 Task: Find a one-way flight from San Luis Obispo to Springfield on May 2 for 6 passengers in premium economy class, using Singapore Airlines, departing between 7 AM and 12 PM.
Action: Mouse moved to (229, 222)
Screenshot: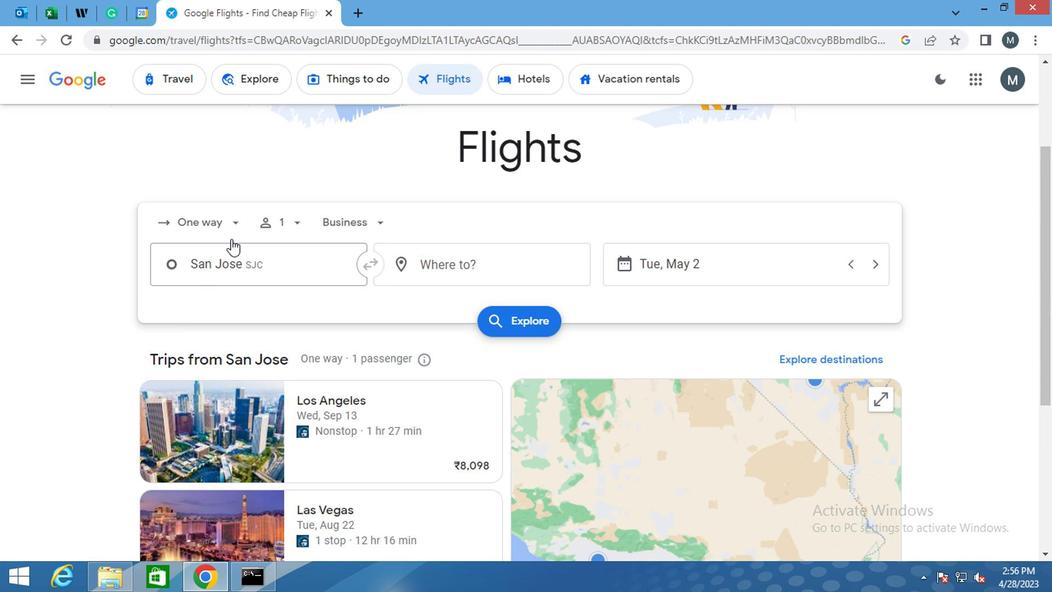 
Action: Mouse pressed left at (229, 222)
Screenshot: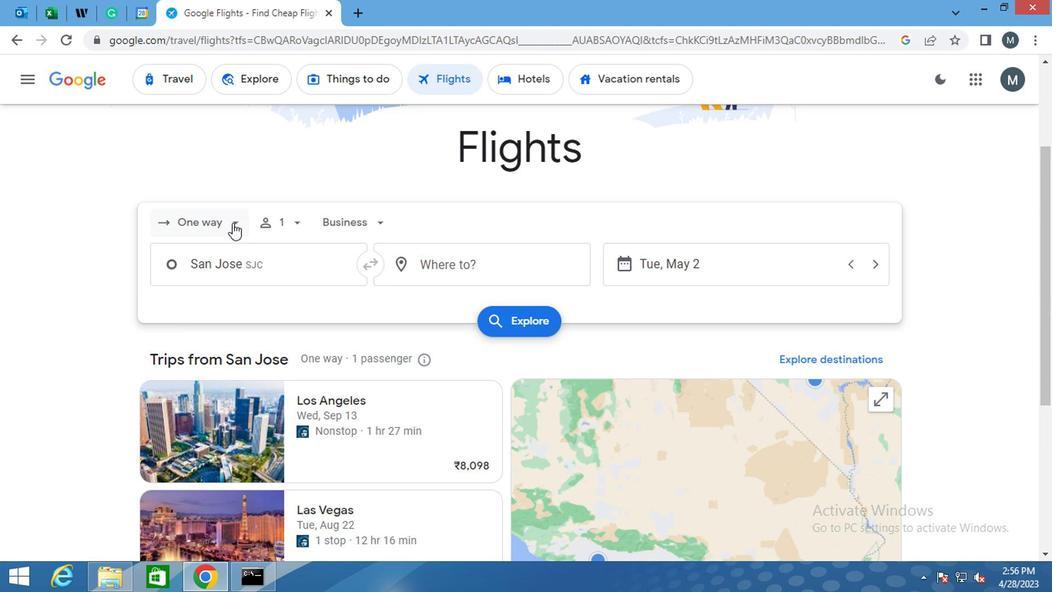 
Action: Mouse moved to (210, 288)
Screenshot: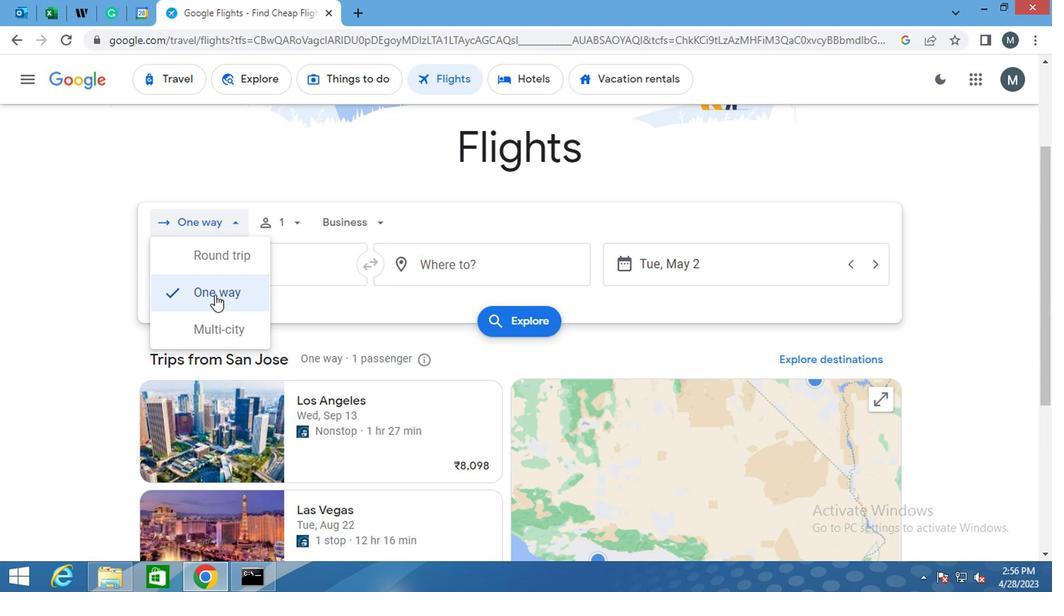 
Action: Mouse pressed left at (210, 288)
Screenshot: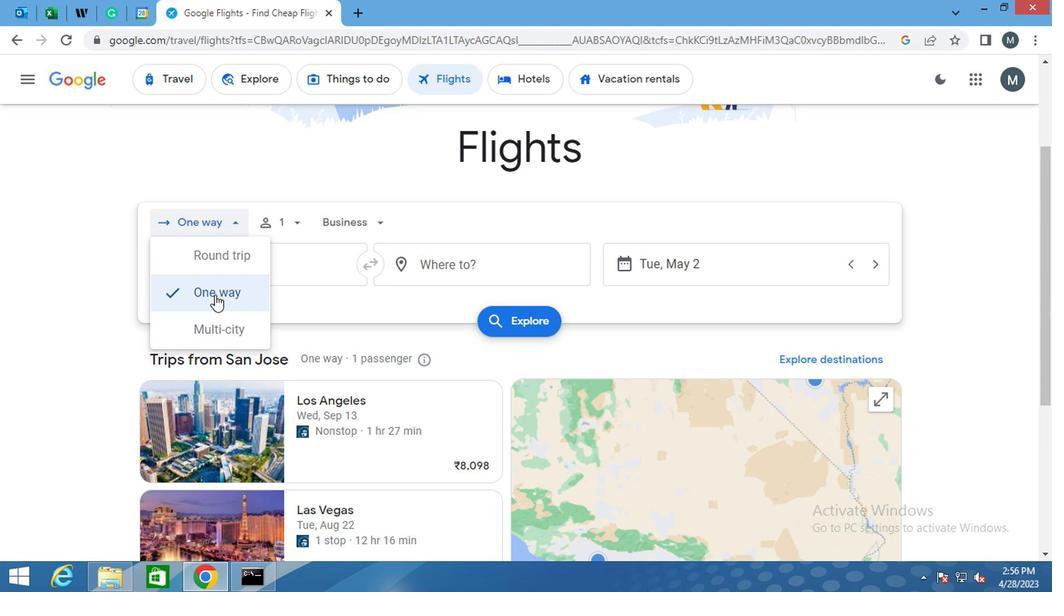 
Action: Mouse moved to (291, 224)
Screenshot: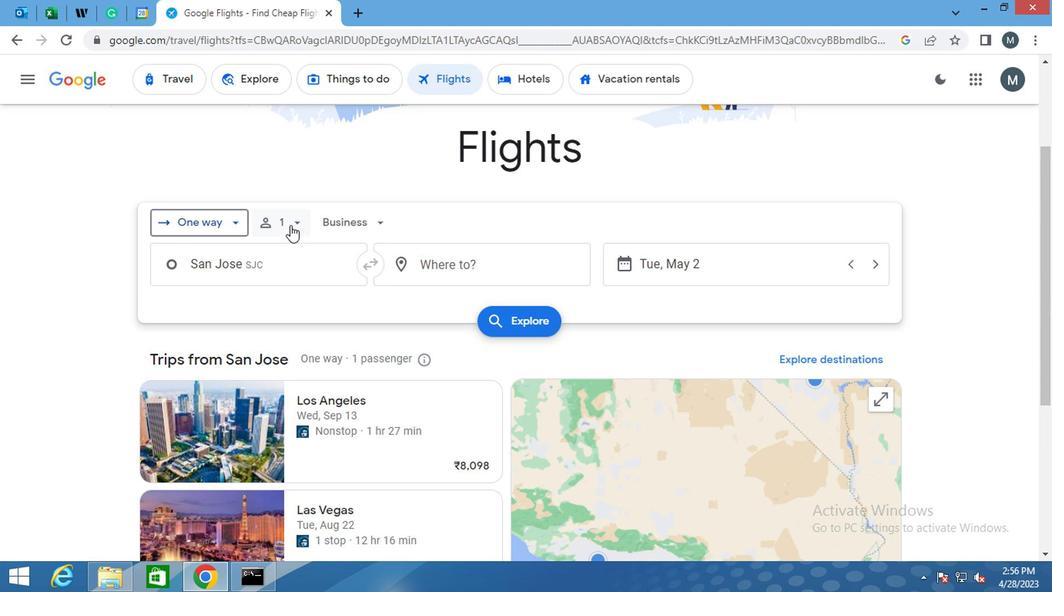 
Action: Mouse pressed left at (291, 224)
Screenshot: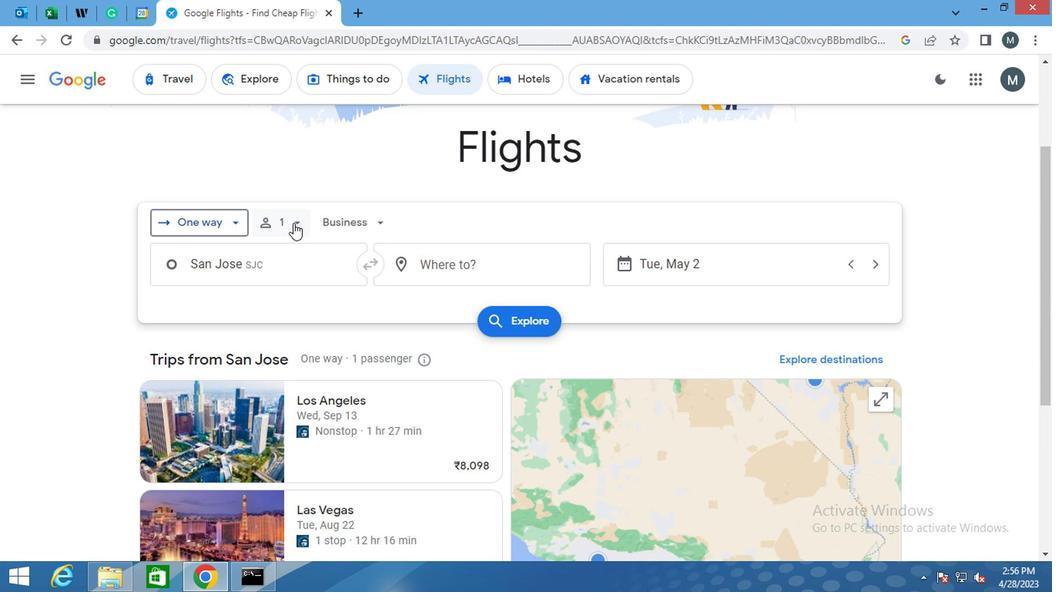 
Action: Mouse moved to (411, 264)
Screenshot: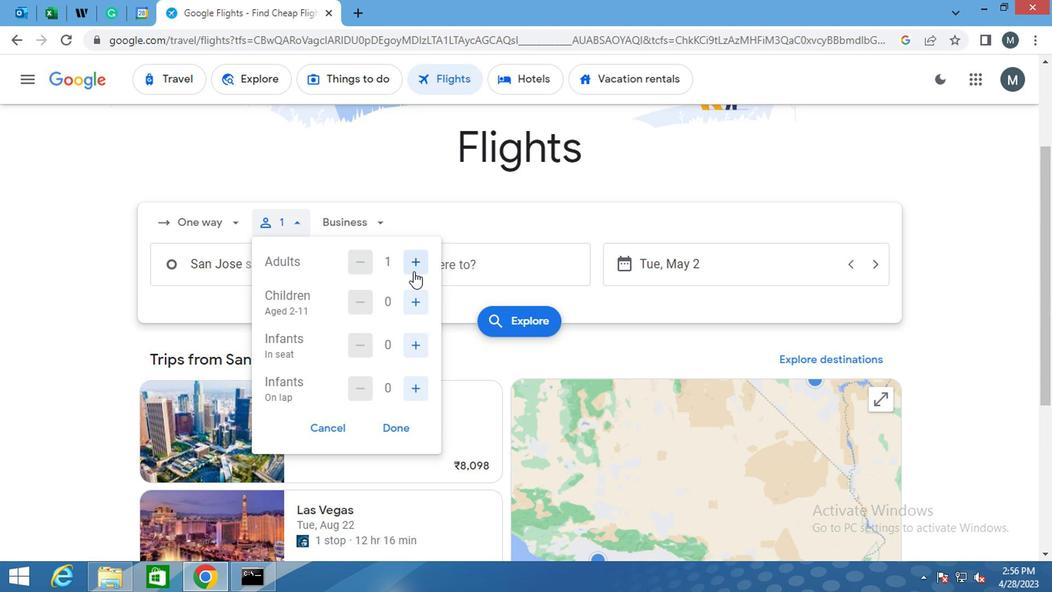 
Action: Mouse pressed left at (411, 264)
Screenshot: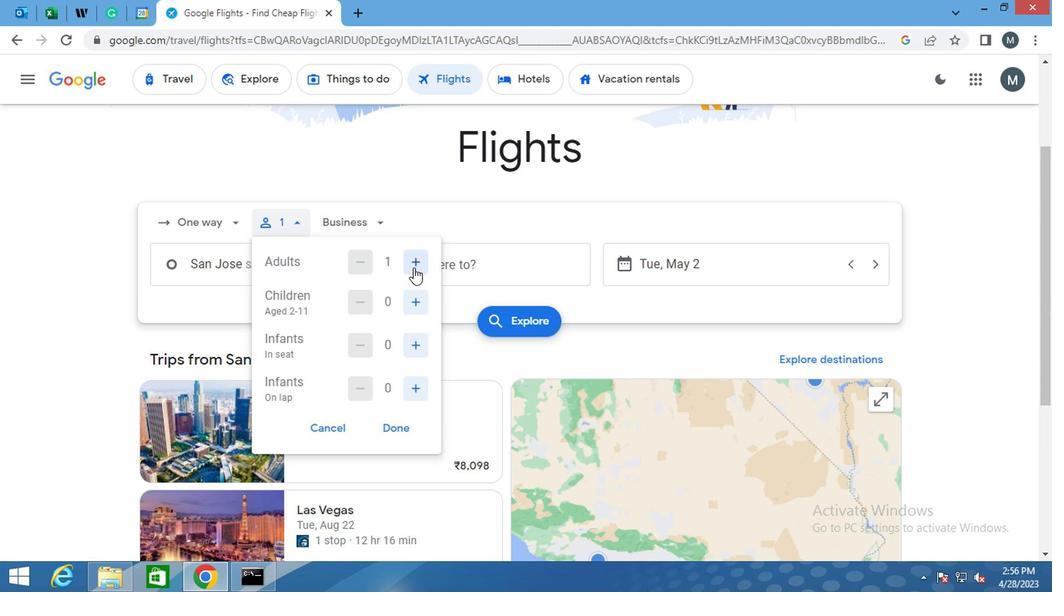 
Action: Mouse pressed left at (411, 264)
Screenshot: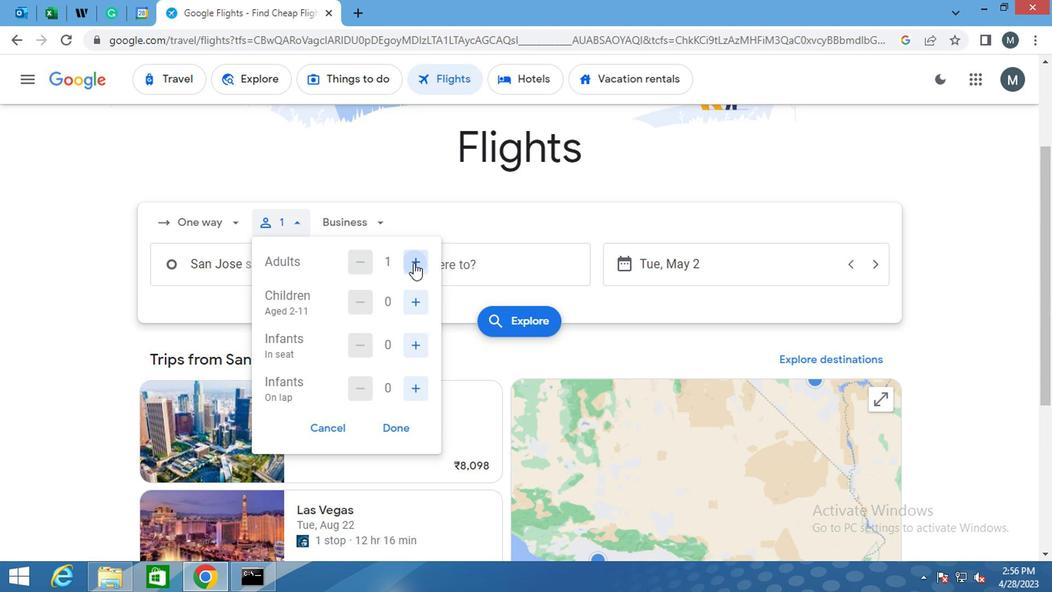 
Action: Mouse moved to (412, 264)
Screenshot: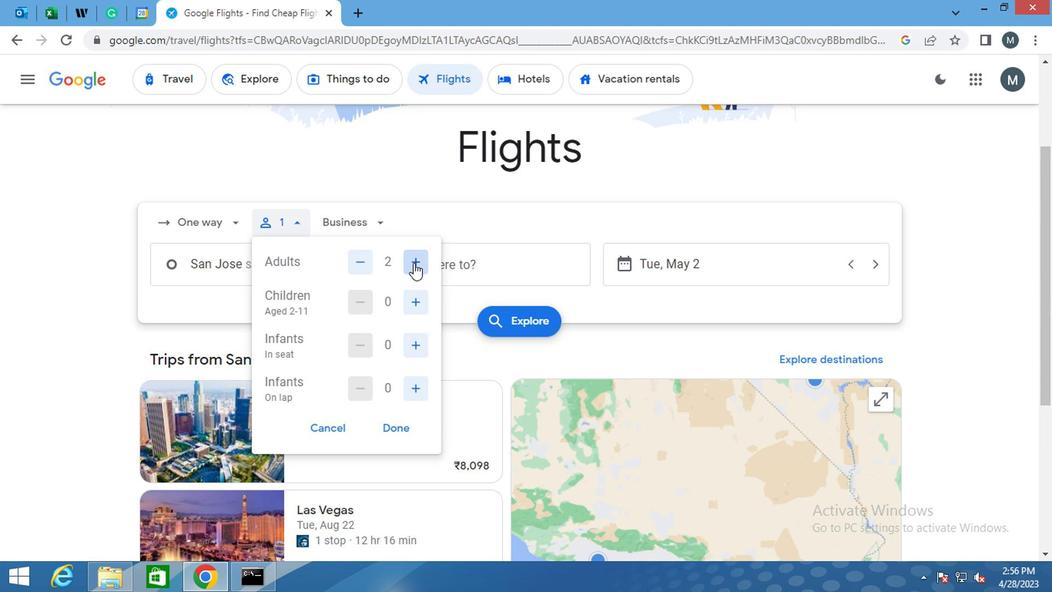 
Action: Mouse pressed left at (412, 264)
Screenshot: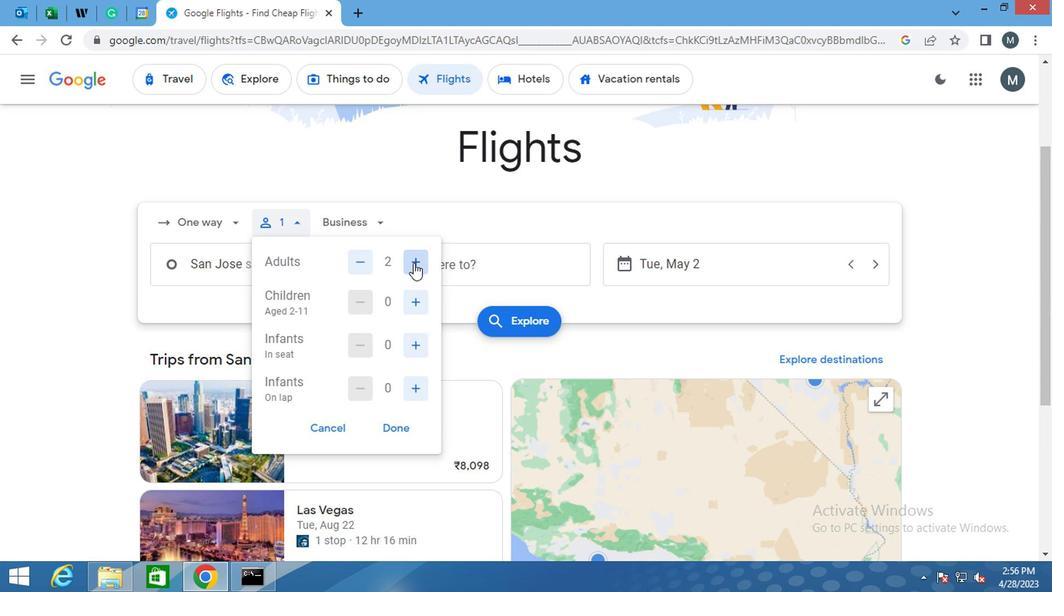 
Action: Mouse moved to (361, 266)
Screenshot: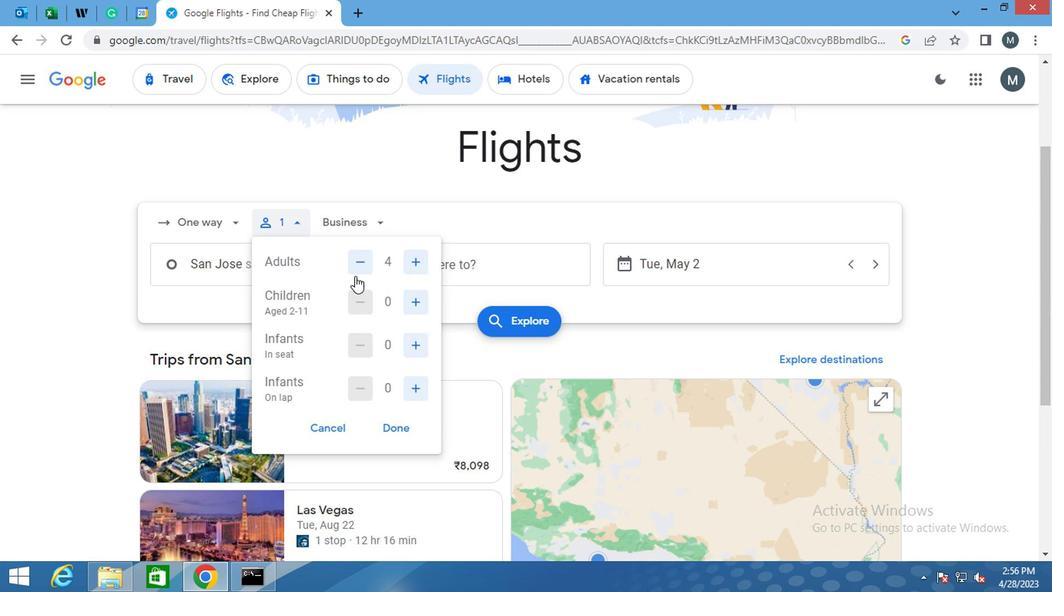
Action: Mouse pressed left at (361, 266)
Screenshot: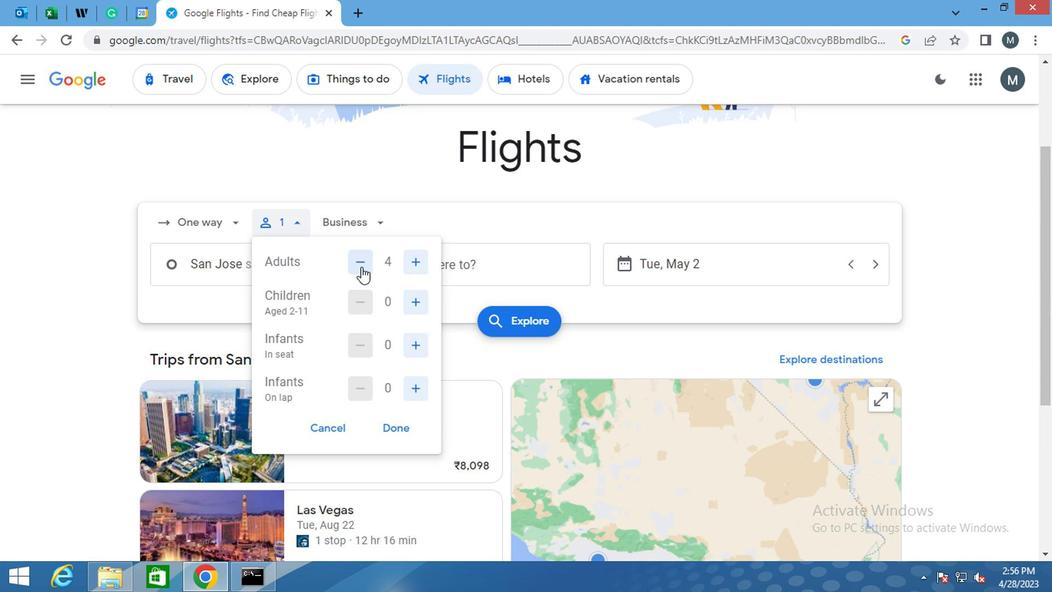 
Action: Mouse moved to (410, 305)
Screenshot: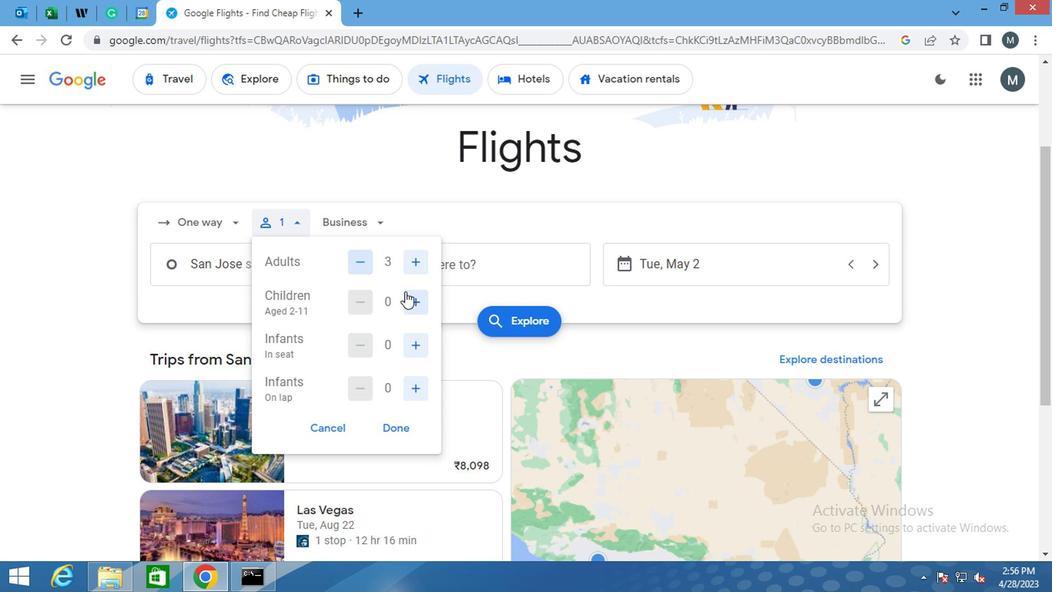 
Action: Mouse pressed left at (410, 305)
Screenshot: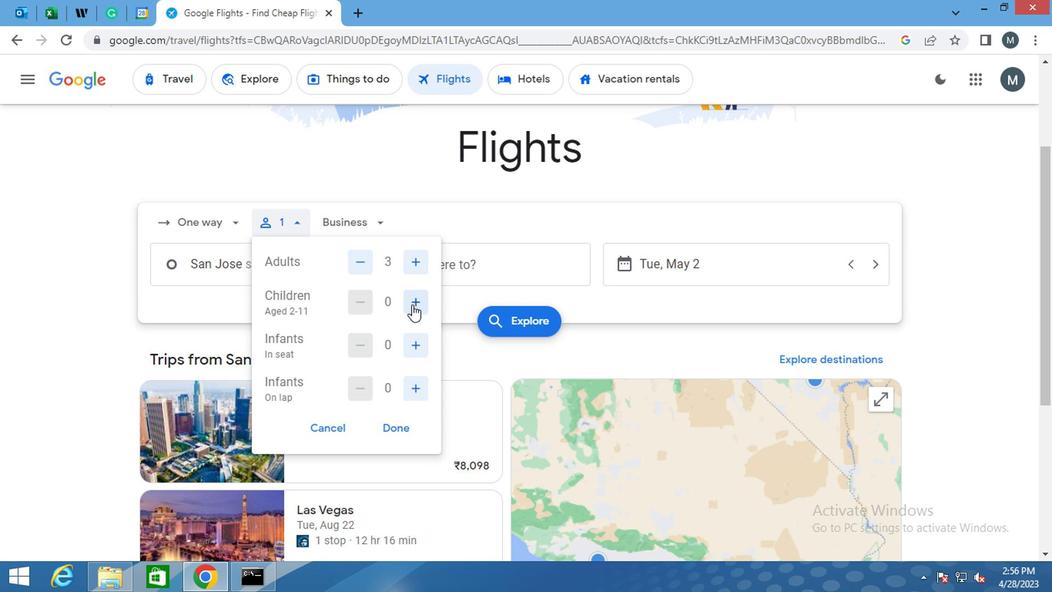 
Action: Mouse moved to (410, 304)
Screenshot: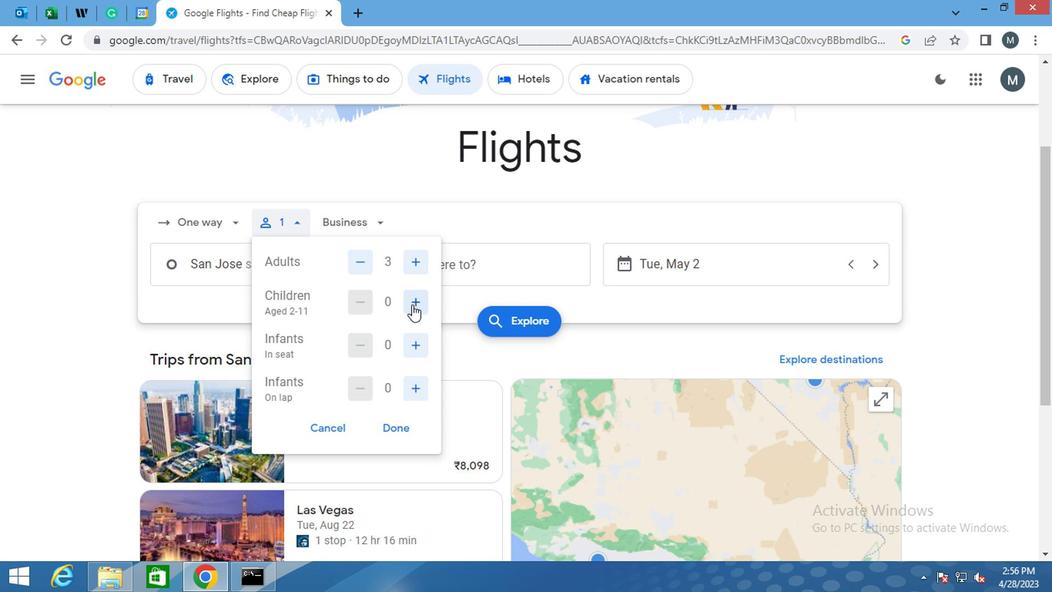 
Action: Mouse pressed left at (410, 304)
Screenshot: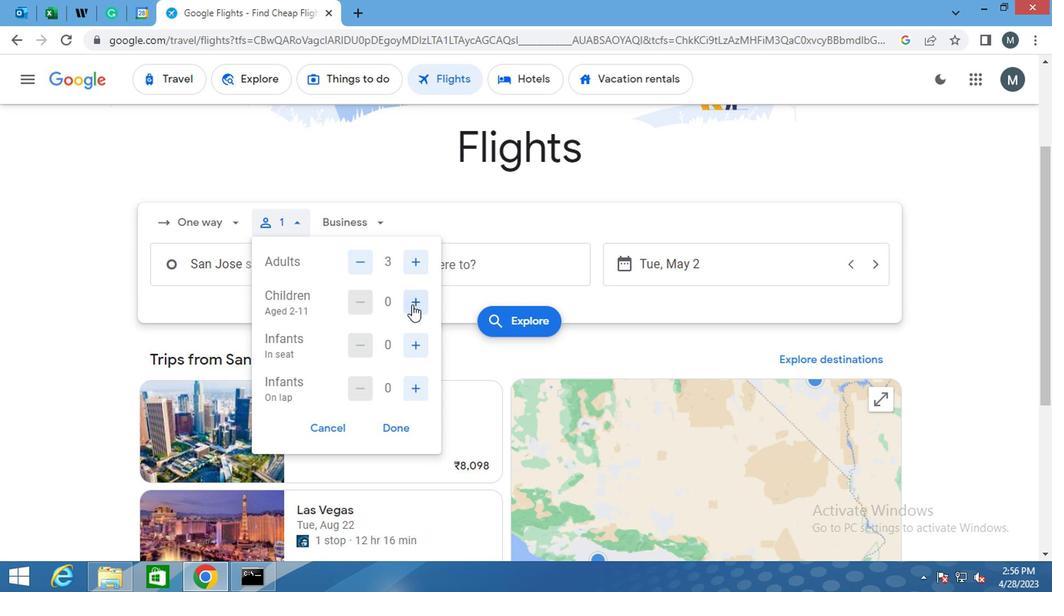 
Action: Mouse pressed left at (410, 304)
Screenshot: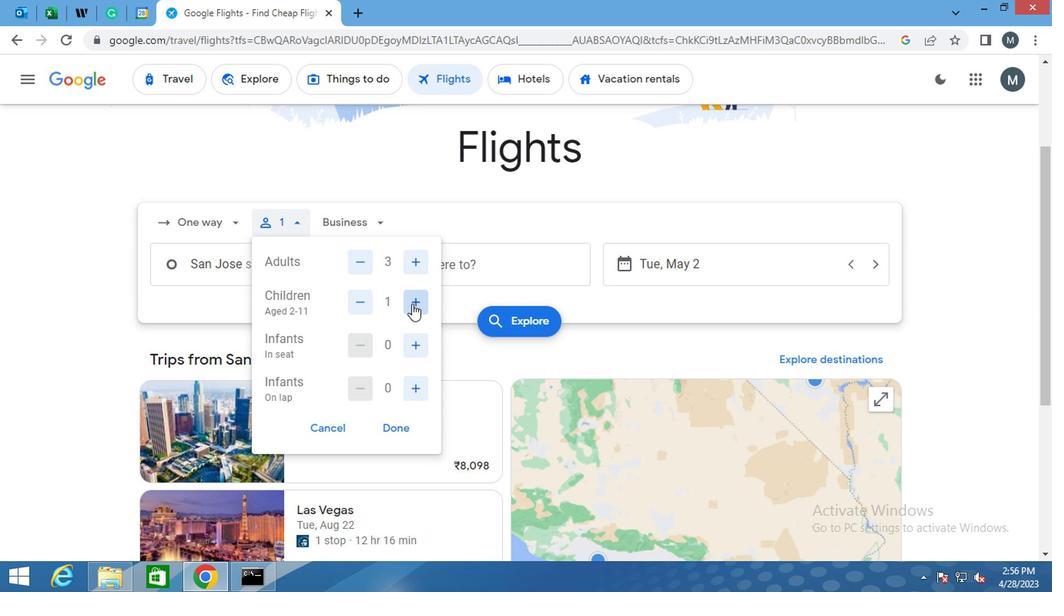 
Action: Mouse moved to (394, 419)
Screenshot: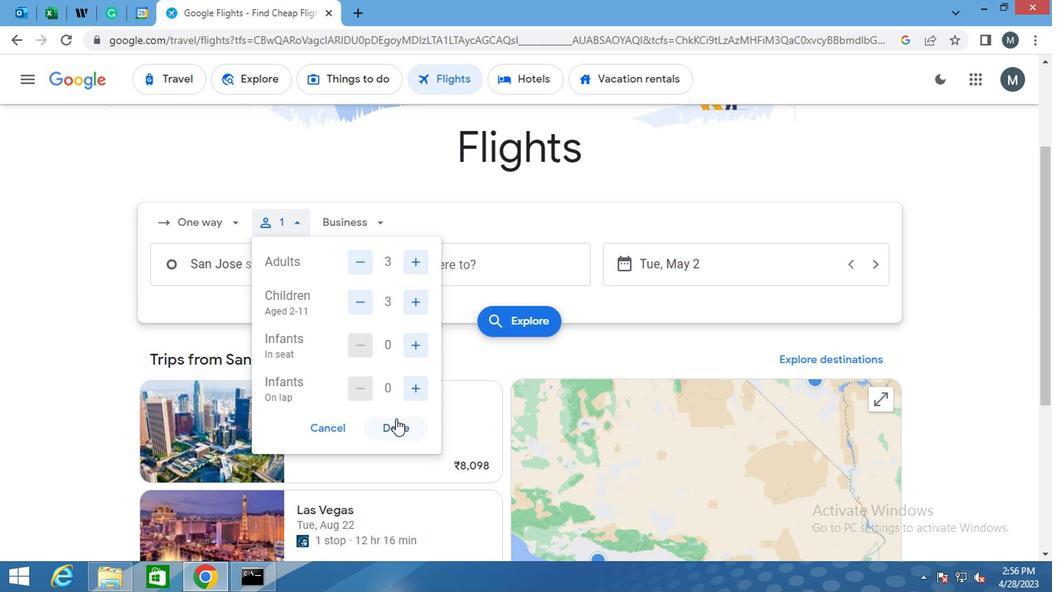 
Action: Mouse pressed left at (394, 419)
Screenshot: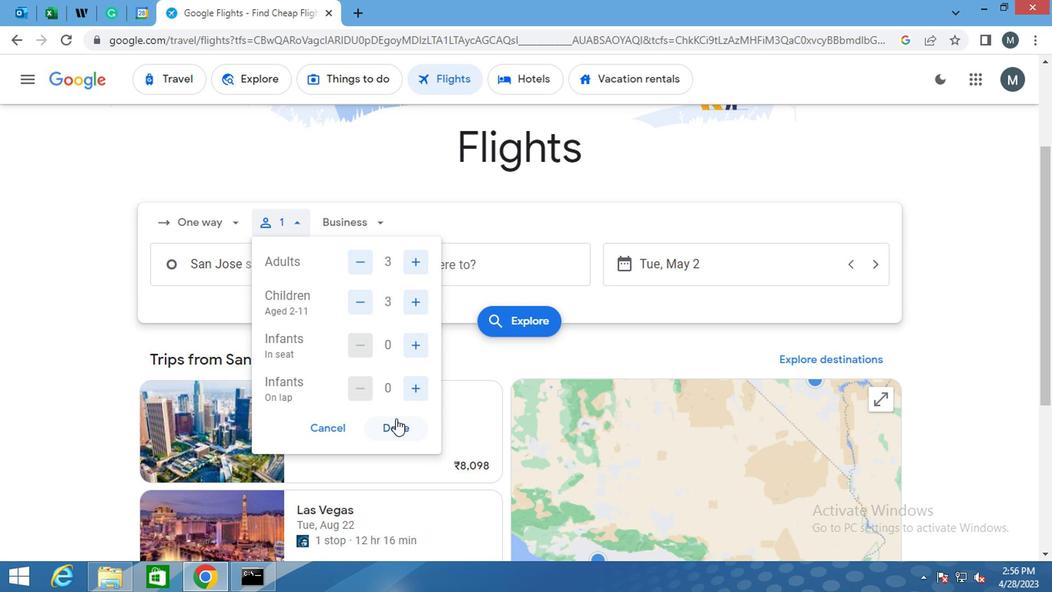 
Action: Mouse moved to (366, 222)
Screenshot: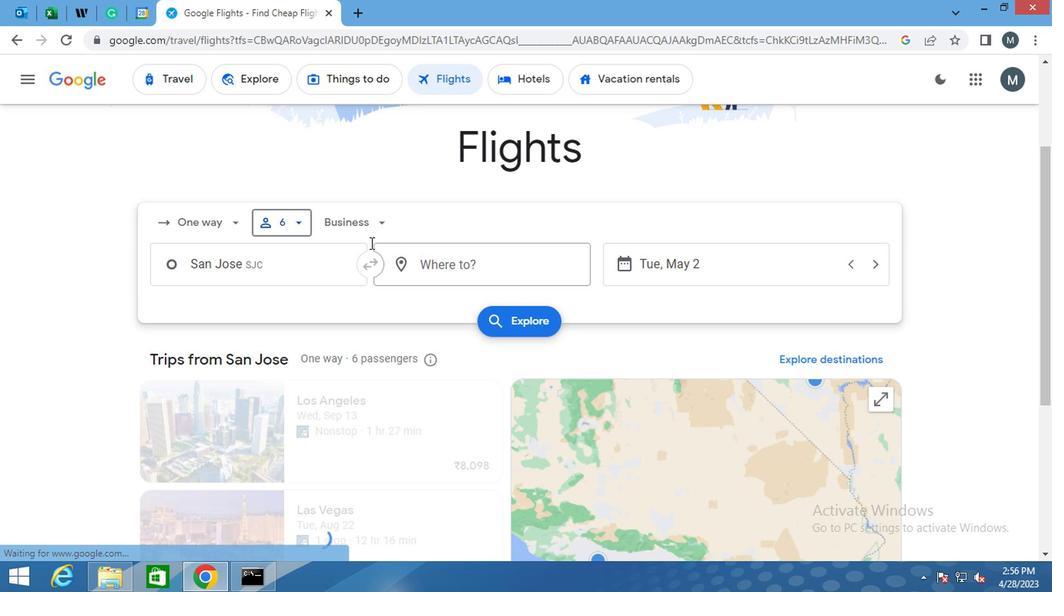 
Action: Mouse pressed left at (366, 222)
Screenshot: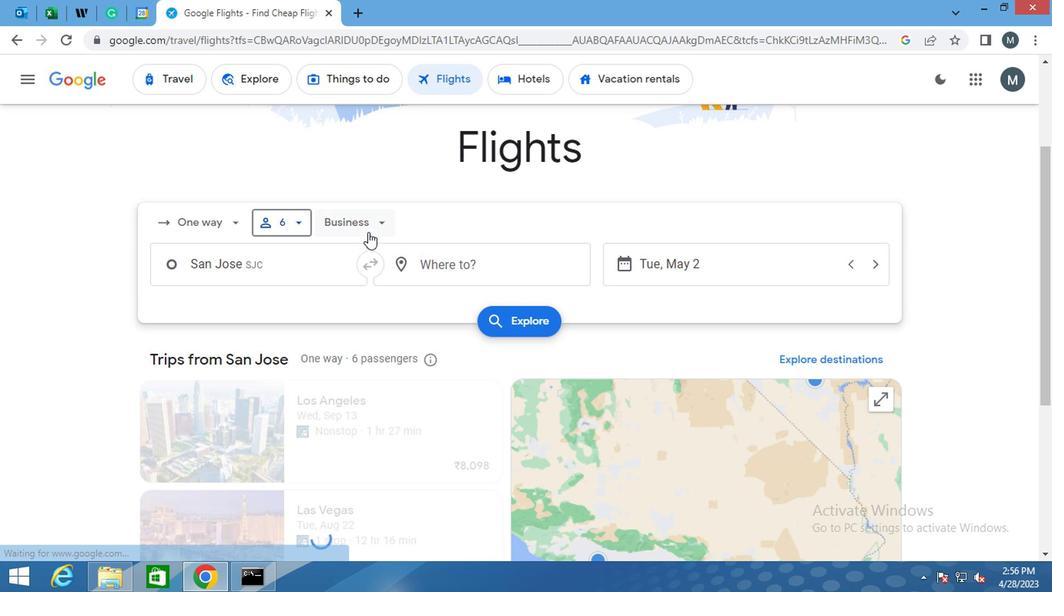 
Action: Mouse moved to (375, 298)
Screenshot: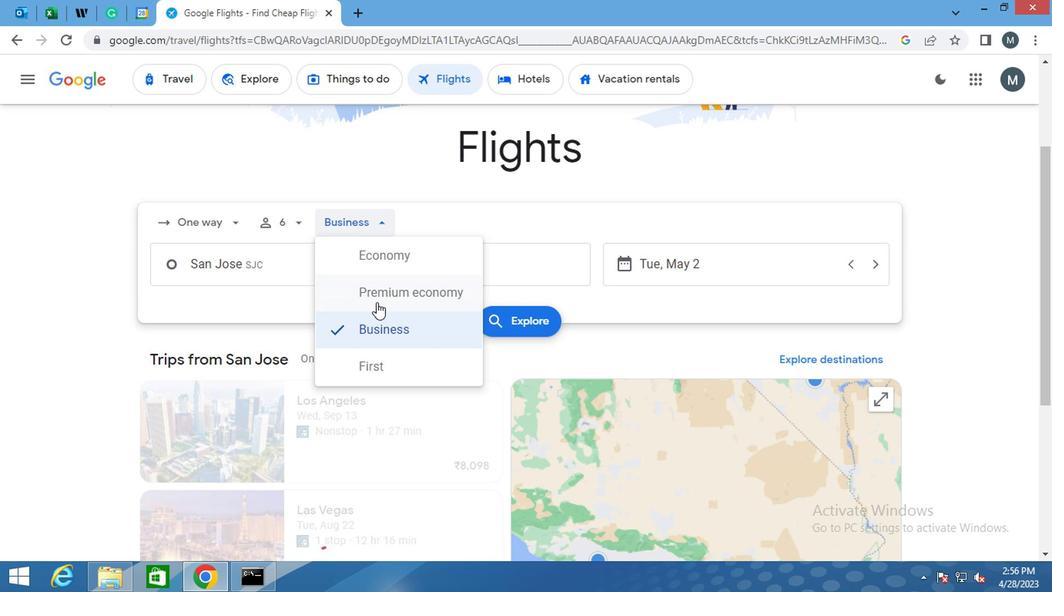 
Action: Mouse pressed left at (375, 298)
Screenshot: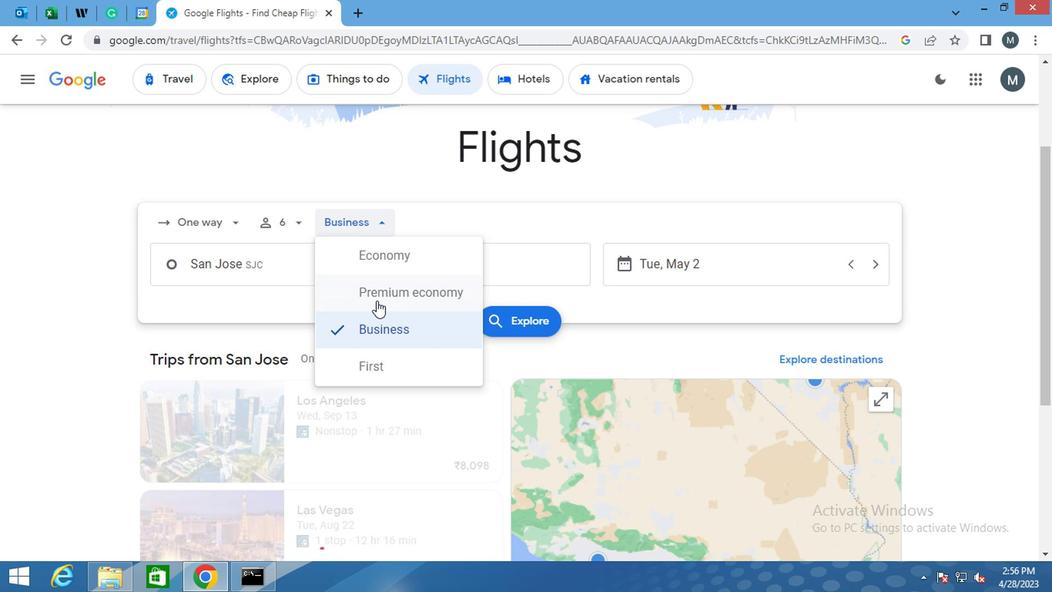 
Action: Mouse moved to (285, 277)
Screenshot: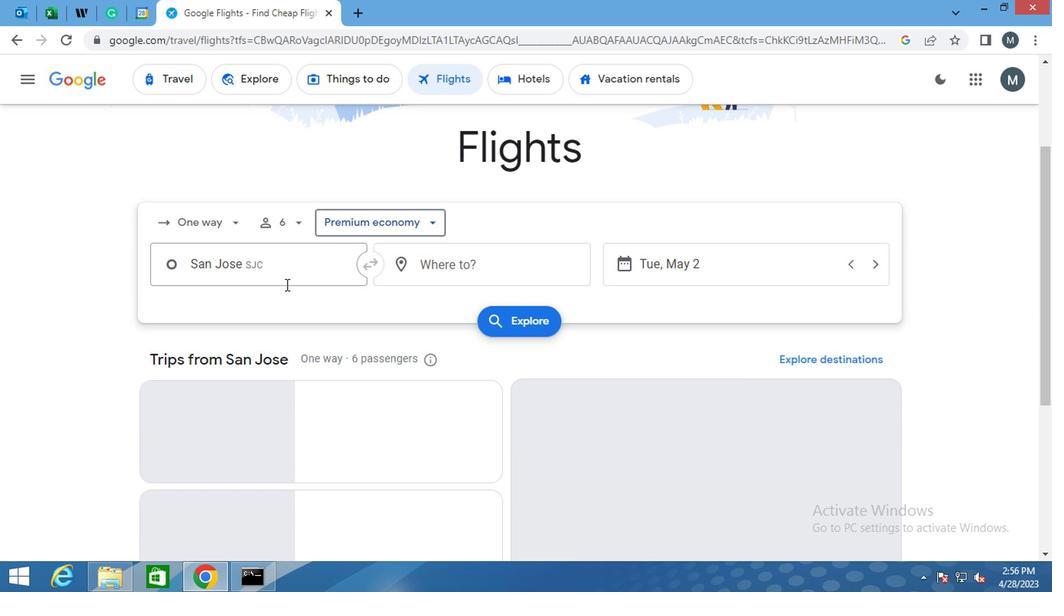 
Action: Mouse pressed left at (285, 277)
Screenshot: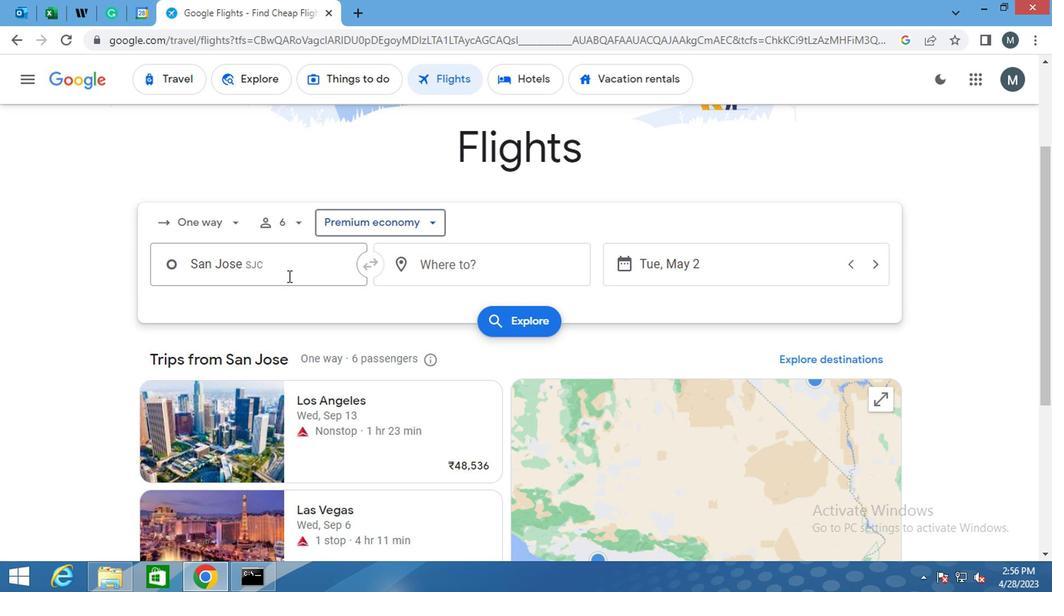 
Action: Key pressed <Key.shift>SAN<Key.space><Key.shift><Key.shift><Key.shift><Key.shift><Key.shift><Key.shift><Key.shift><Key.shift><Key.shift><Key.shift><Key.shift><Key.shift><Key.shift><Key.shift><Key.shift><Key.shift>LUIS
Screenshot: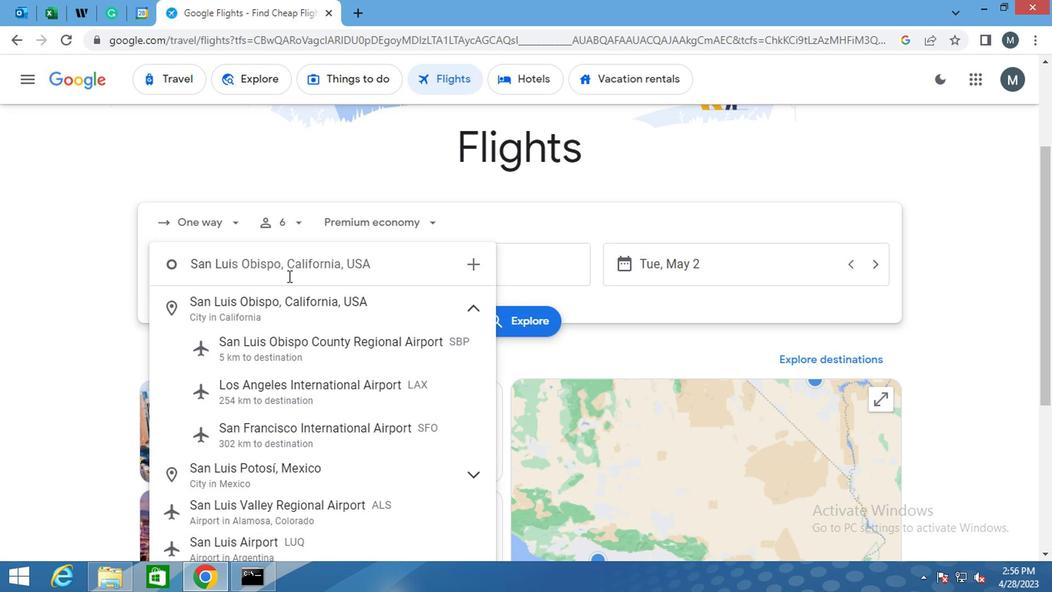 
Action: Mouse moved to (312, 351)
Screenshot: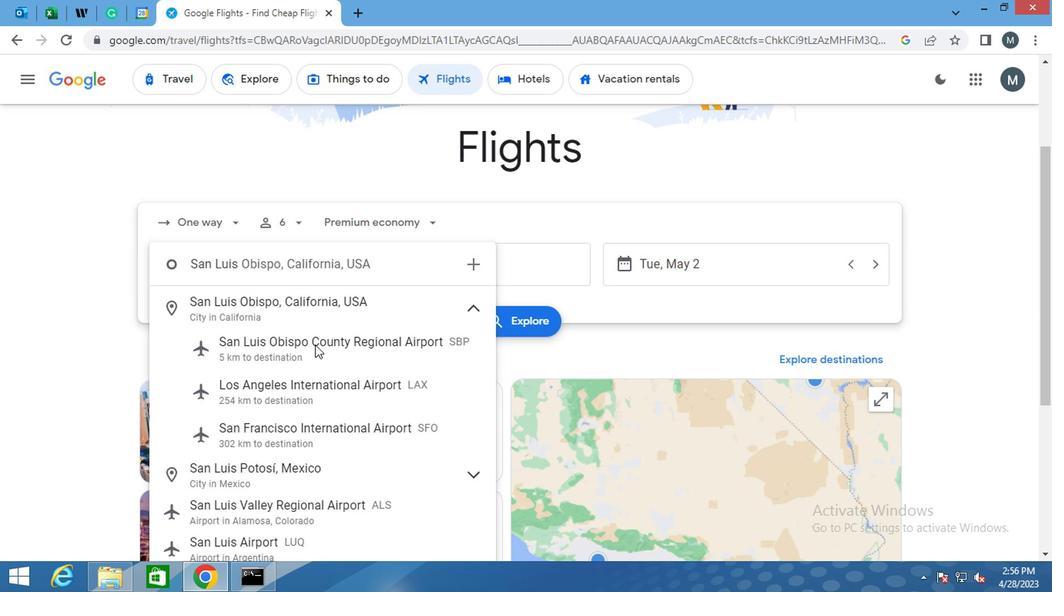 
Action: Mouse pressed left at (312, 351)
Screenshot: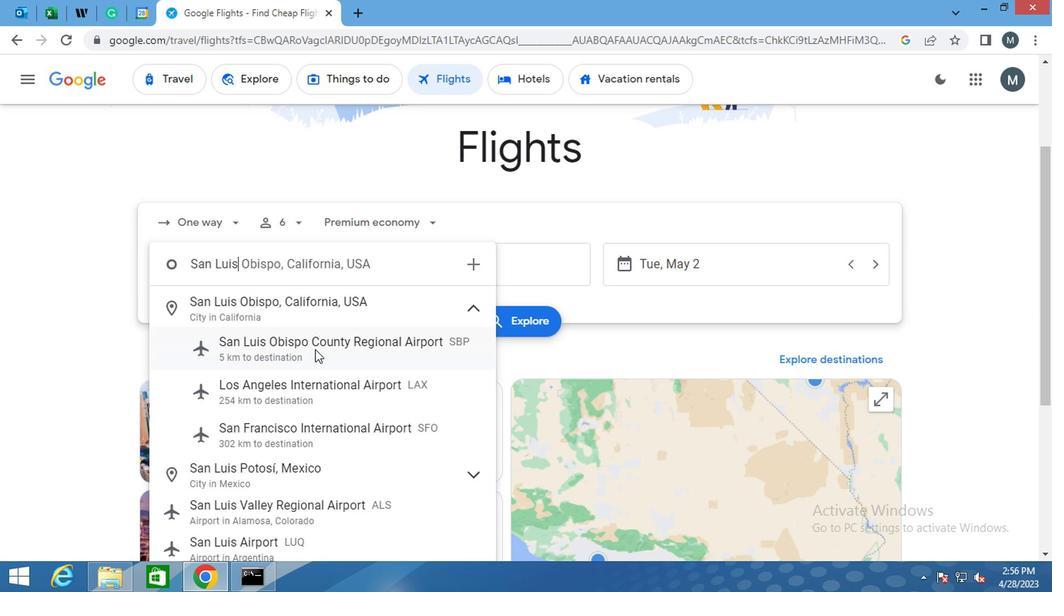 
Action: Mouse moved to (452, 275)
Screenshot: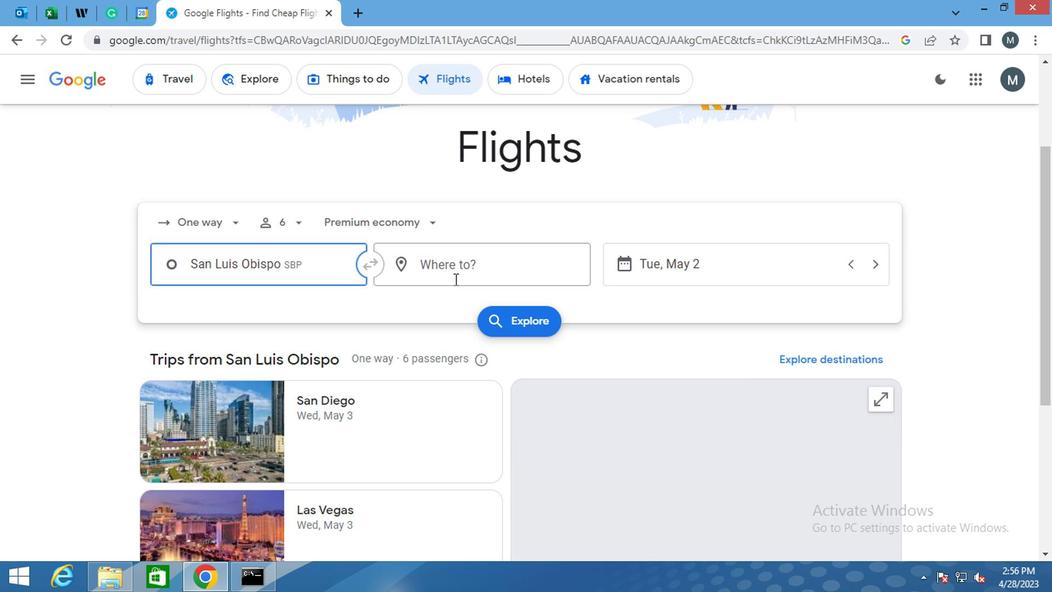 
Action: Mouse pressed left at (452, 275)
Screenshot: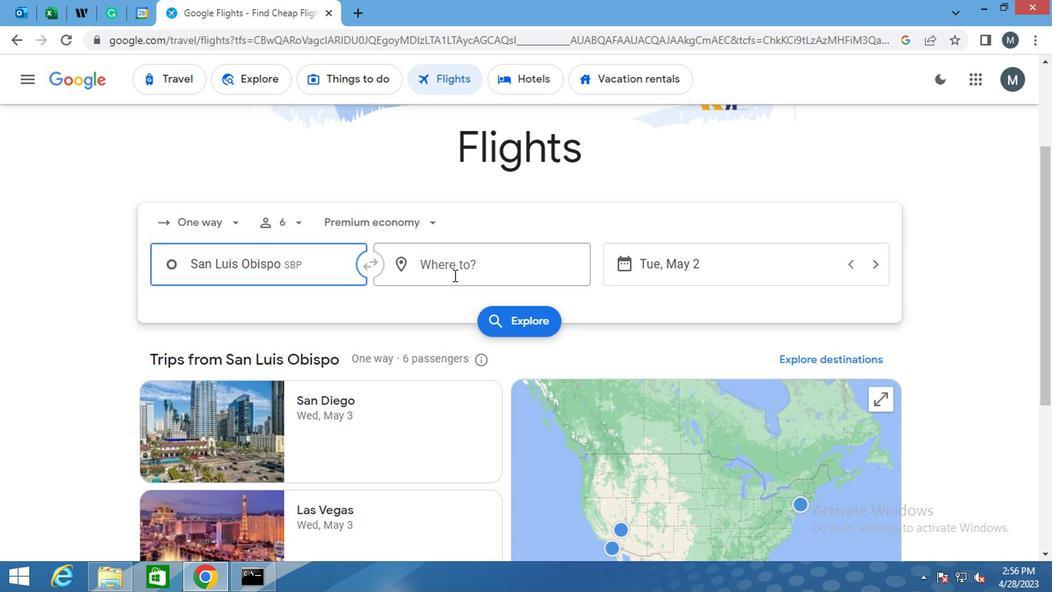 
Action: Key pressed <Key.shift>SPRINGFIELD<Key.space>
Screenshot: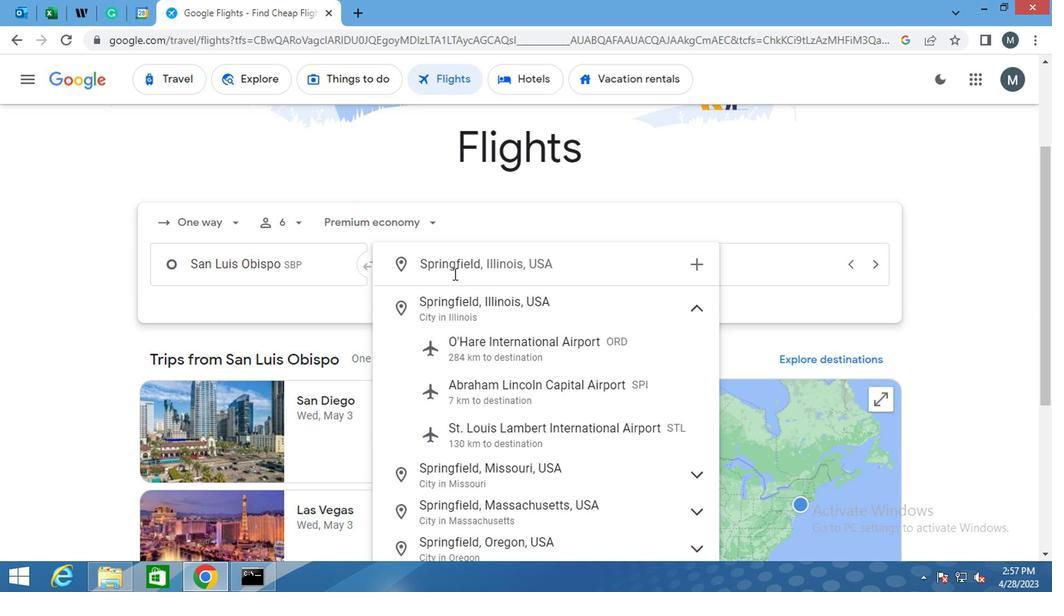 
Action: Mouse moved to (509, 401)
Screenshot: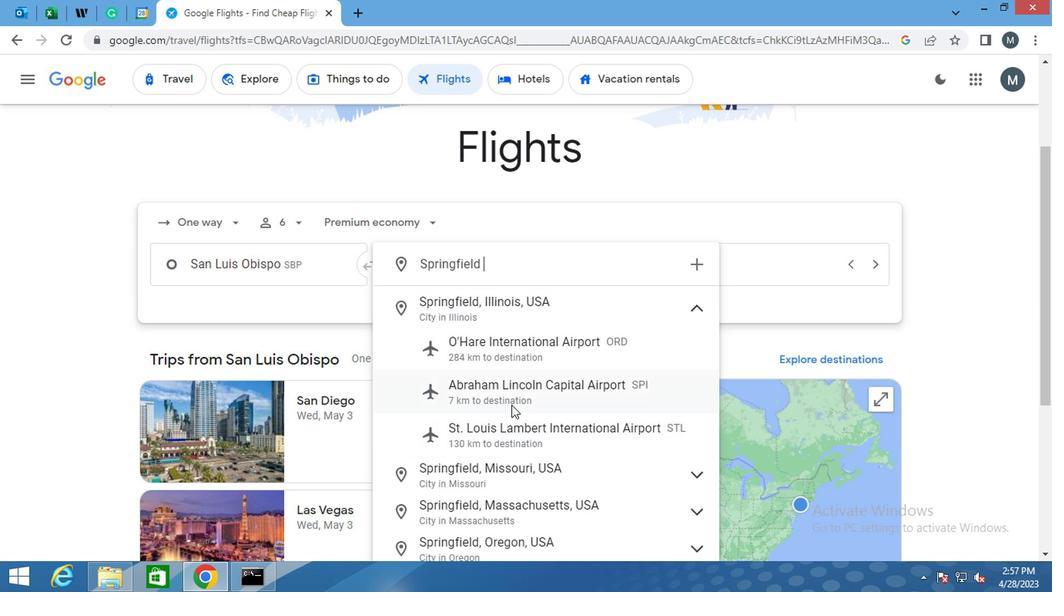 
Action: Mouse pressed left at (509, 401)
Screenshot: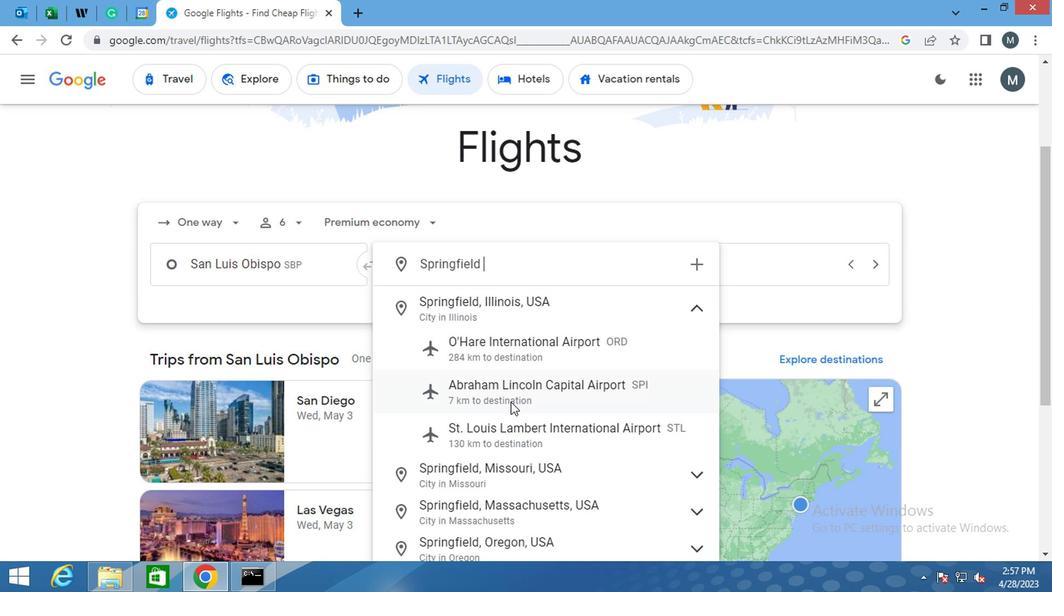 
Action: Mouse moved to (704, 258)
Screenshot: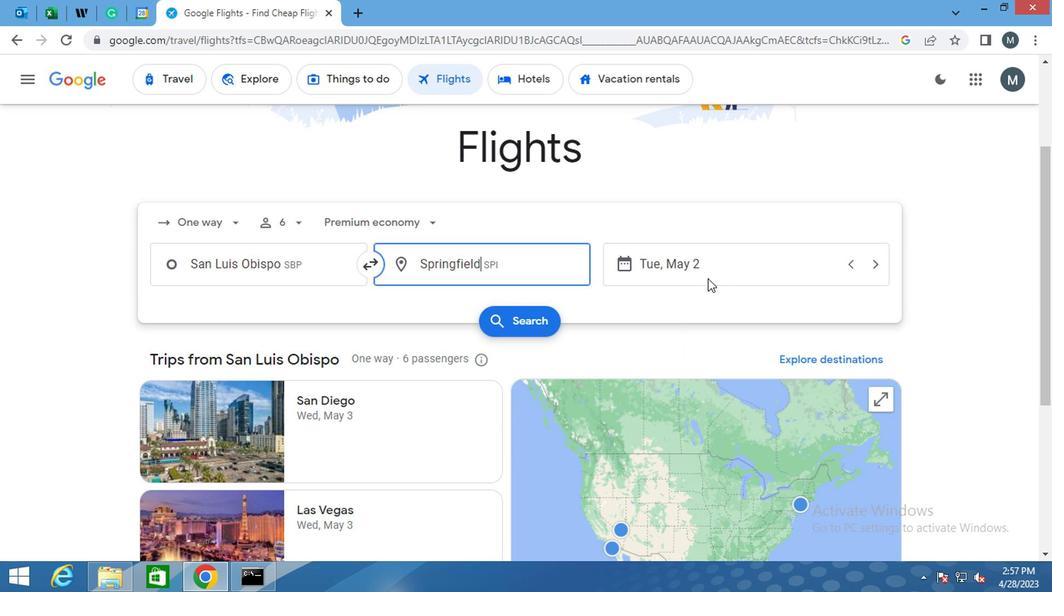 
Action: Mouse pressed left at (704, 258)
Screenshot: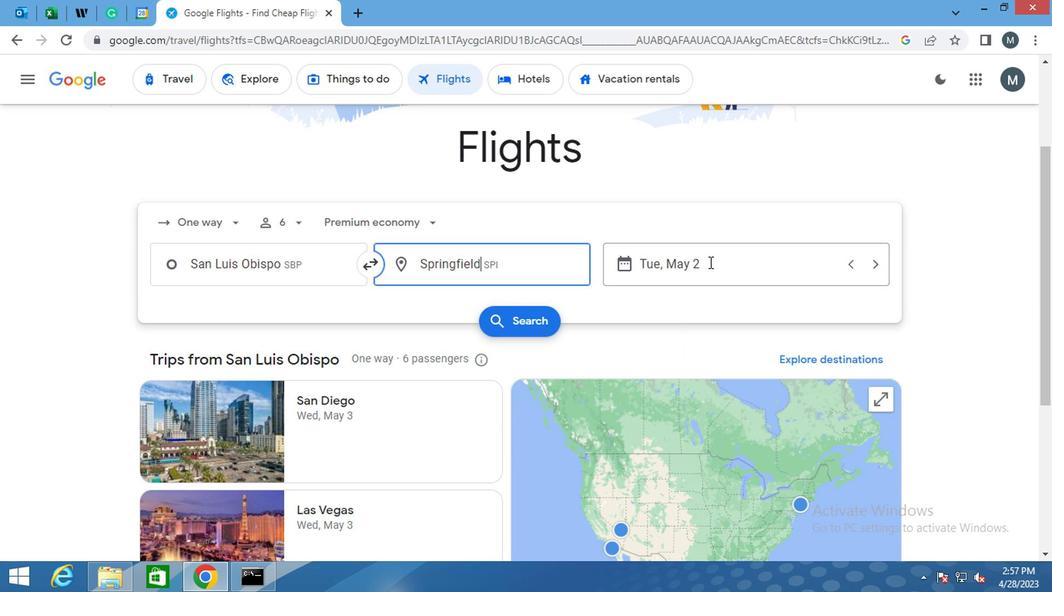 
Action: Mouse moved to (701, 273)
Screenshot: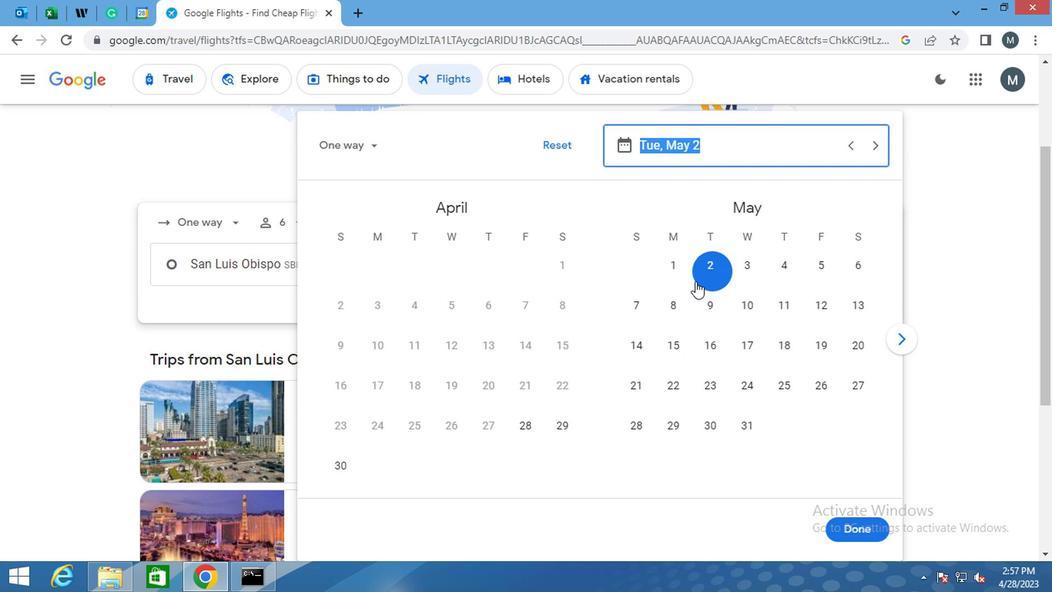 
Action: Mouse pressed left at (701, 273)
Screenshot: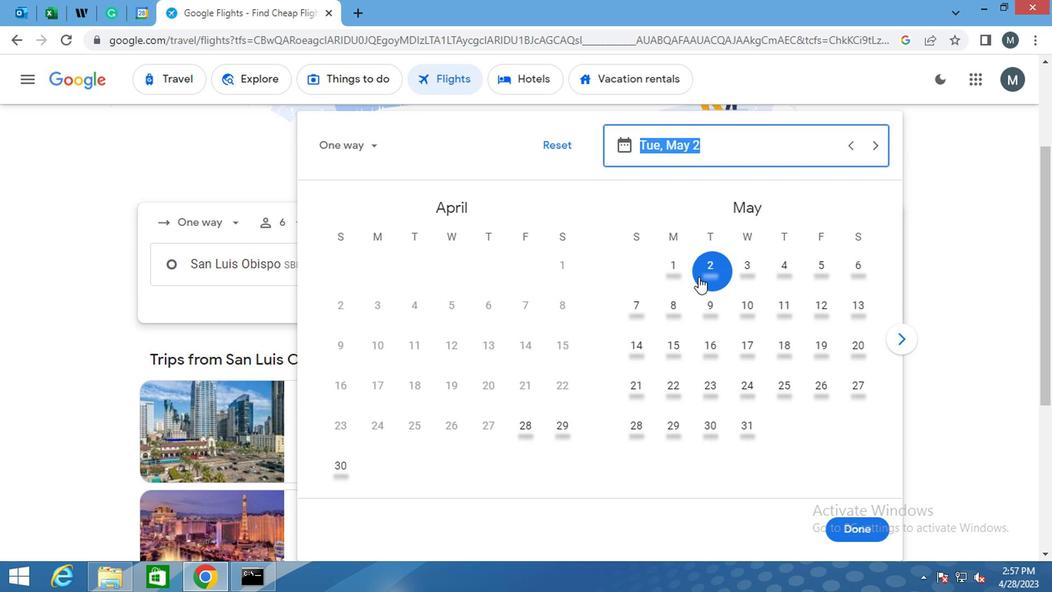 
Action: Mouse moved to (841, 527)
Screenshot: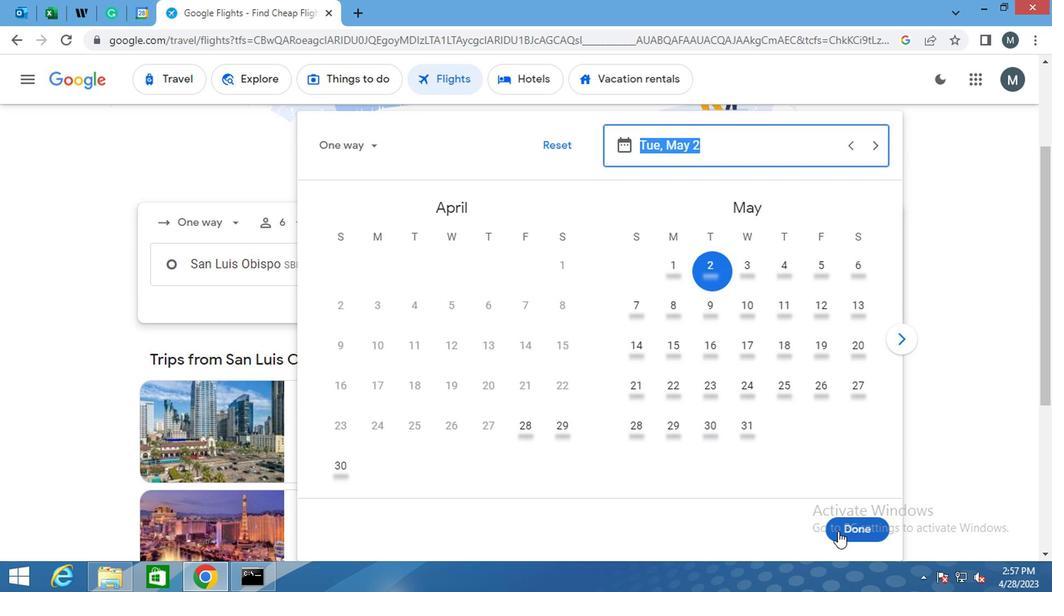 
Action: Mouse pressed left at (841, 527)
Screenshot: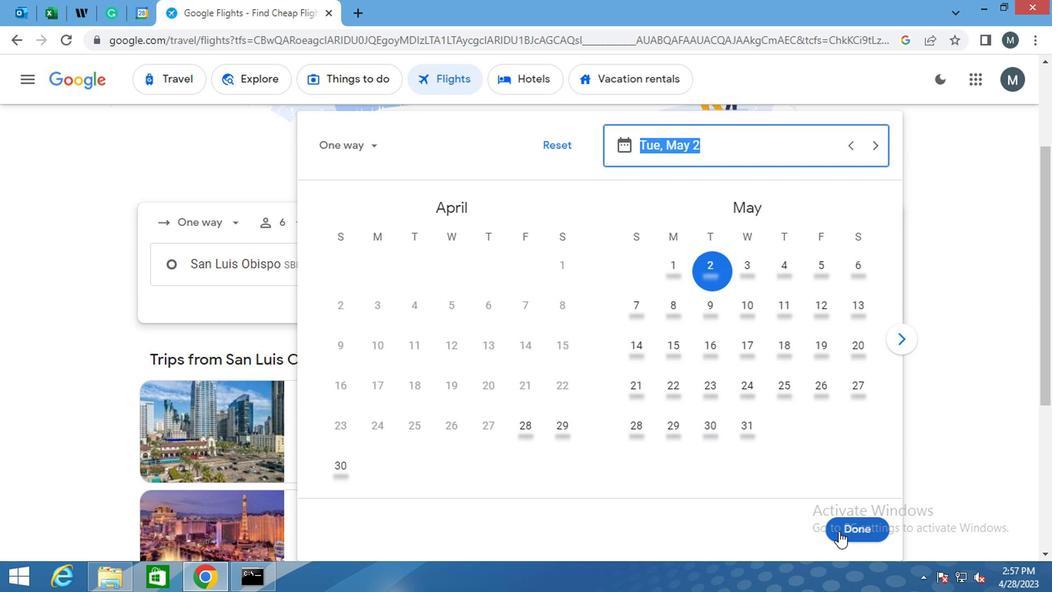 
Action: Mouse moved to (209, 300)
Screenshot: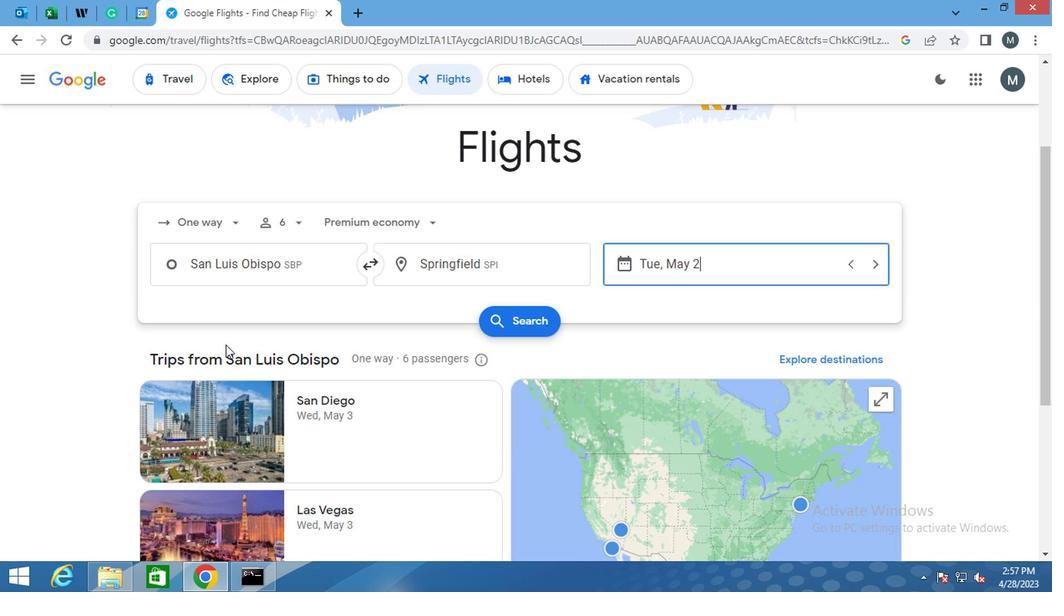 
Action: Mouse scrolled (209, 299) with delta (0, -1)
Screenshot: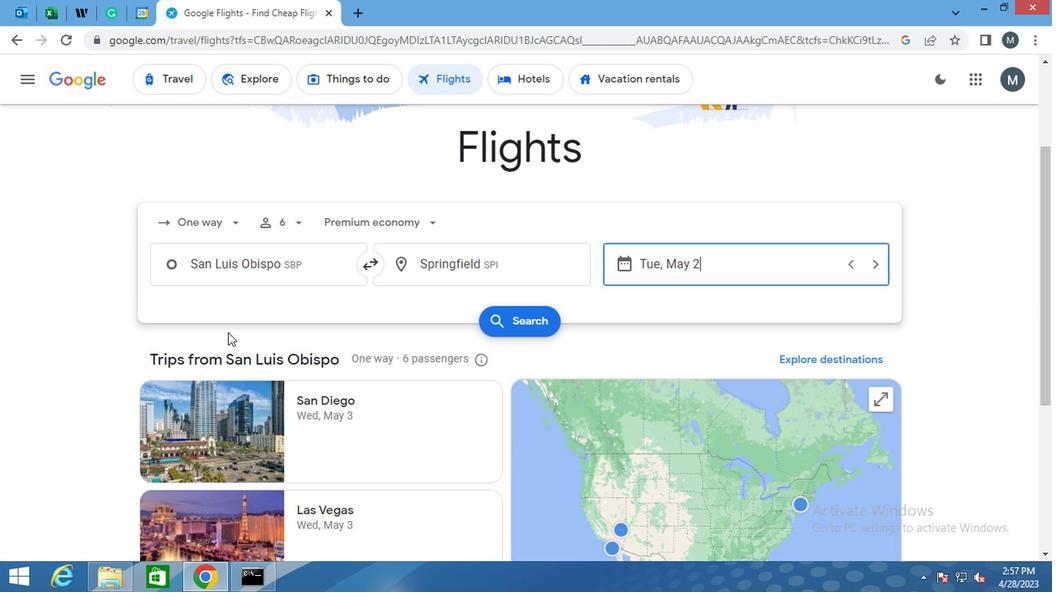 
Action: Mouse moved to (489, 247)
Screenshot: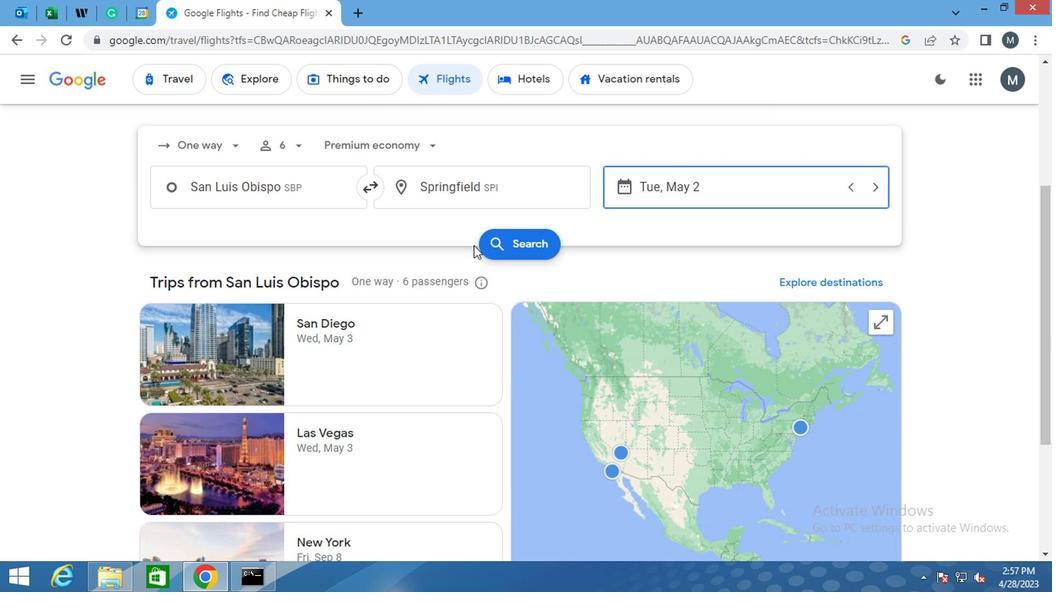 
Action: Mouse pressed left at (489, 247)
Screenshot: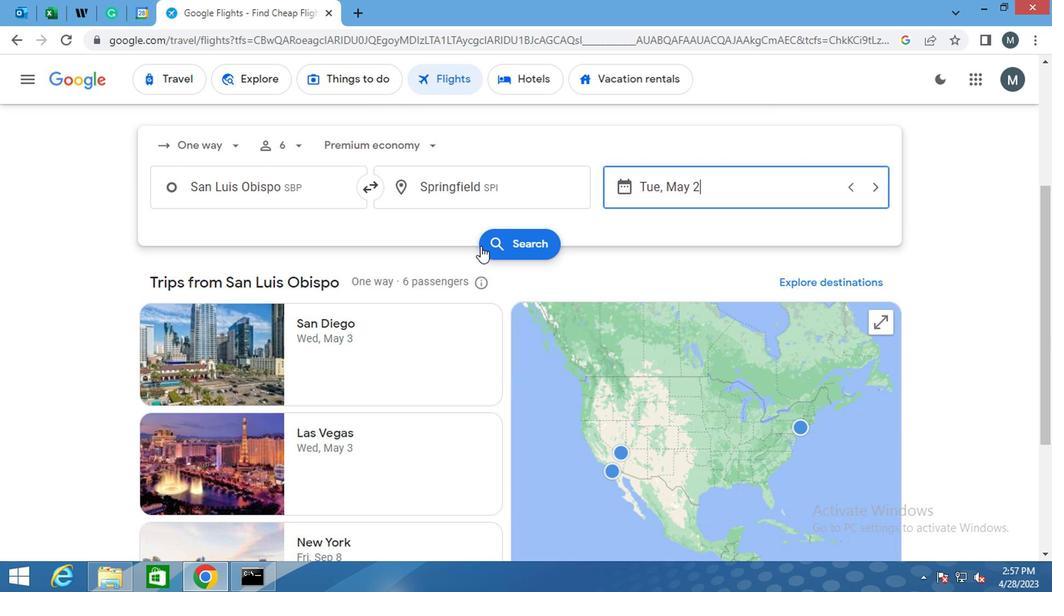 
Action: Mouse moved to (191, 213)
Screenshot: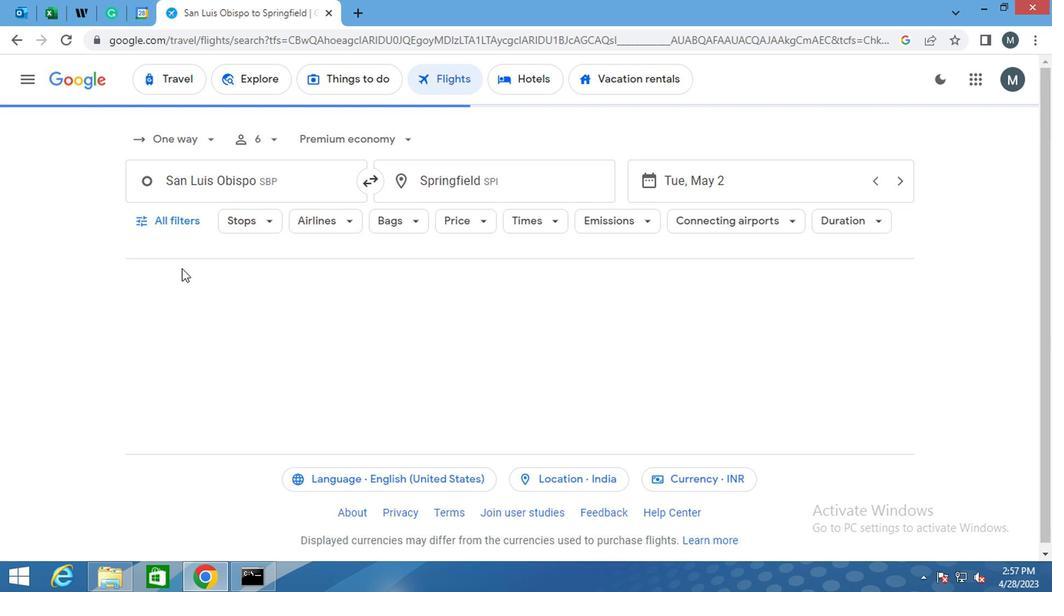 
Action: Mouse pressed left at (191, 213)
Screenshot: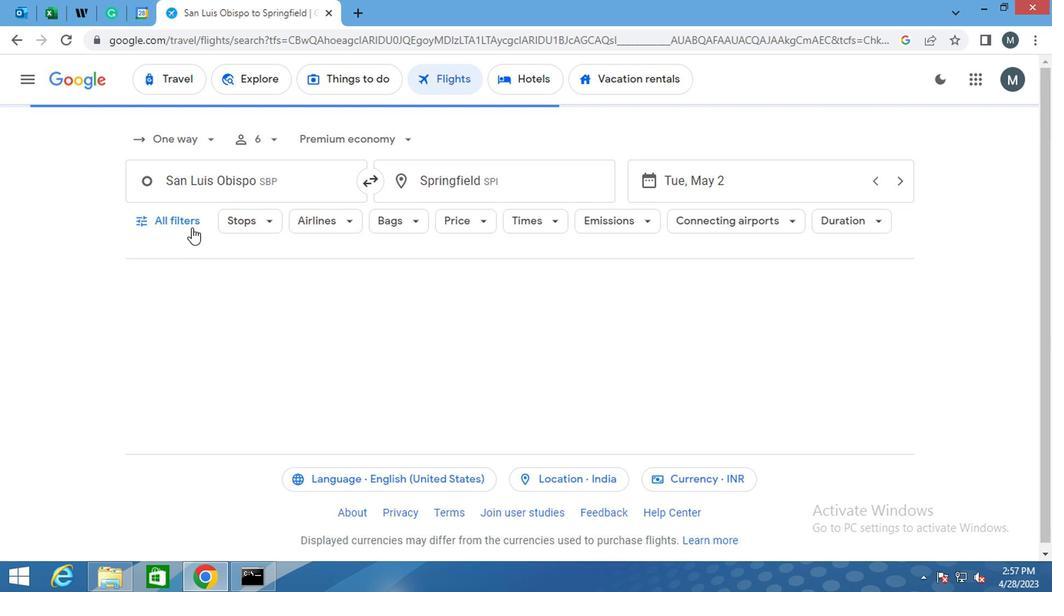
Action: Mouse moved to (194, 353)
Screenshot: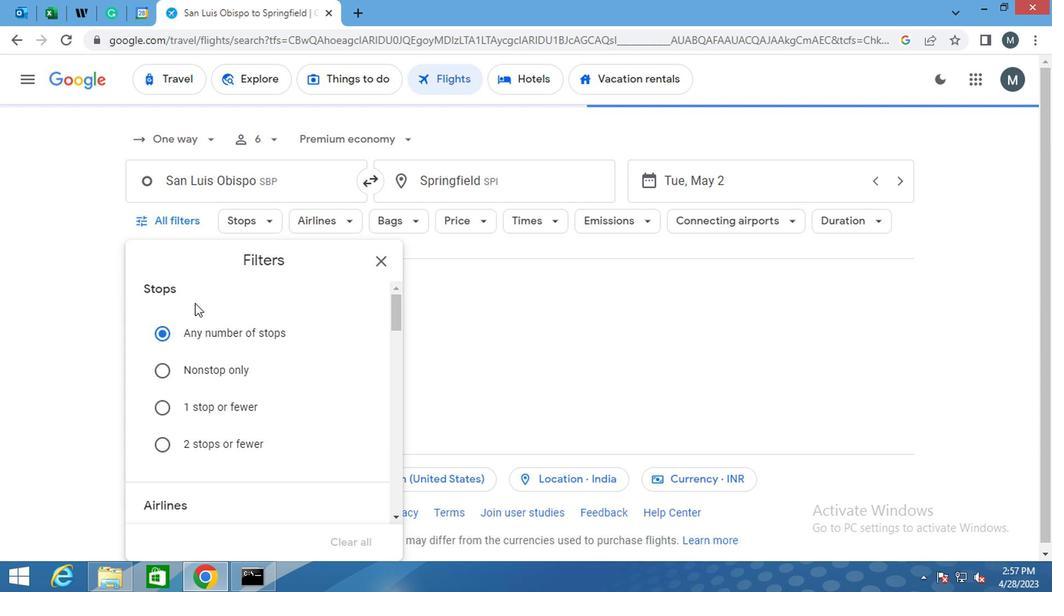 
Action: Mouse scrolled (194, 352) with delta (0, 0)
Screenshot: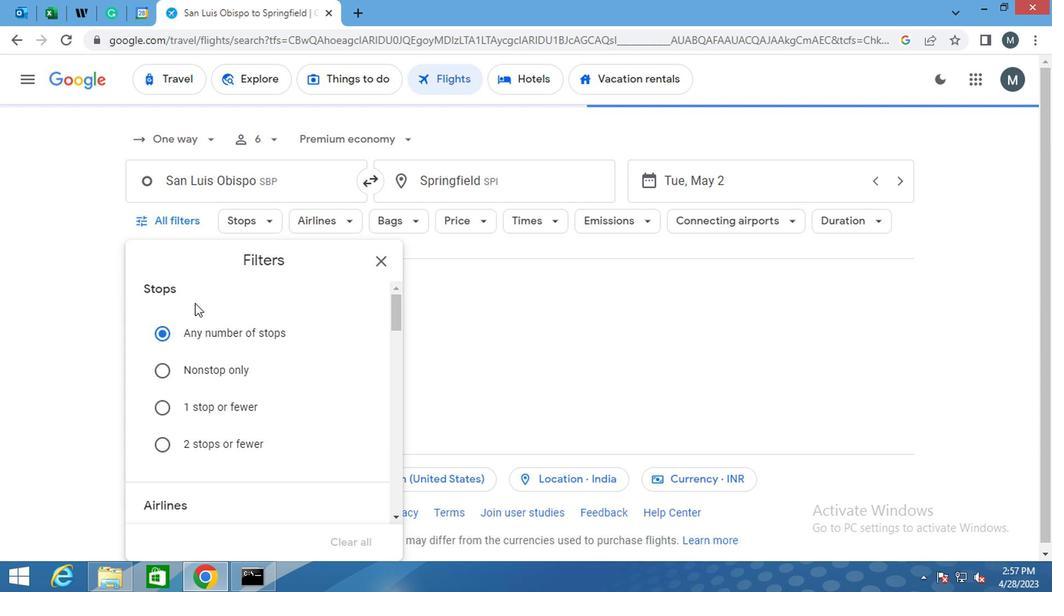 
Action: Mouse moved to (194, 358)
Screenshot: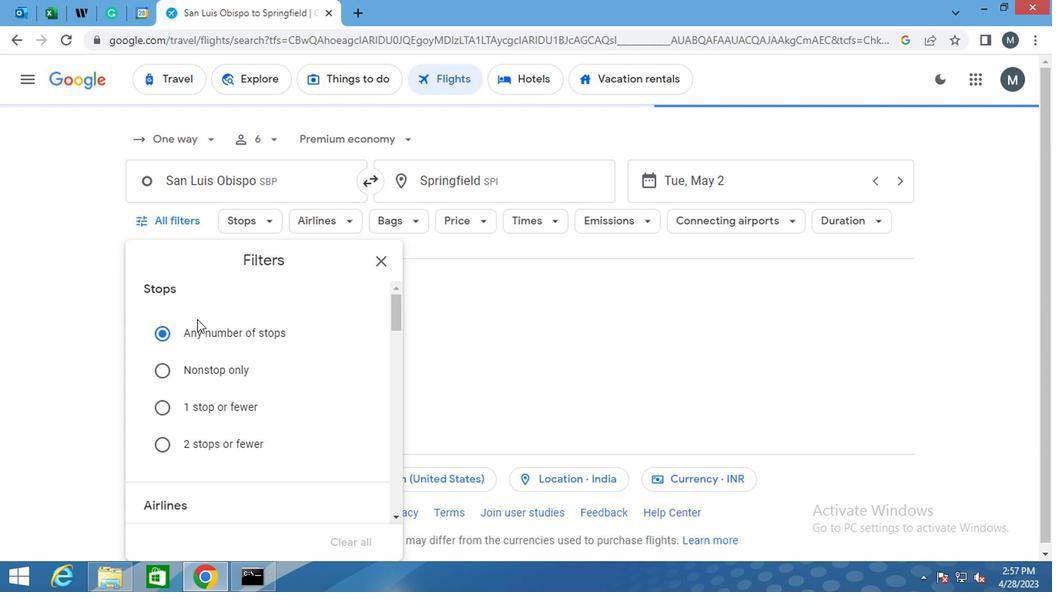 
Action: Mouse scrolled (194, 357) with delta (0, 0)
Screenshot: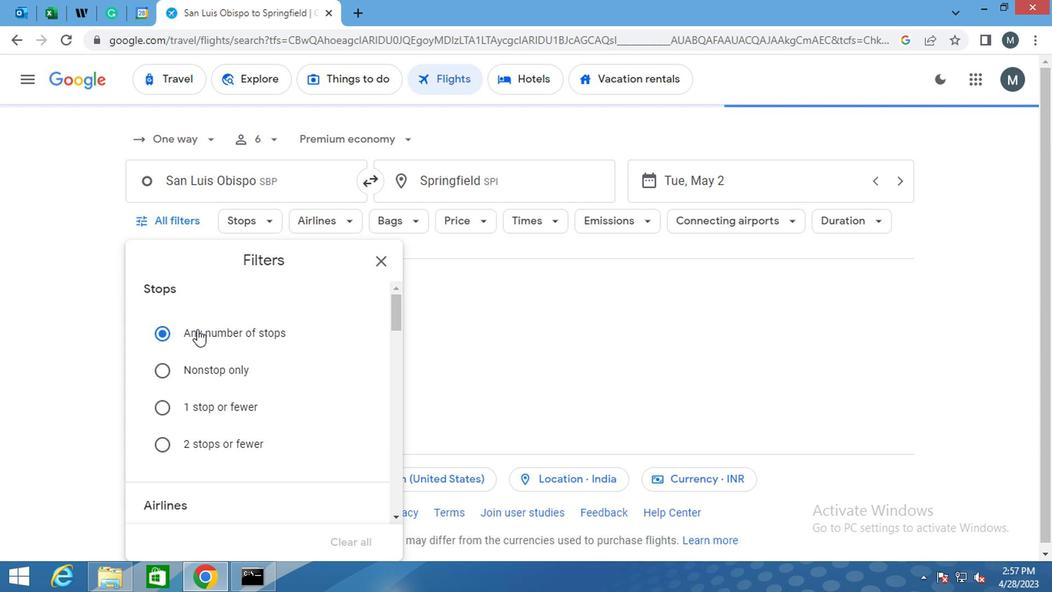 
Action: Mouse moved to (193, 365)
Screenshot: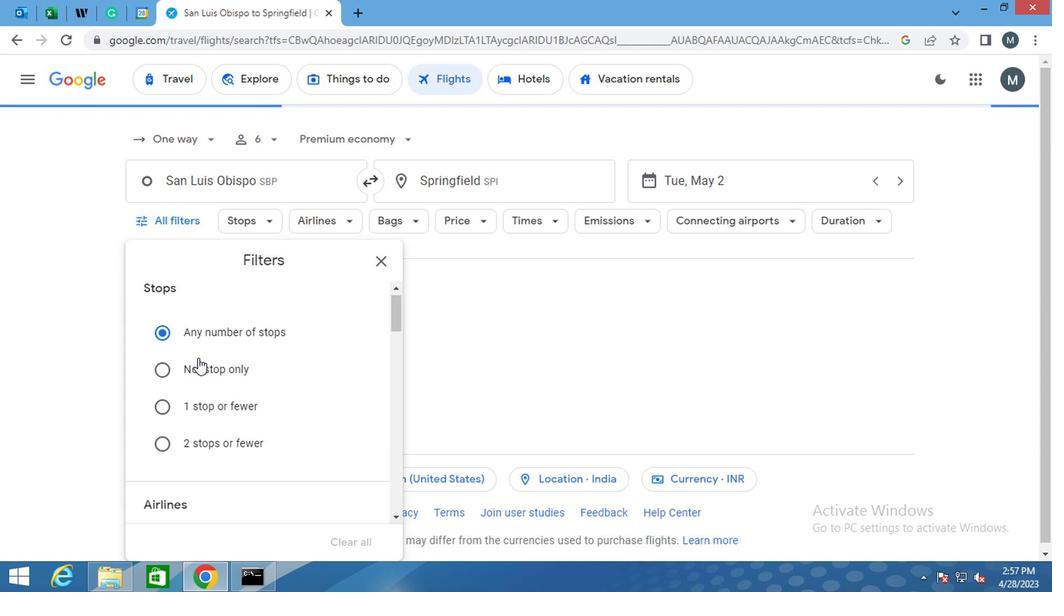 
Action: Mouse scrolled (193, 364) with delta (0, -1)
Screenshot: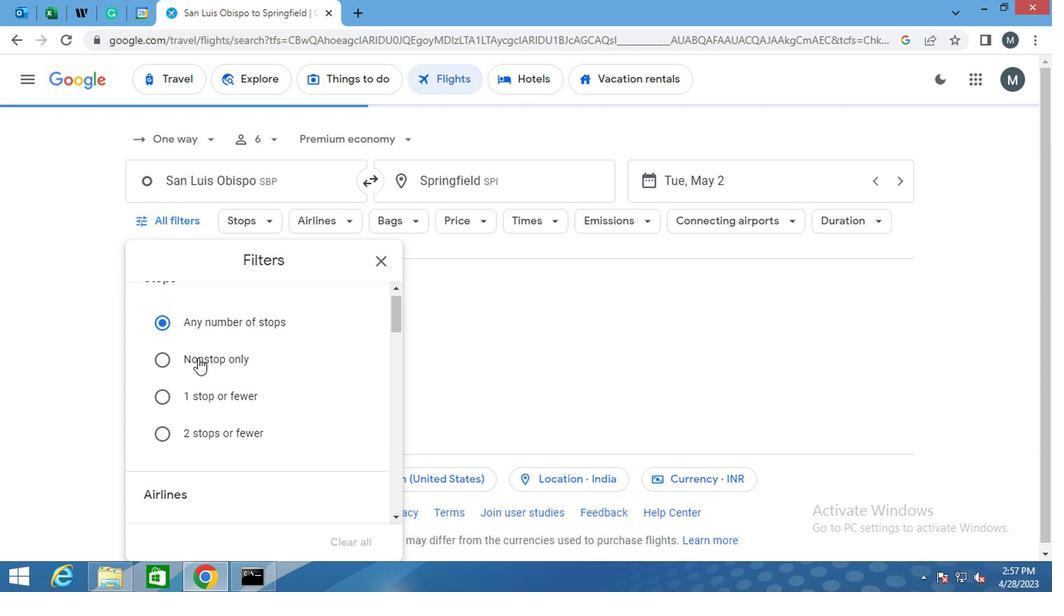 
Action: Mouse moved to (361, 317)
Screenshot: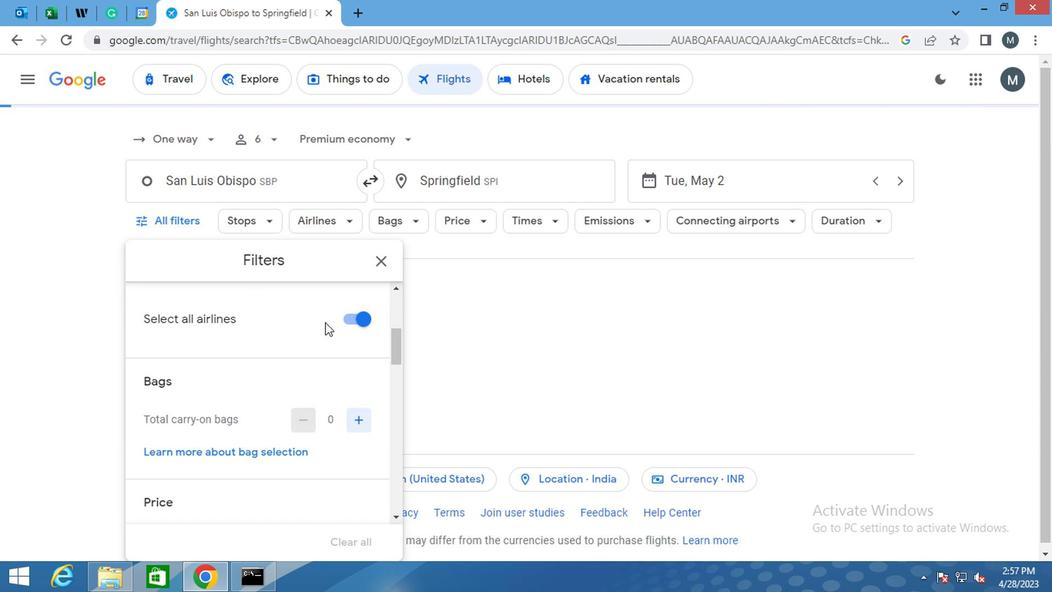 
Action: Mouse pressed left at (361, 317)
Screenshot: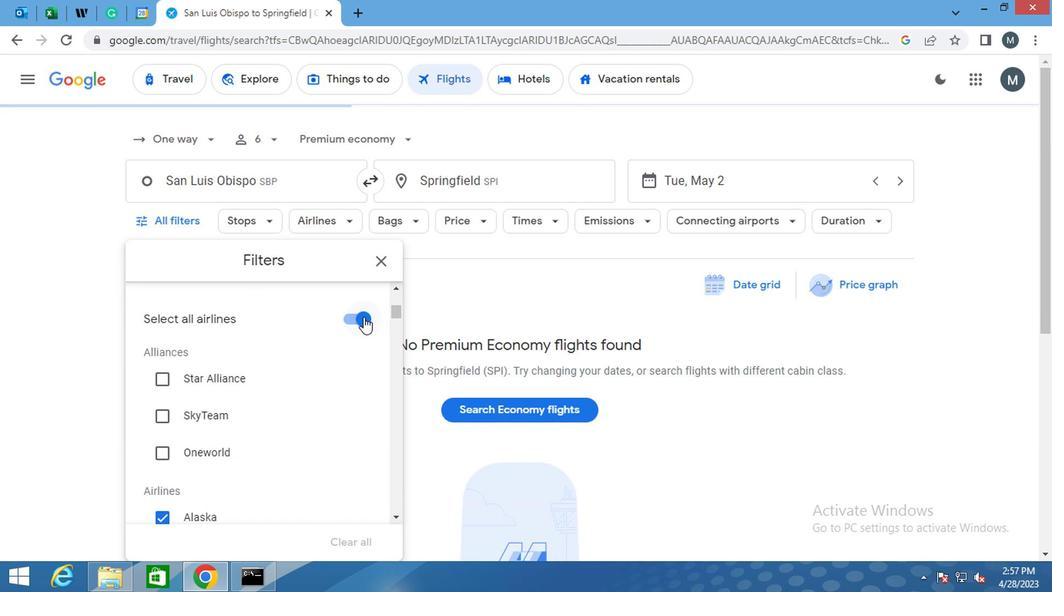 
Action: Mouse moved to (262, 340)
Screenshot: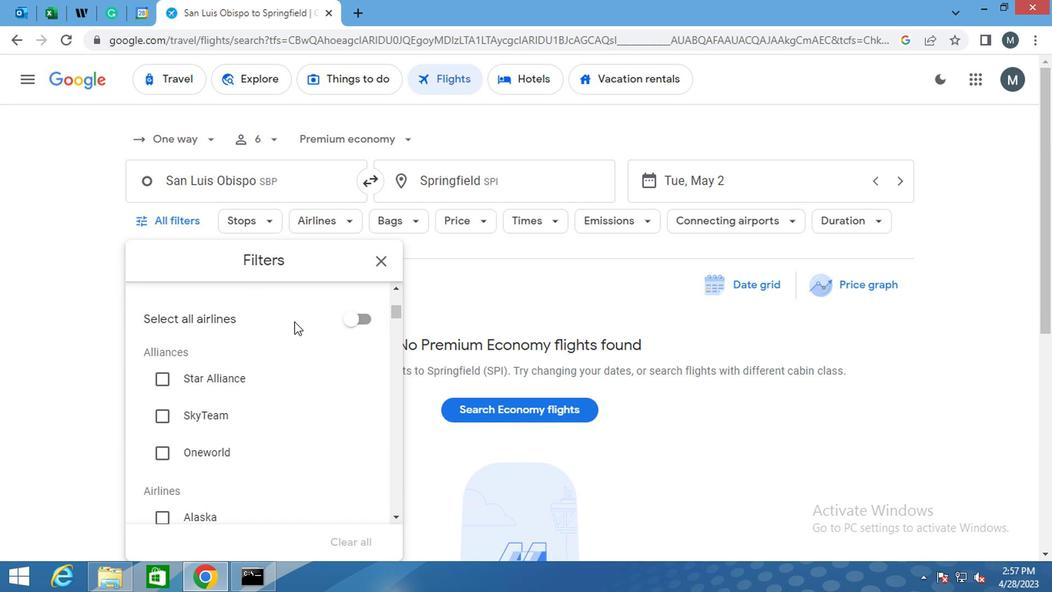 
Action: Mouse scrolled (262, 340) with delta (0, 0)
Screenshot: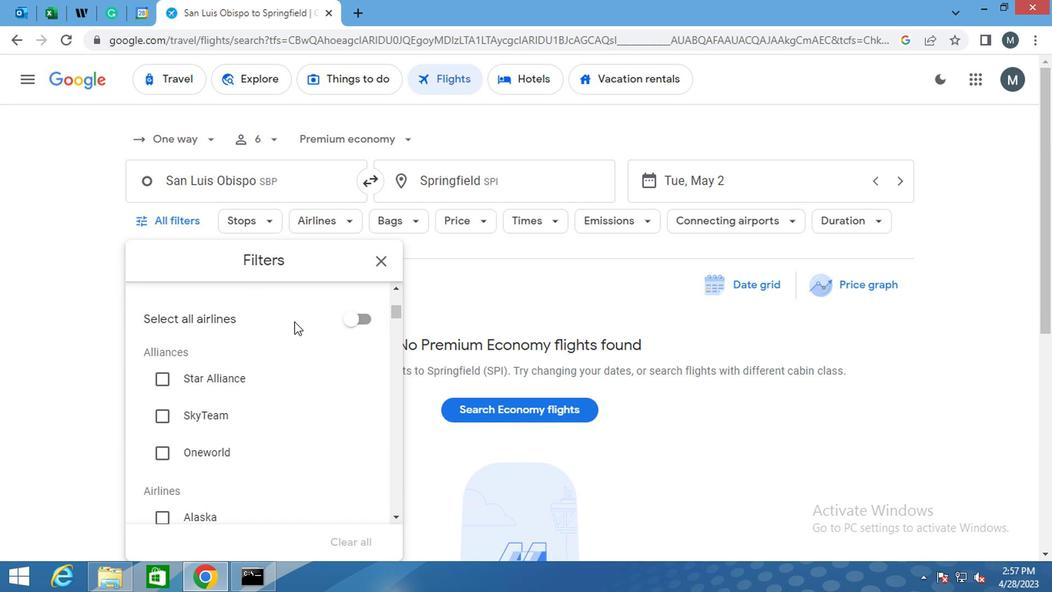 
Action: Mouse moved to (258, 346)
Screenshot: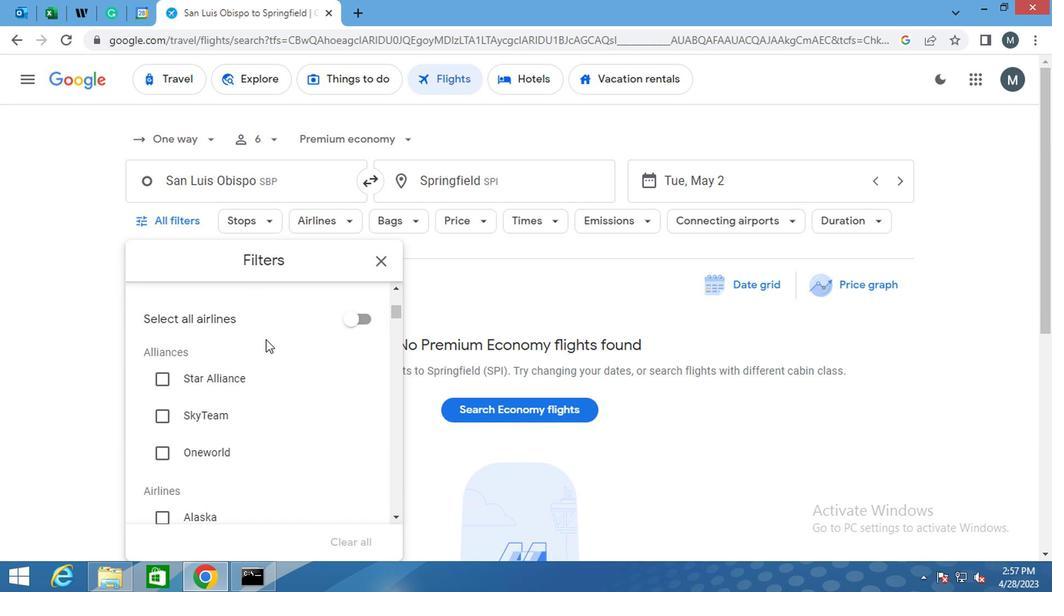 
Action: Mouse scrolled (258, 346) with delta (0, 0)
Screenshot: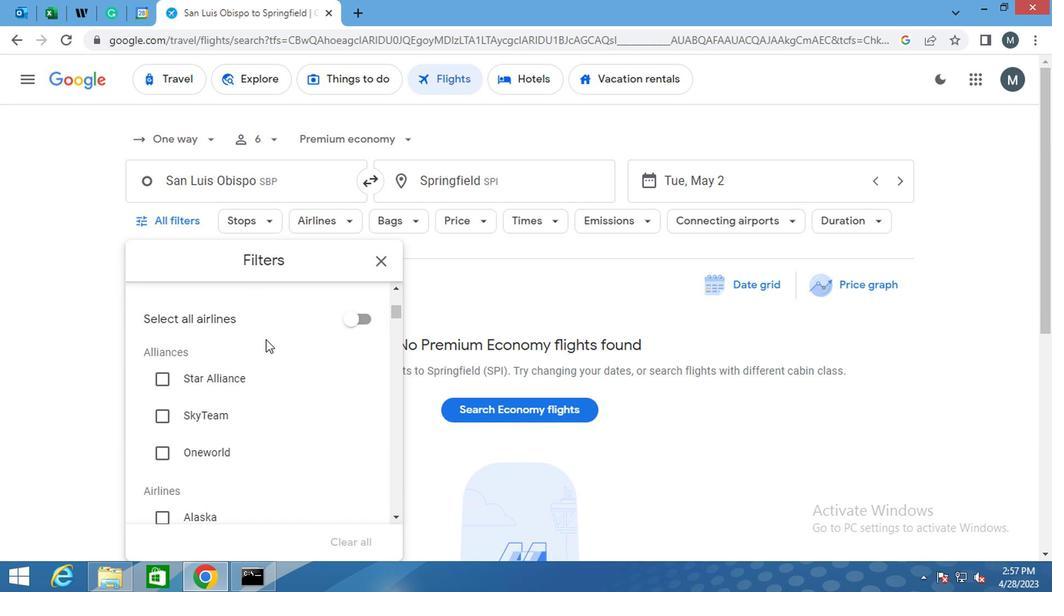 
Action: Mouse moved to (248, 377)
Screenshot: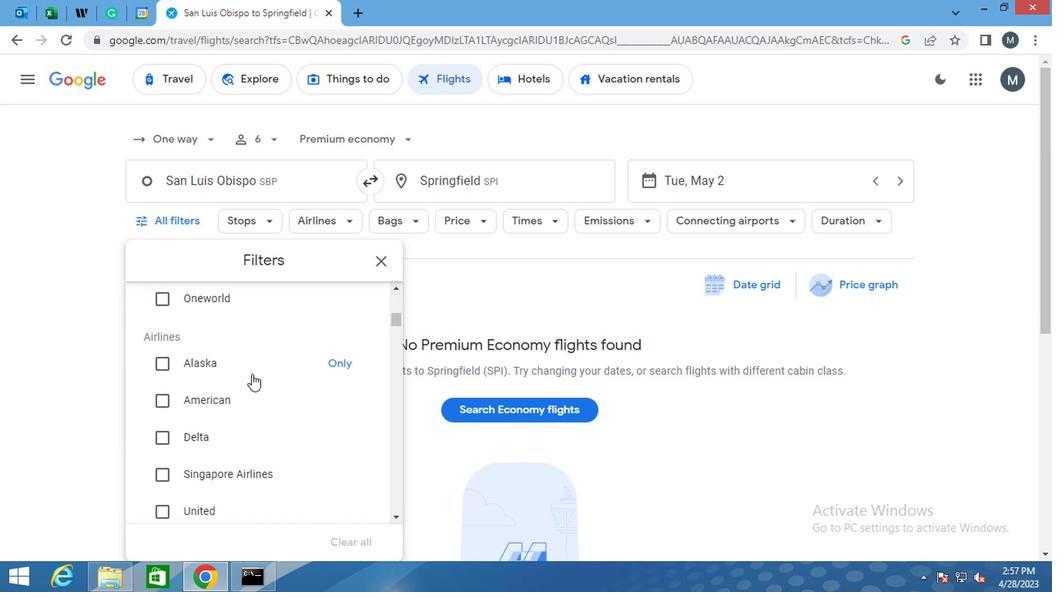 
Action: Mouse scrolled (248, 377) with delta (0, 0)
Screenshot: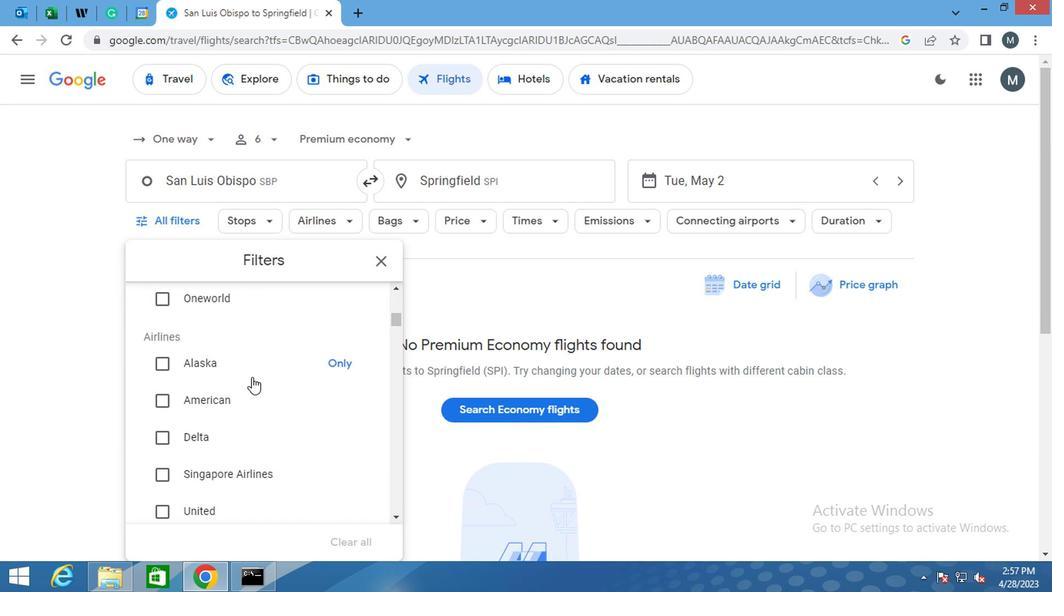 
Action: Mouse moved to (163, 400)
Screenshot: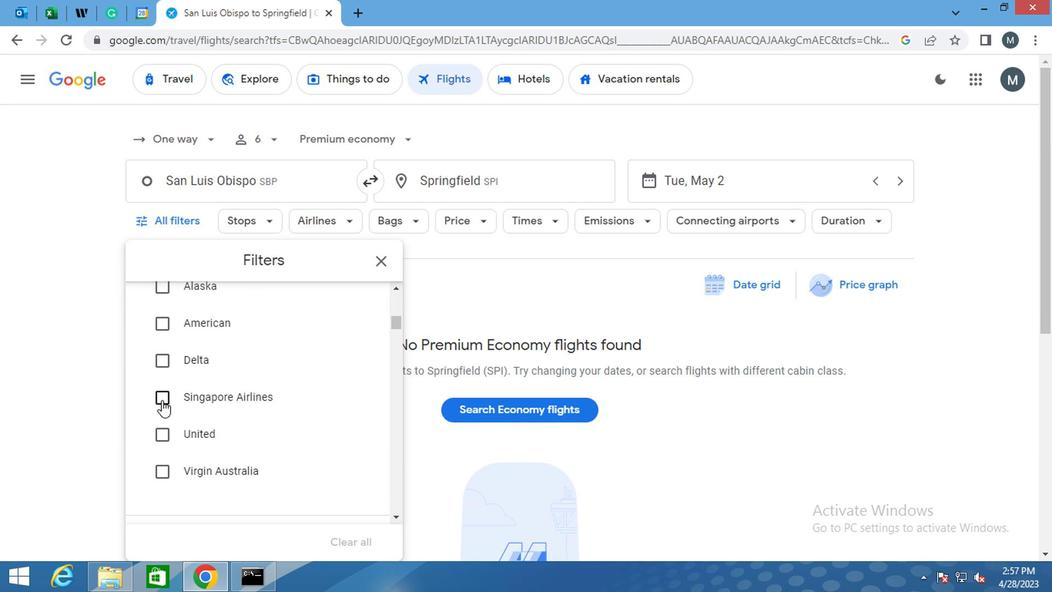 
Action: Mouse pressed left at (163, 400)
Screenshot: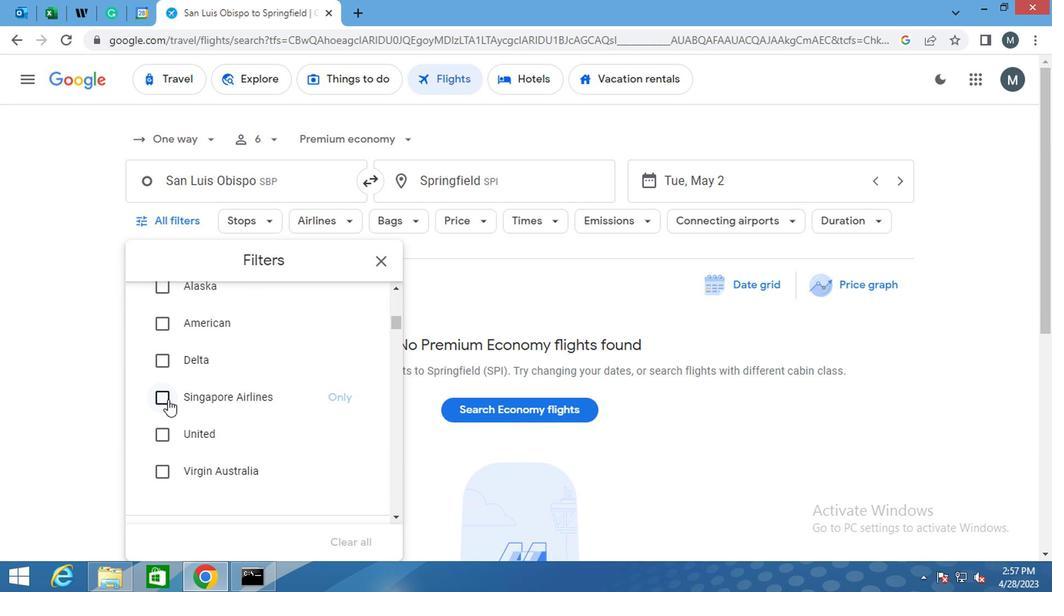 
Action: Mouse moved to (259, 402)
Screenshot: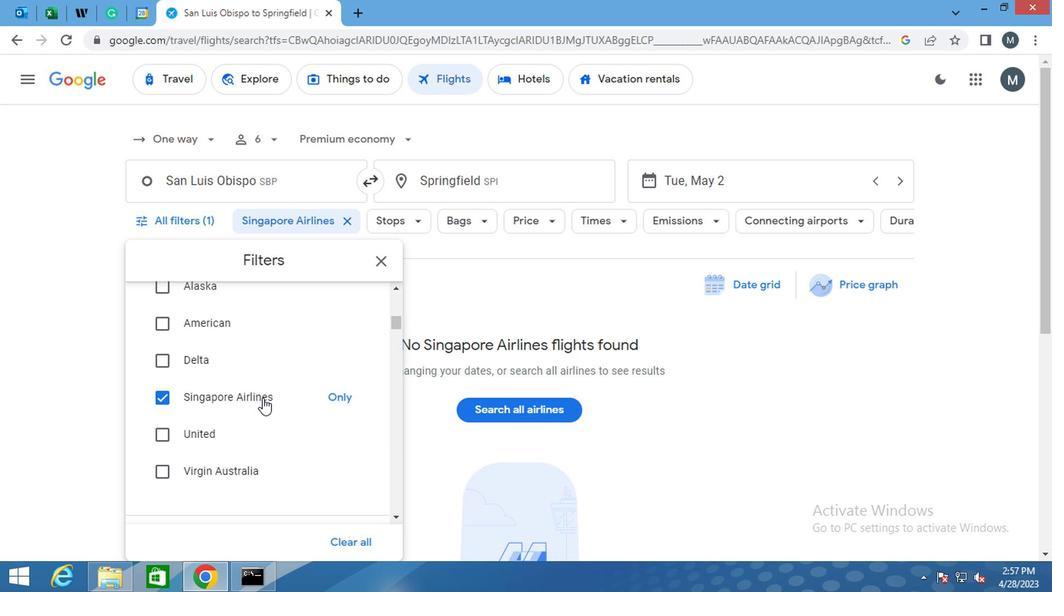 
Action: Mouse scrolled (259, 401) with delta (0, 0)
Screenshot: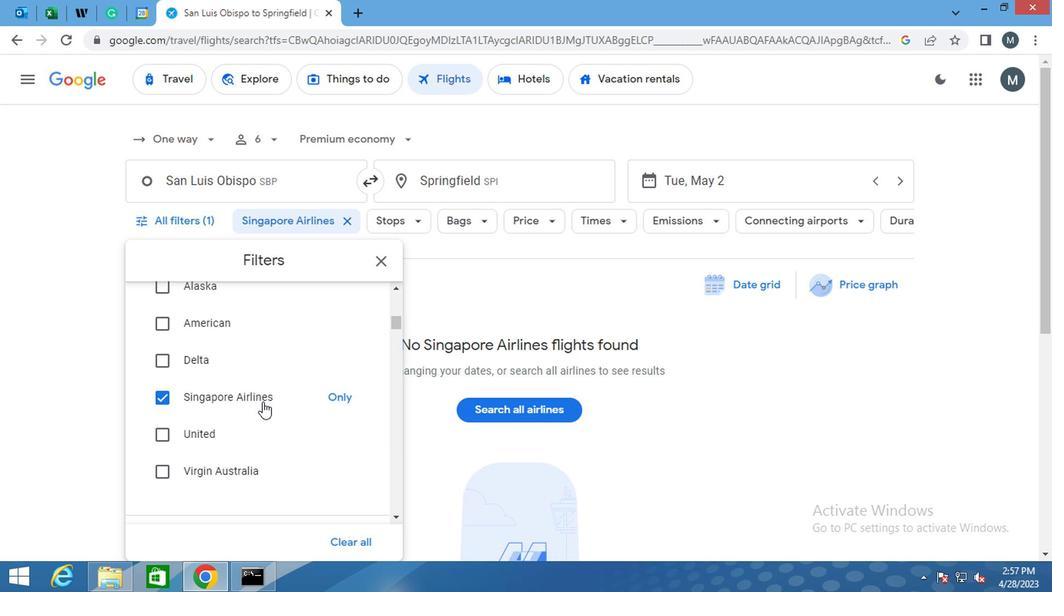 
Action: Mouse scrolled (259, 401) with delta (0, 0)
Screenshot: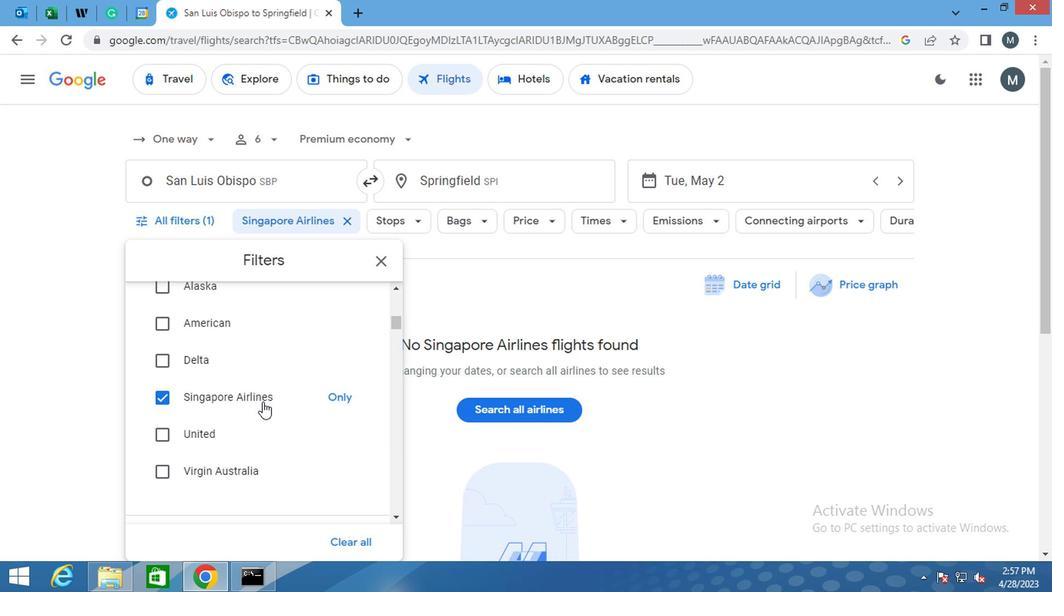 
Action: Mouse moved to (262, 385)
Screenshot: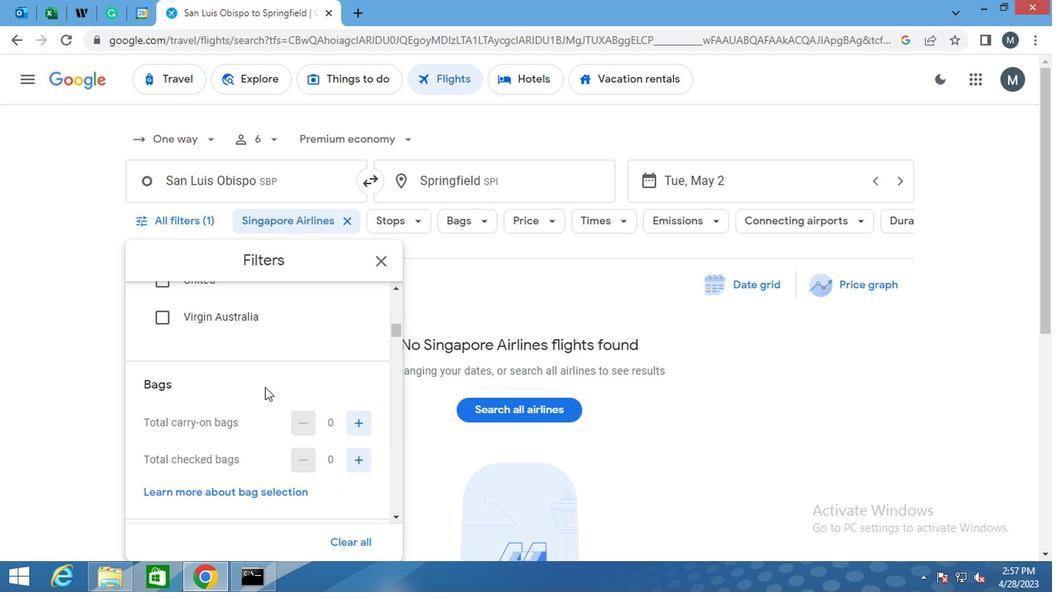 
Action: Mouse scrolled (262, 384) with delta (0, 0)
Screenshot: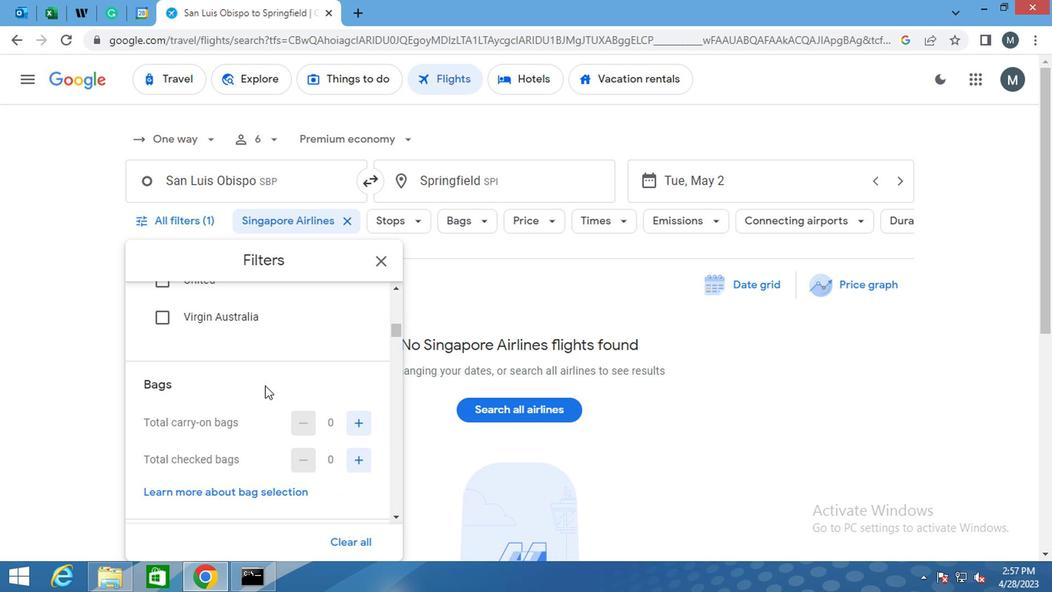 
Action: Mouse moved to (262, 376)
Screenshot: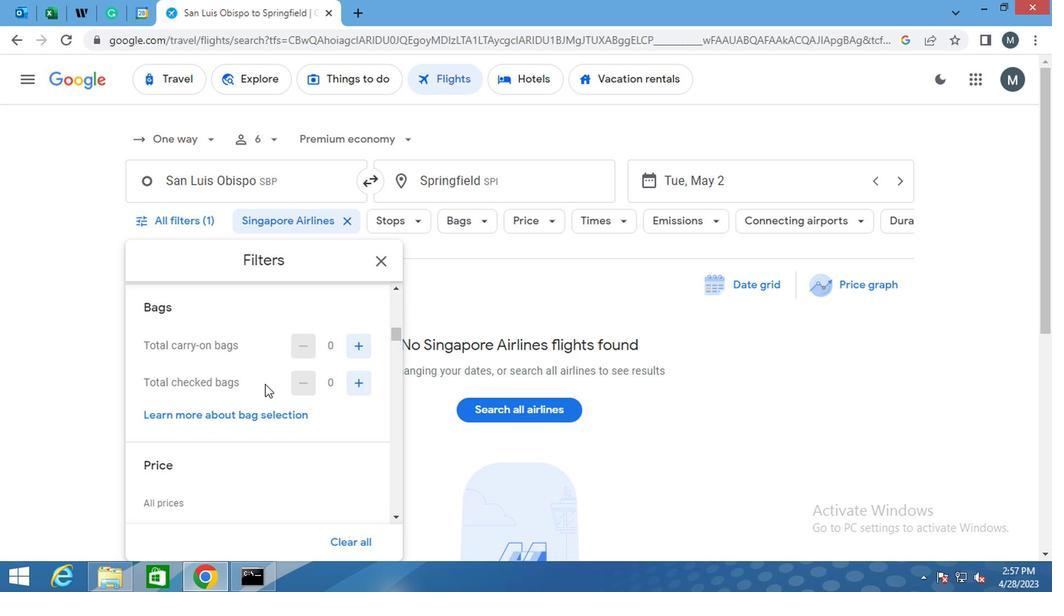 
Action: Mouse scrolled (262, 375) with delta (0, 0)
Screenshot: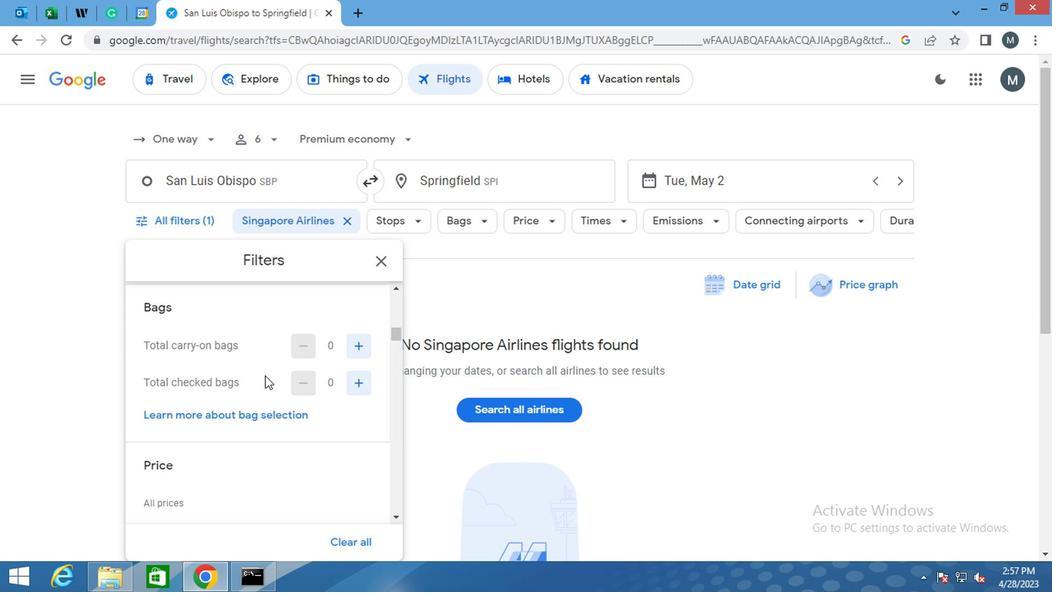 
Action: Mouse moved to (259, 413)
Screenshot: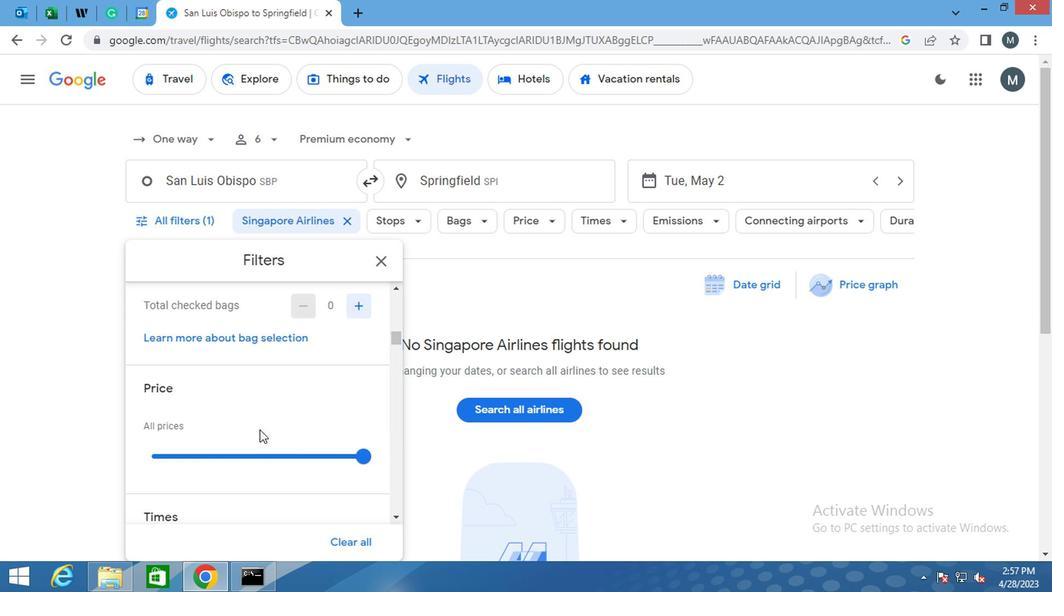 
Action: Mouse scrolled (259, 413) with delta (0, 0)
Screenshot: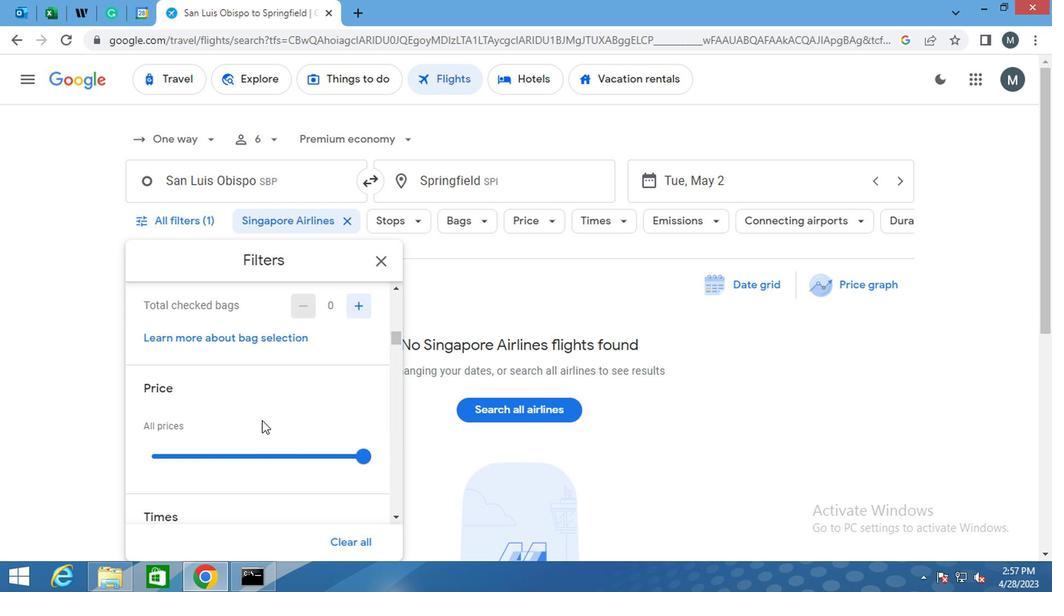 
Action: Mouse moved to (251, 445)
Screenshot: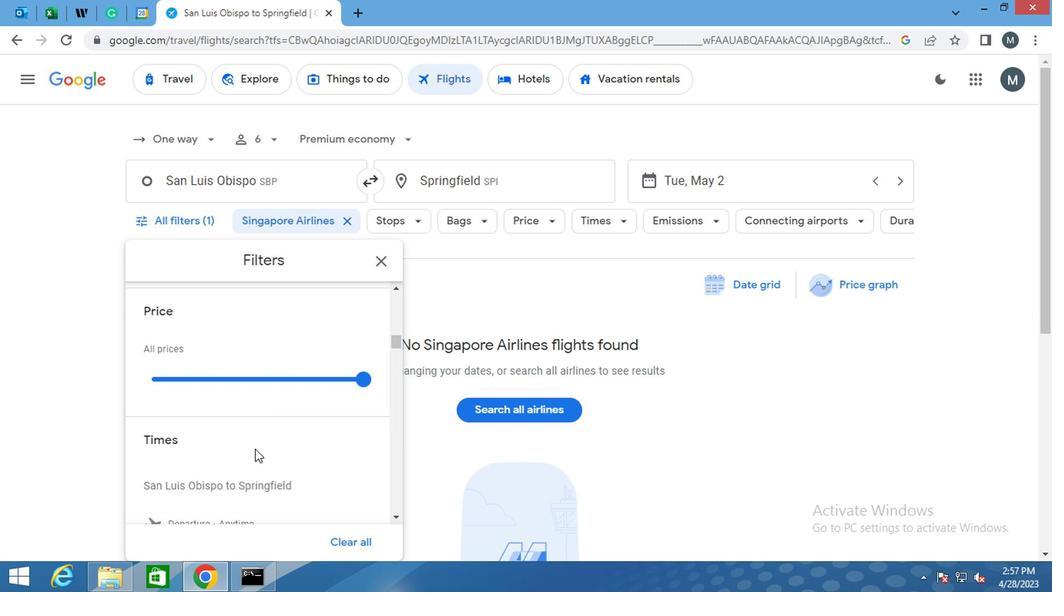 
Action: Mouse scrolled (251, 446) with delta (0, 0)
Screenshot: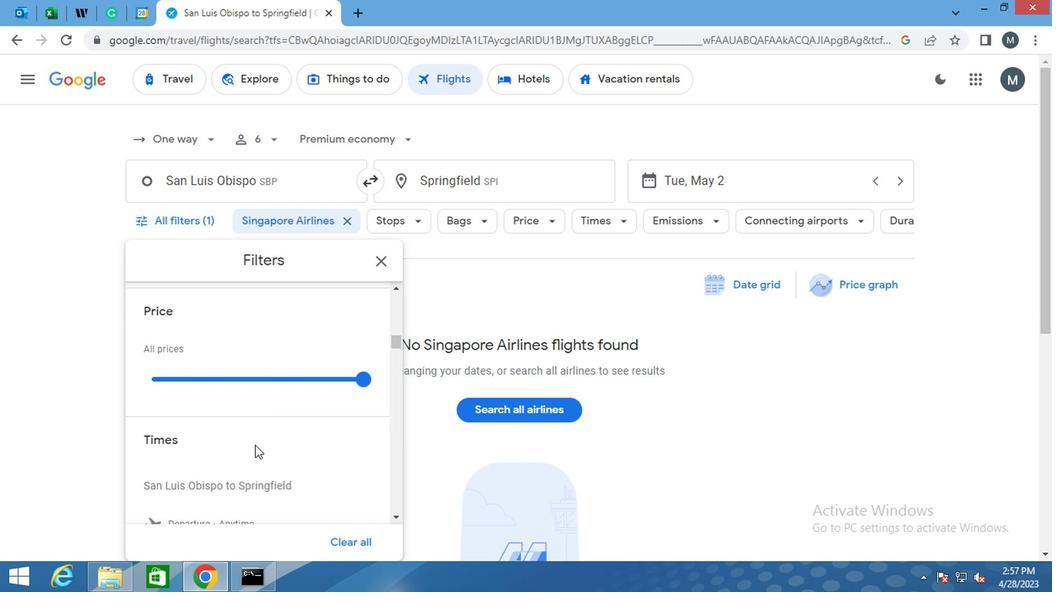 
Action: Mouse moved to (251, 444)
Screenshot: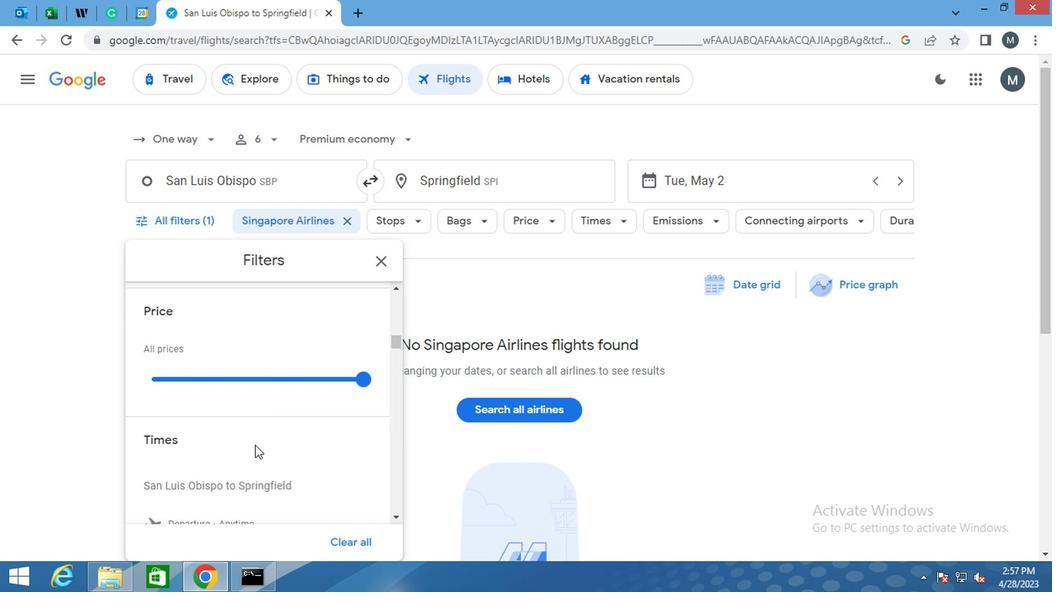 
Action: Mouse scrolled (251, 445) with delta (0, 1)
Screenshot: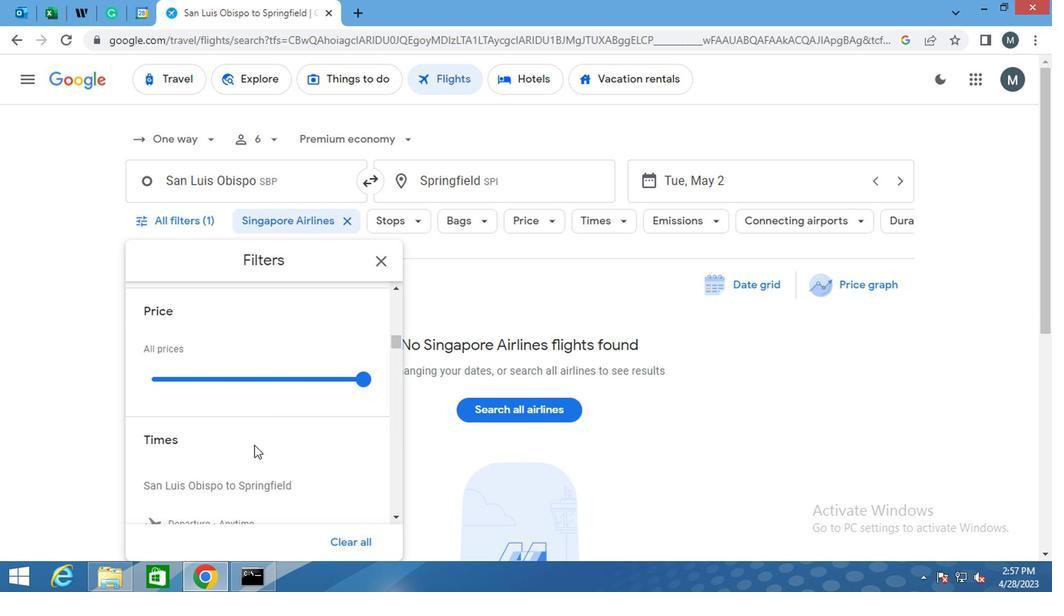 
Action: Mouse moved to (251, 442)
Screenshot: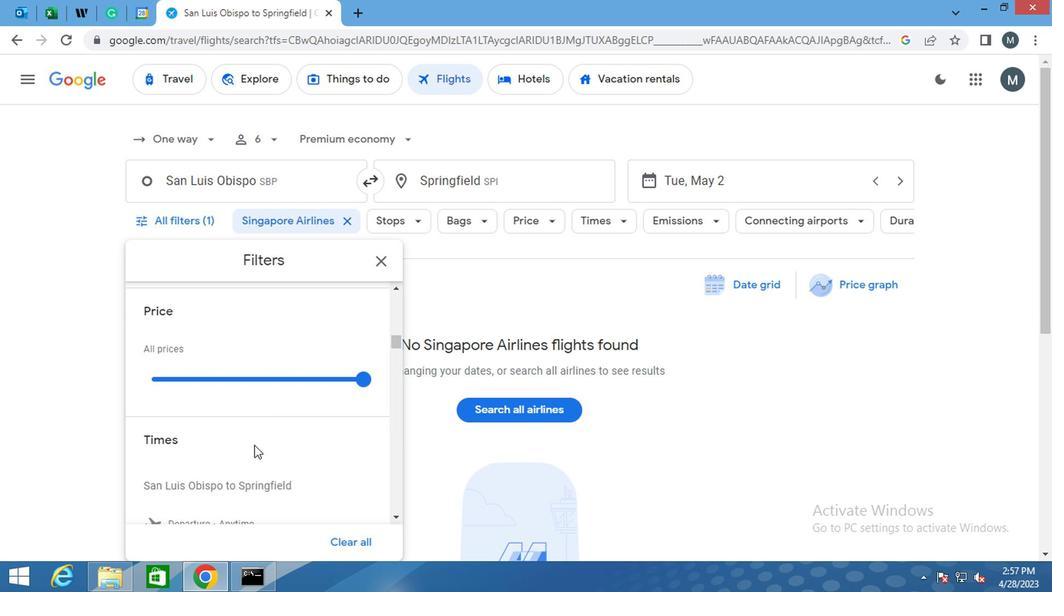 
Action: Mouse scrolled (251, 442) with delta (0, 0)
Screenshot: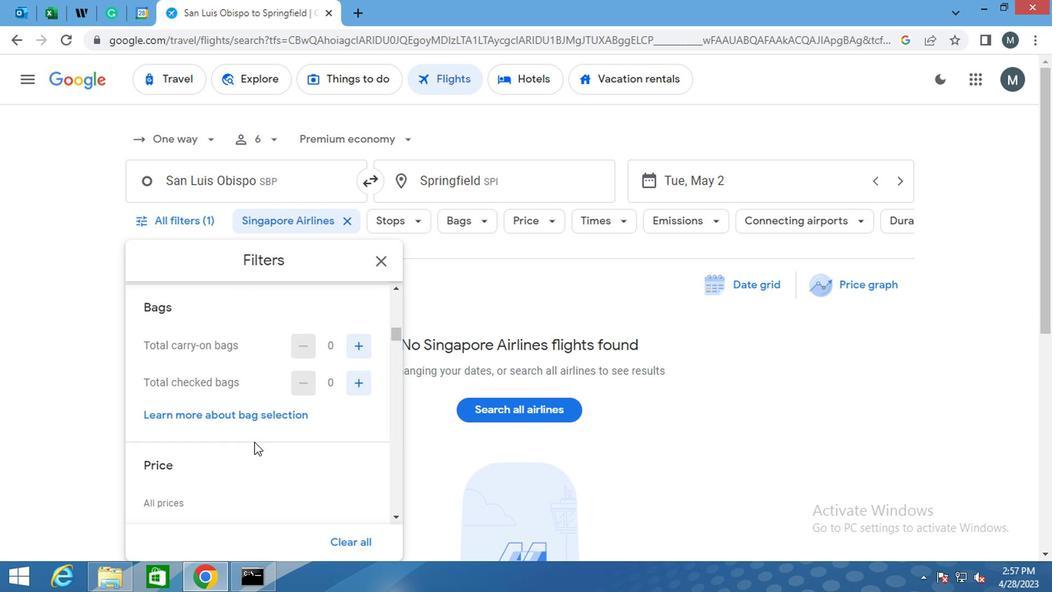 
Action: Mouse scrolled (251, 442) with delta (0, 0)
Screenshot: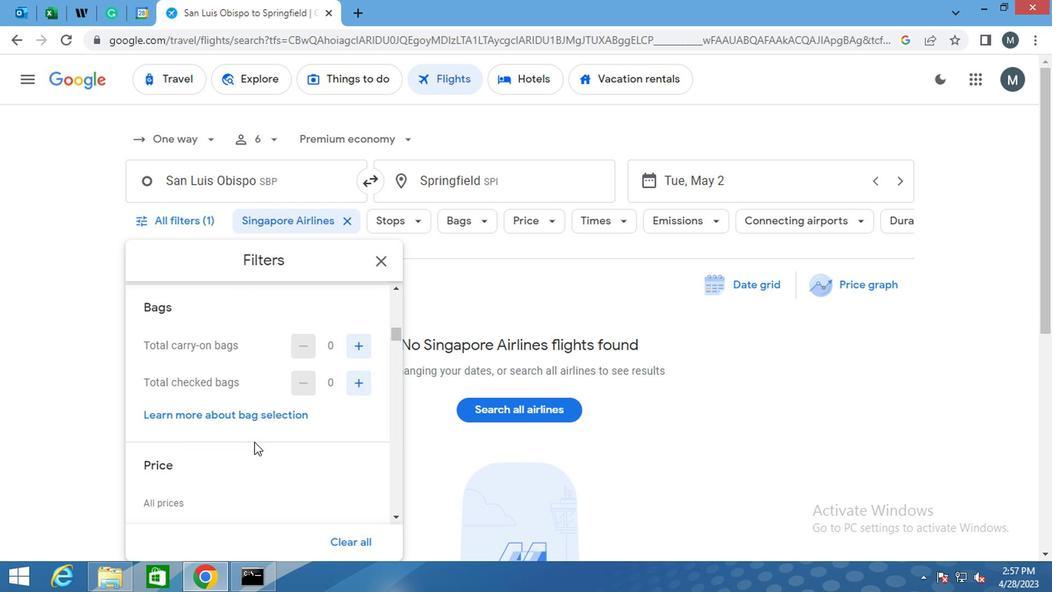 
Action: Mouse scrolled (251, 441) with delta (0, 0)
Screenshot: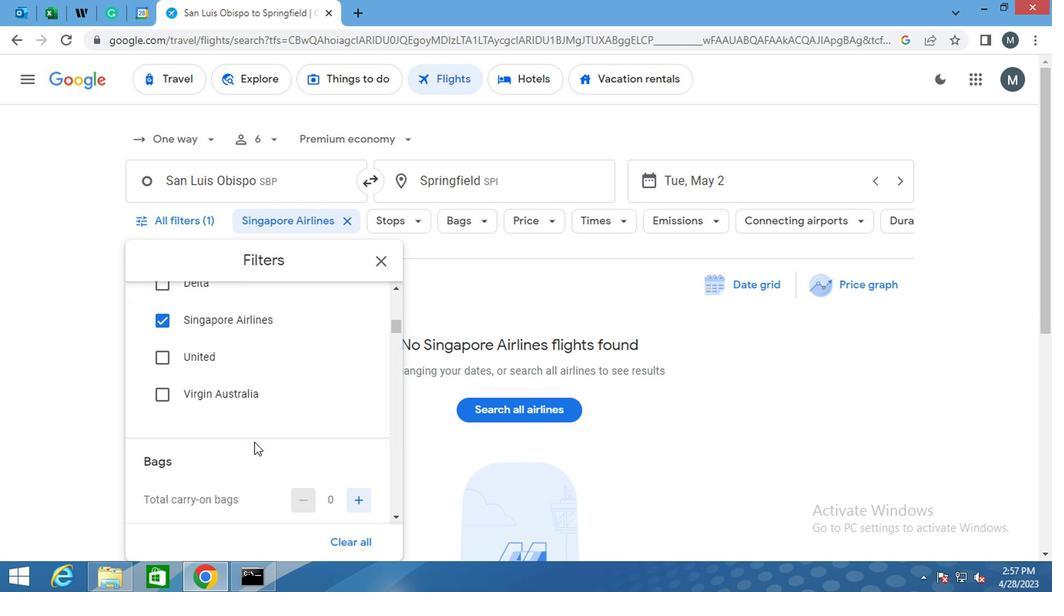 
Action: Mouse moved to (245, 436)
Screenshot: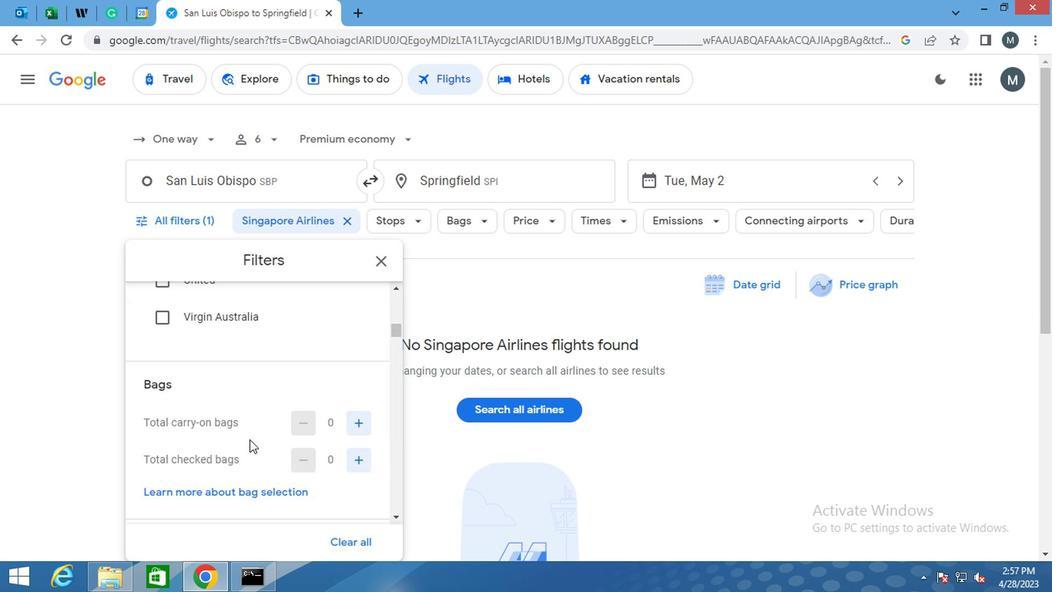 
Action: Mouse scrolled (245, 436) with delta (0, 0)
Screenshot: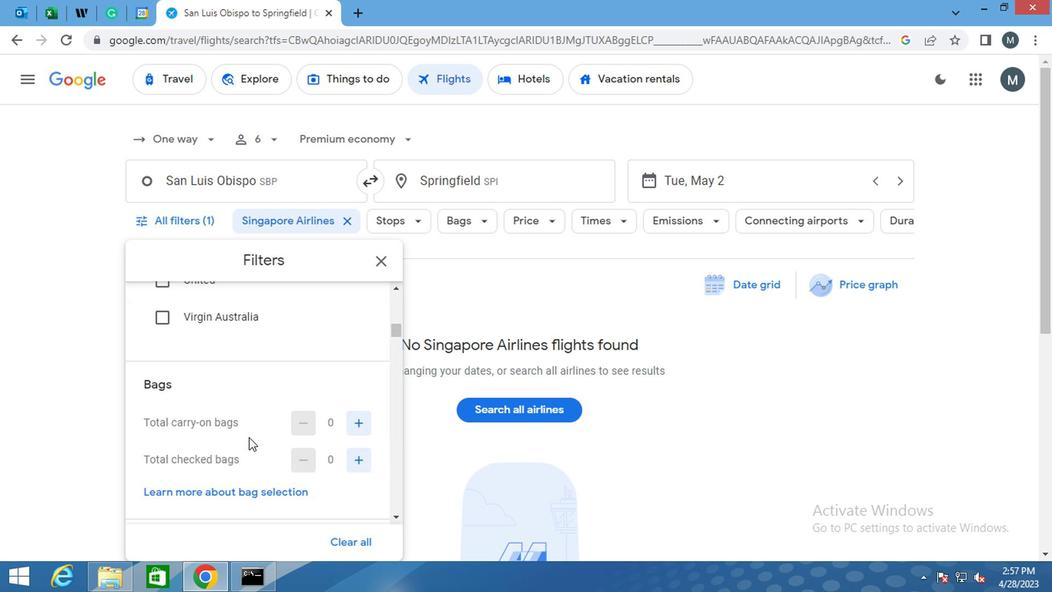 
Action: Mouse moved to (254, 434)
Screenshot: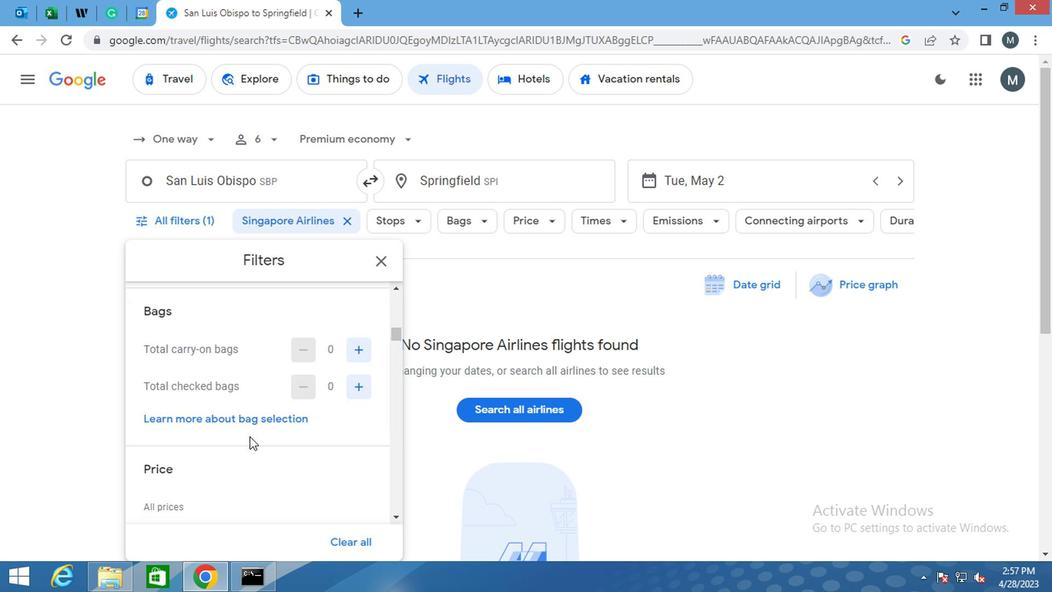 
Action: Mouse scrolled (254, 433) with delta (0, -1)
Screenshot: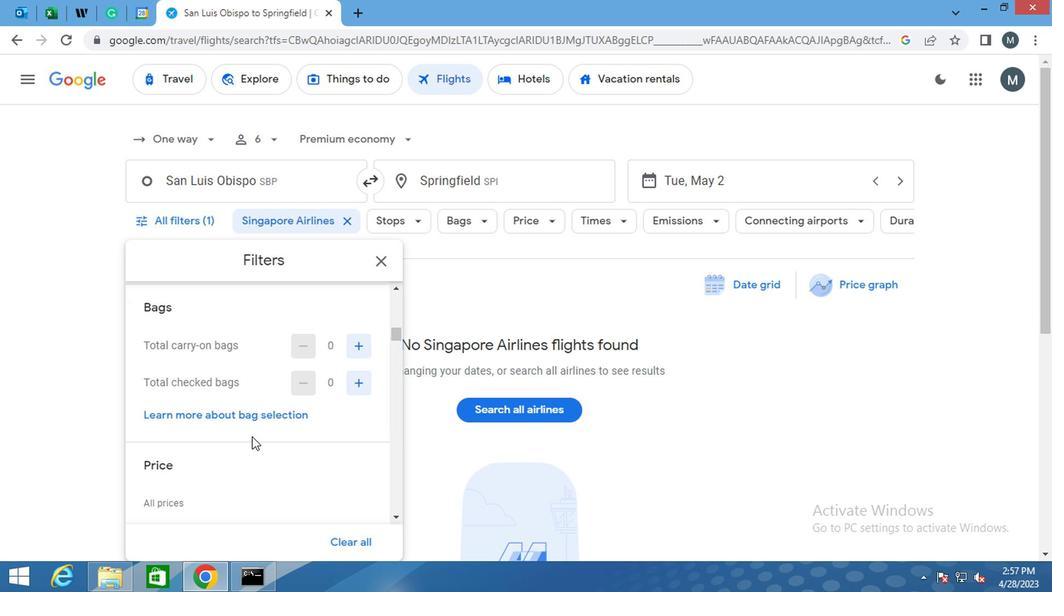 
Action: Mouse moved to (254, 434)
Screenshot: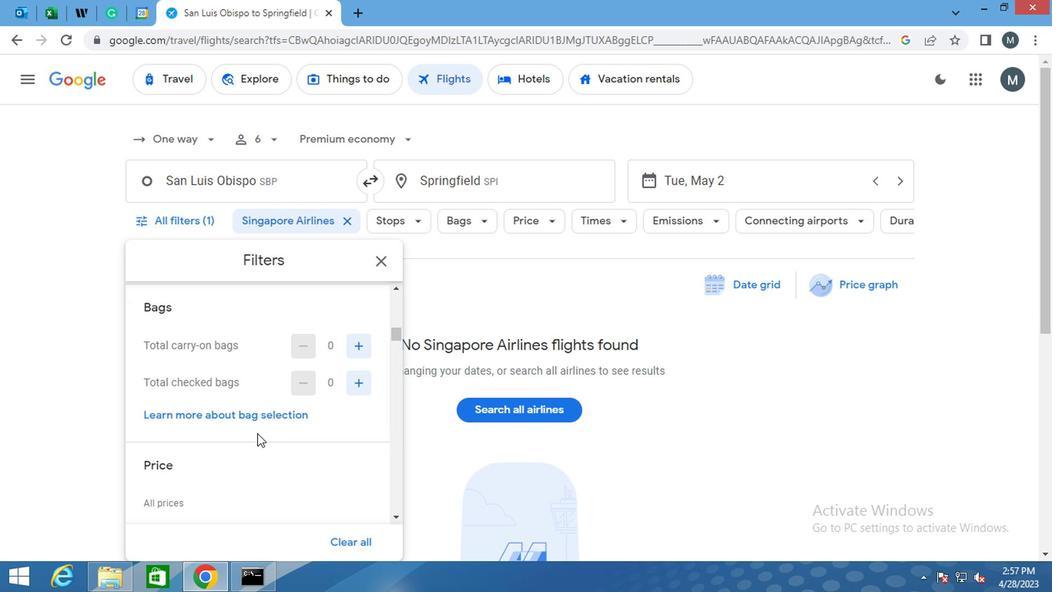 
Action: Mouse scrolled (254, 433) with delta (0, -1)
Screenshot: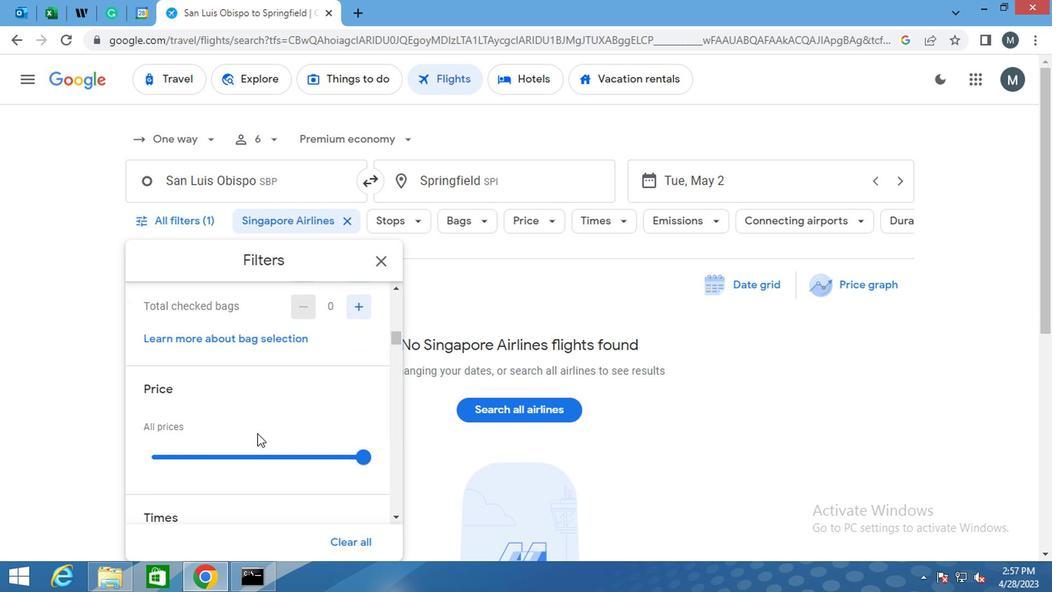 
Action: Mouse moved to (243, 424)
Screenshot: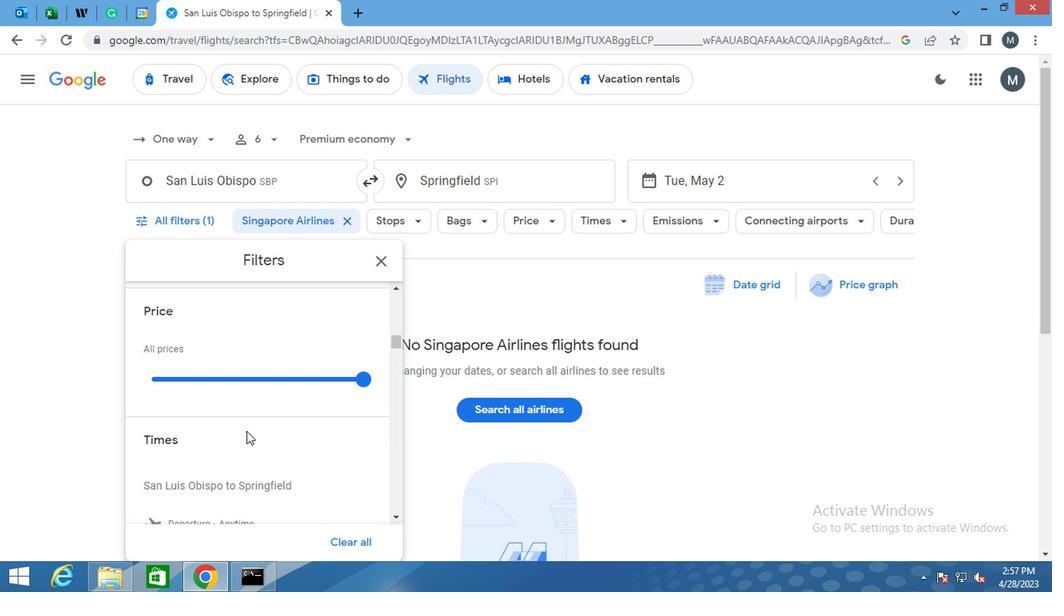 
Action: Mouse scrolled (243, 423) with delta (0, -1)
Screenshot: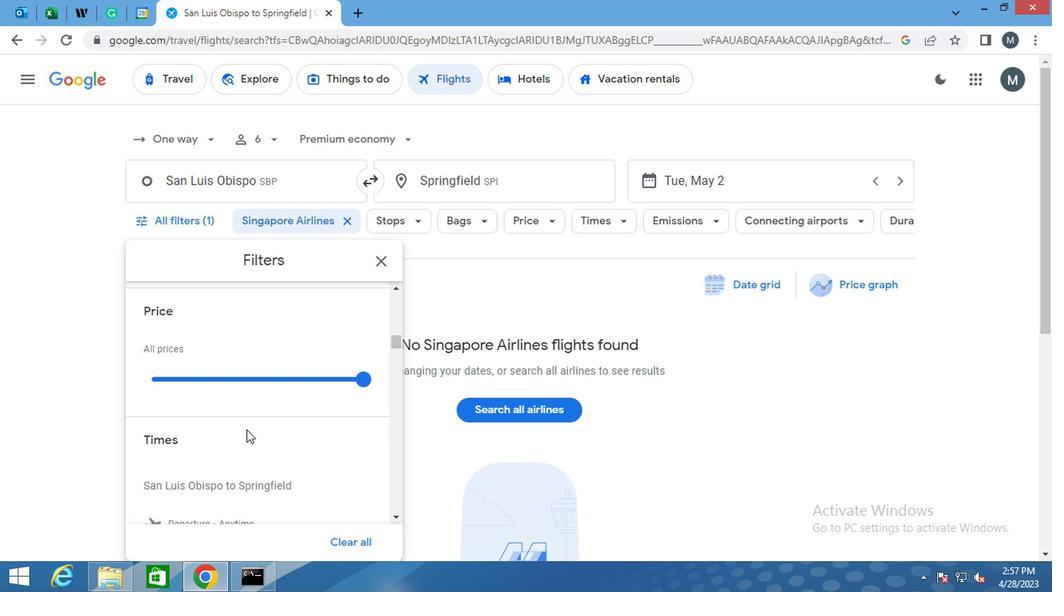 
Action: Mouse scrolled (243, 423) with delta (0, -1)
Screenshot: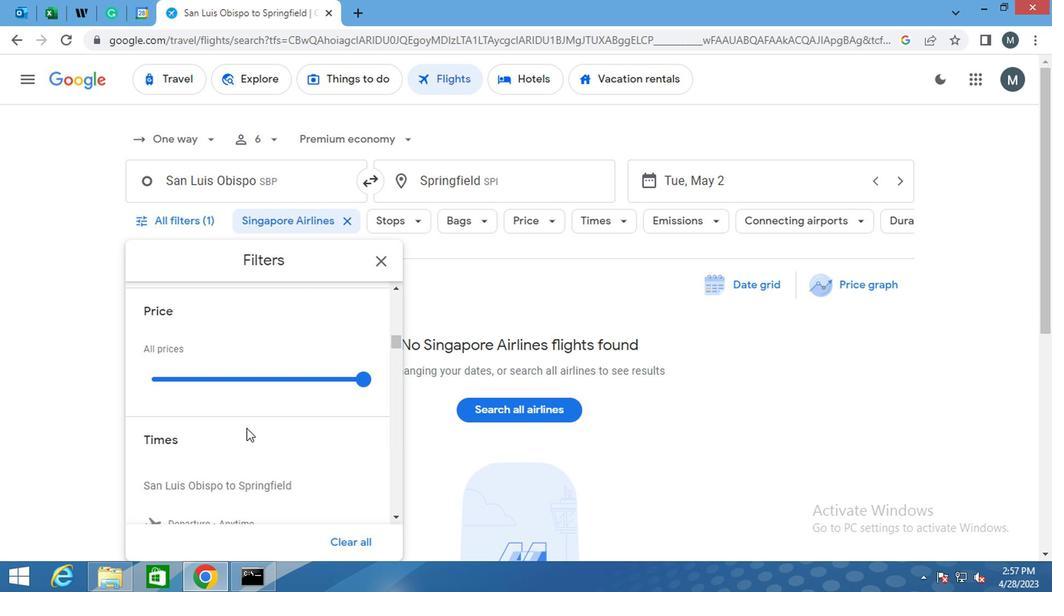 
Action: Mouse moved to (226, 395)
Screenshot: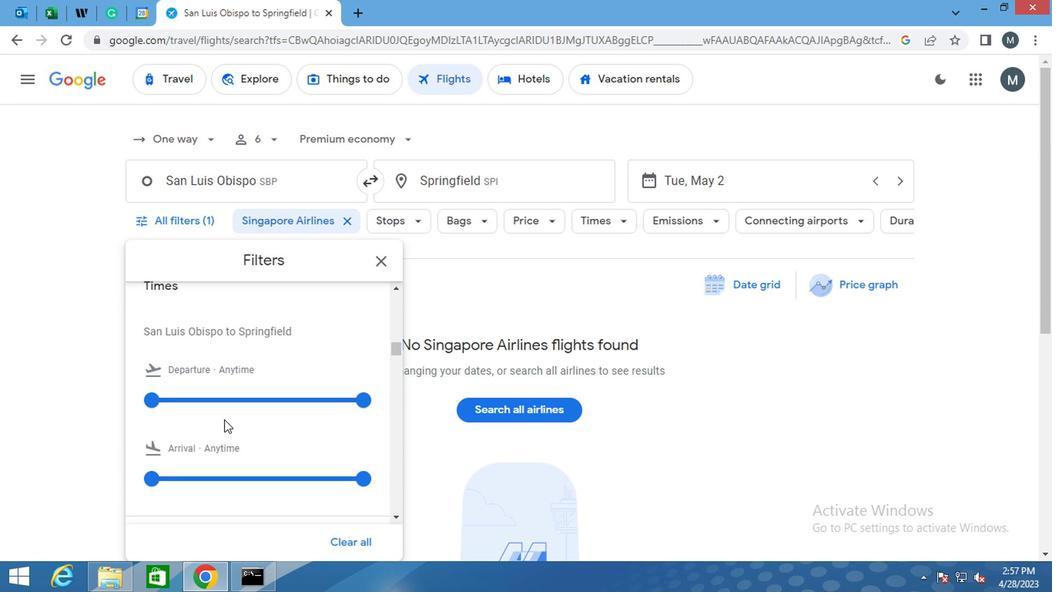
Action: Mouse pressed left at (226, 395)
Screenshot: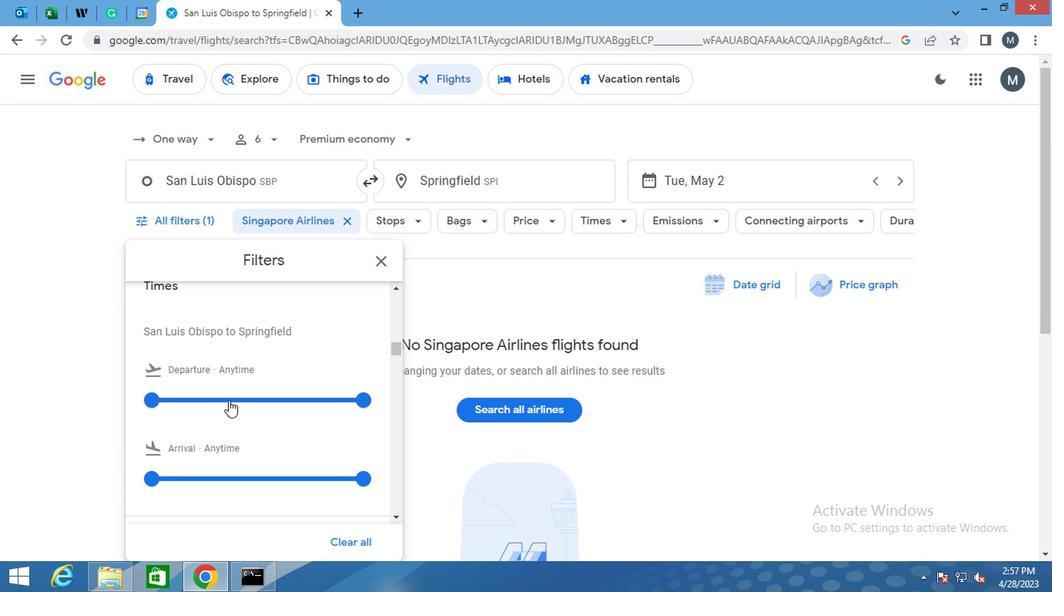 
Action: Mouse moved to (206, 398)
Screenshot: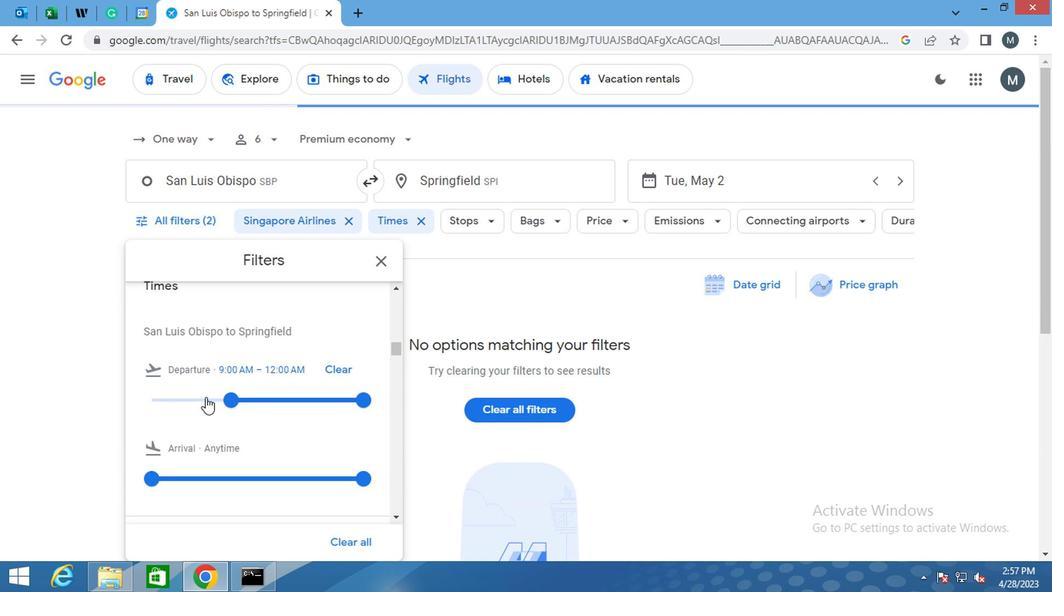 
Action: Mouse pressed left at (206, 398)
Screenshot: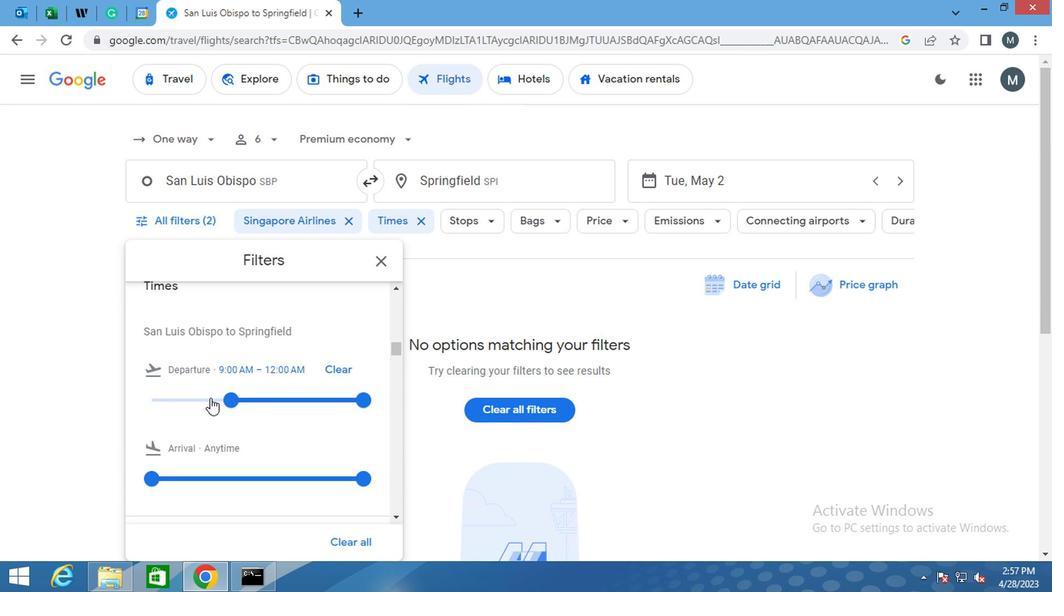 
Action: Mouse moved to (355, 400)
Screenshot: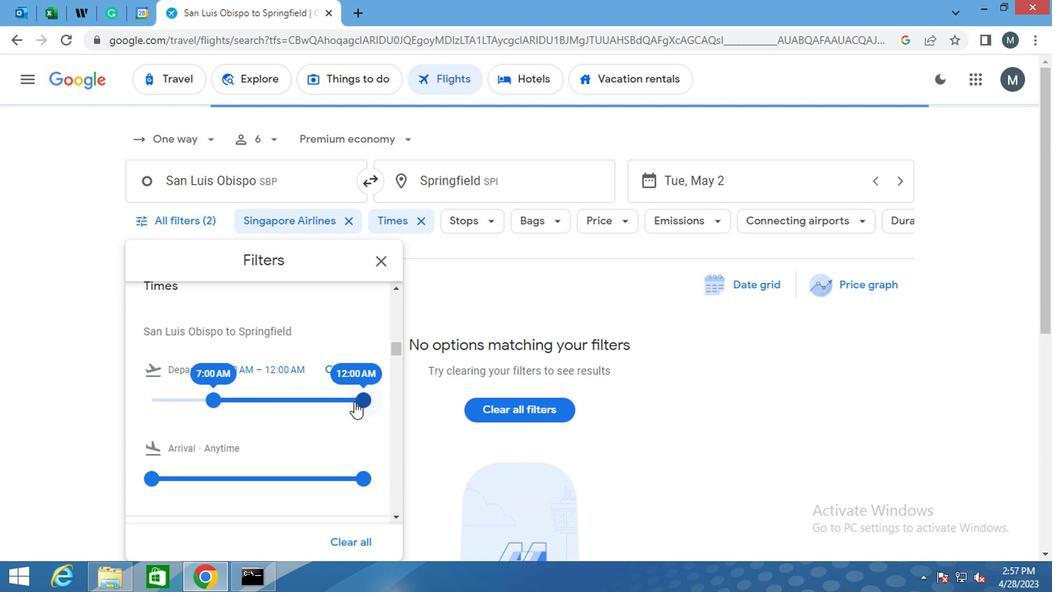 
Action: Mouse pressed left at (355, 400)
Screenshot: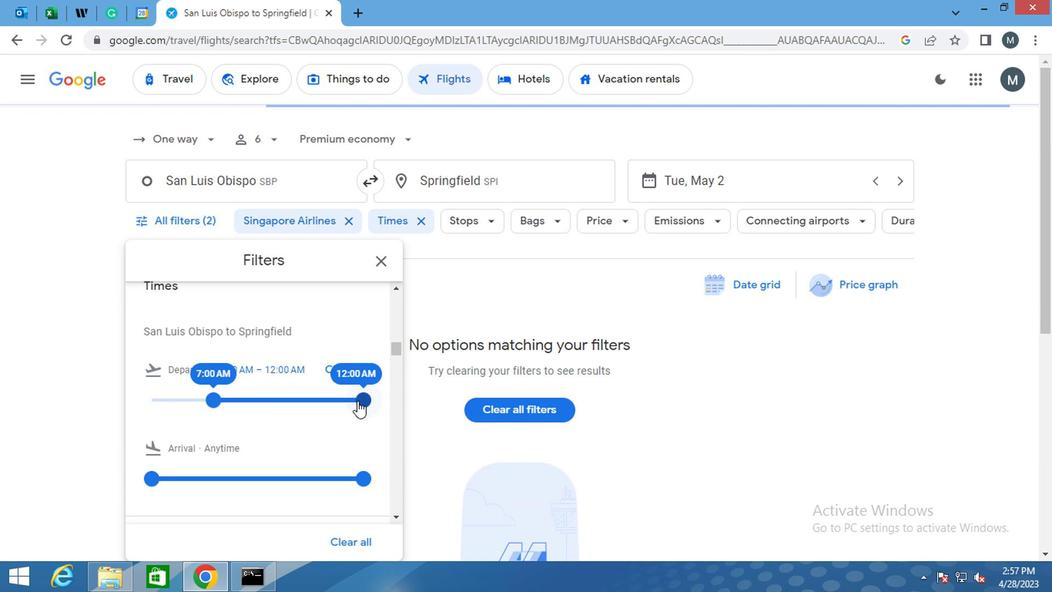 
Action: Mouse moved to (214, 404)
Screenshot: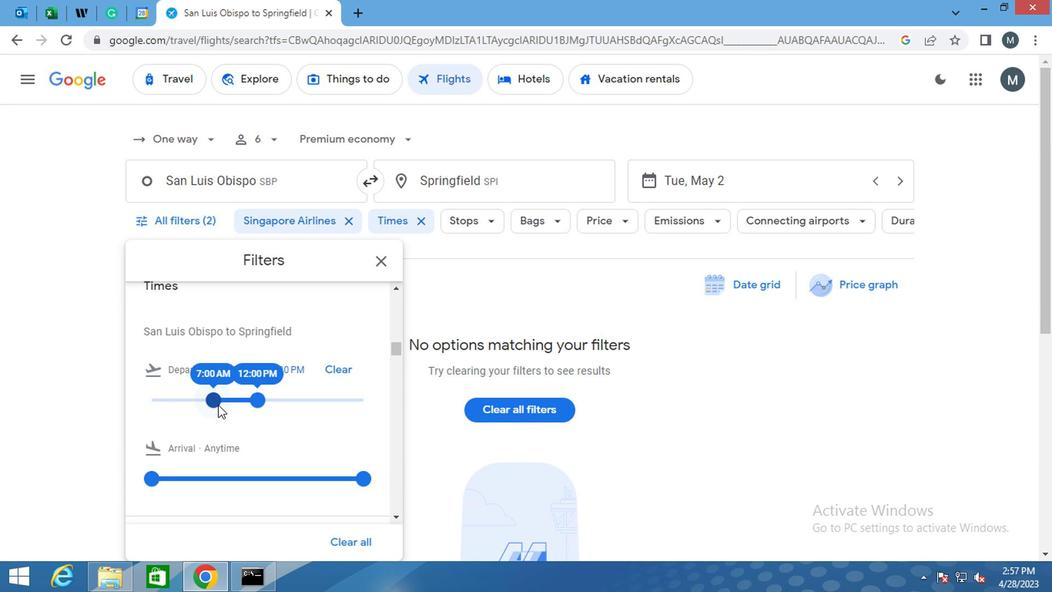 
Action: Mouse pressed left at (214, 404)
Screenshot: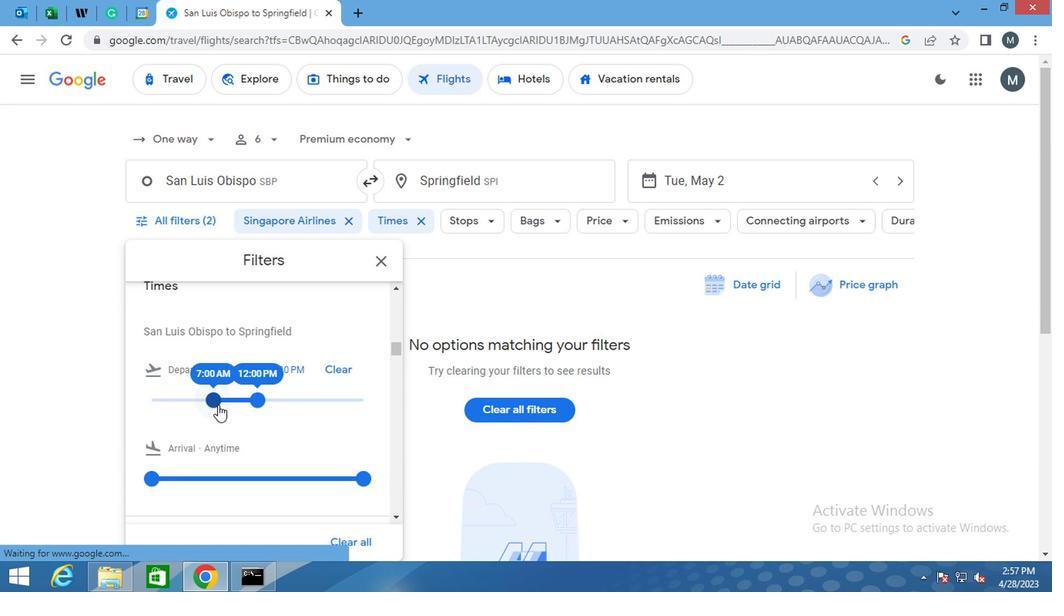 
Action: Mouse moved to (258, 401)
Screenshot: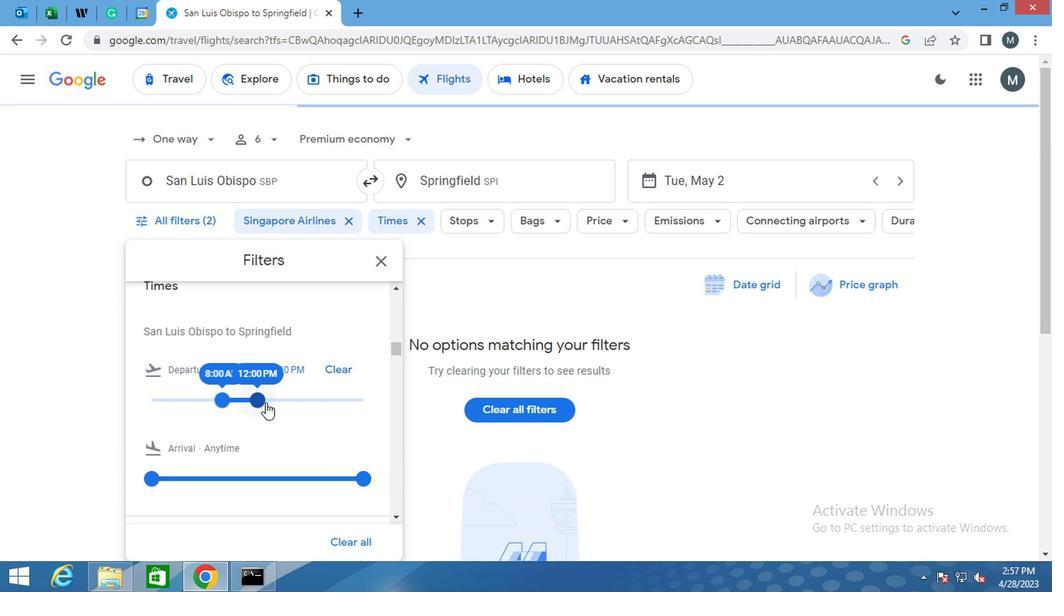 
Action: Mouse pressed left at (258, 401)
Screenshot: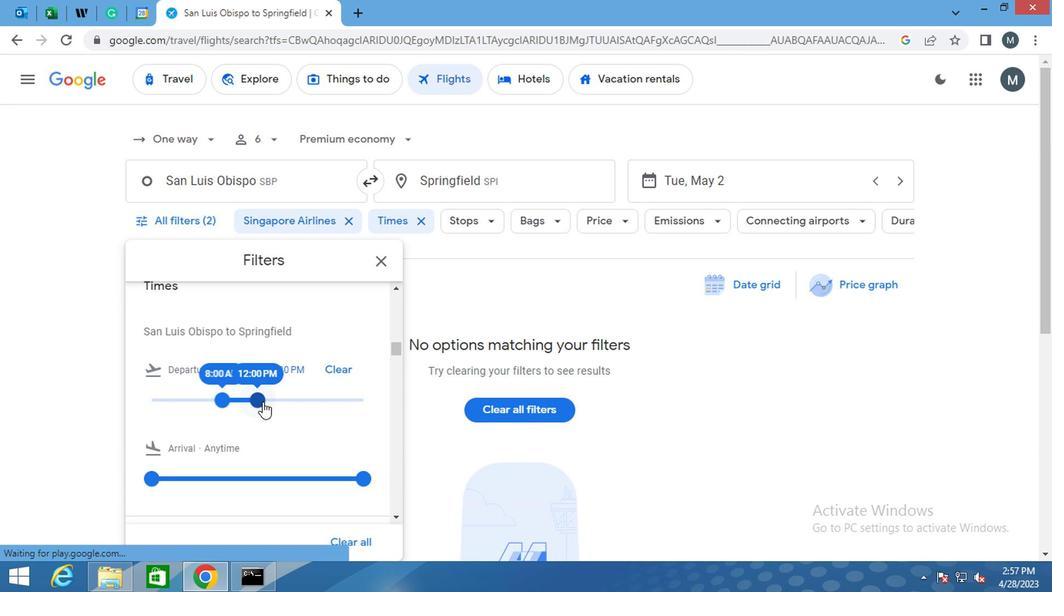 
Action: Mouse moved to (264, 397)
Screenshot: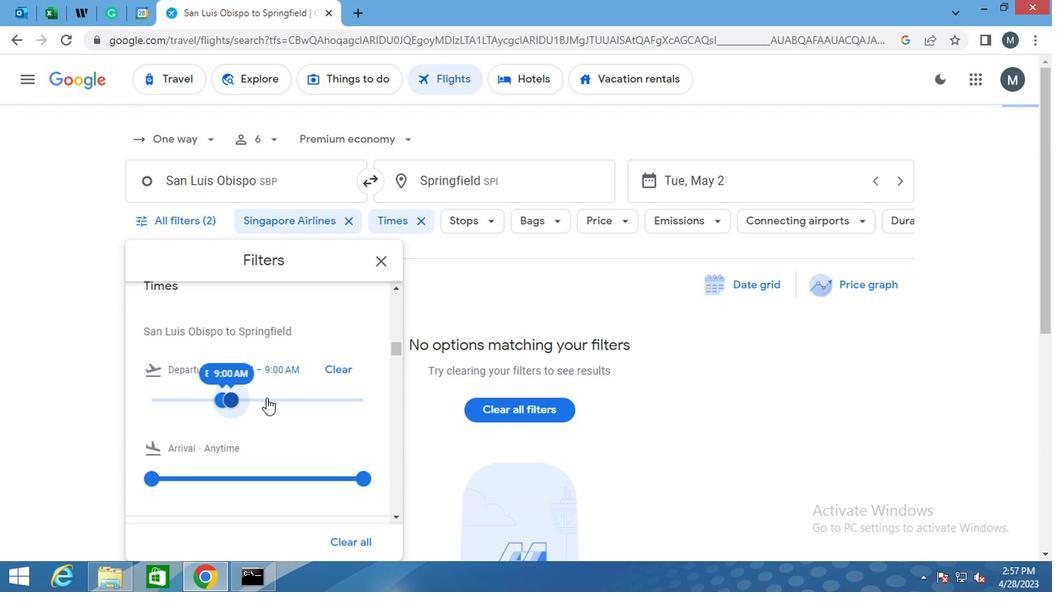 
Action: Mouse scrolled (264, 396) with delta (0, -1)
Screenshot: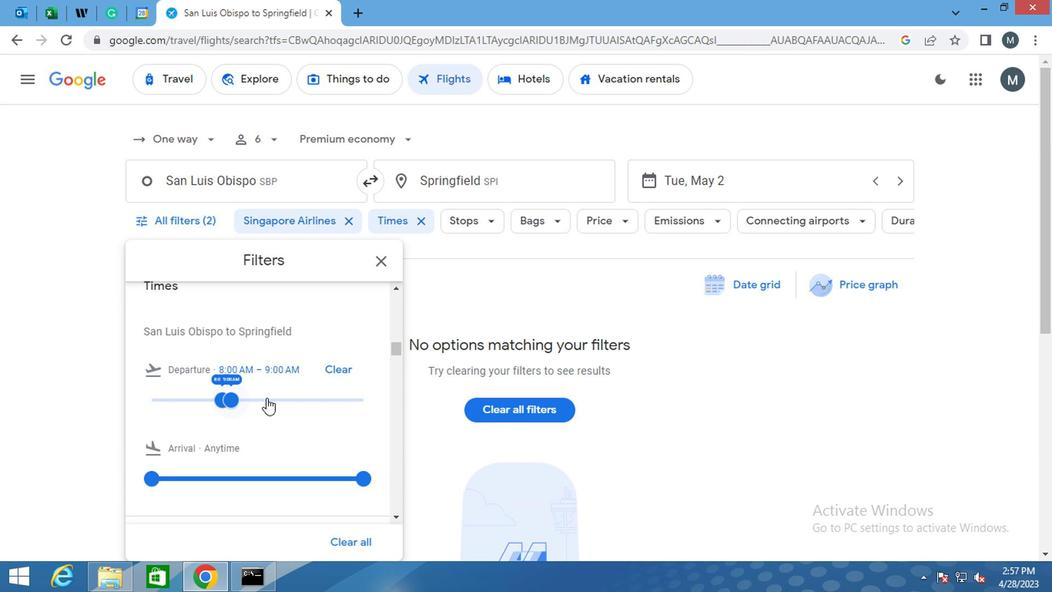 
Action: Mouse scrolled (264, 396) with delta (0, -1)
Screenshot: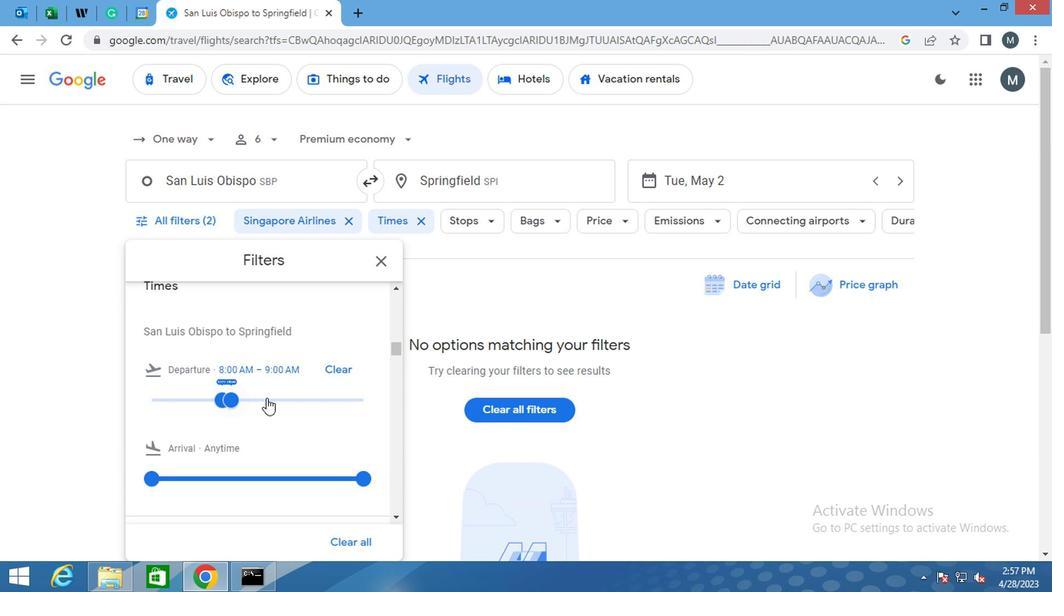 
Action: Mouse scrolled (264, 396) with delta (0, -1)
Screenshot: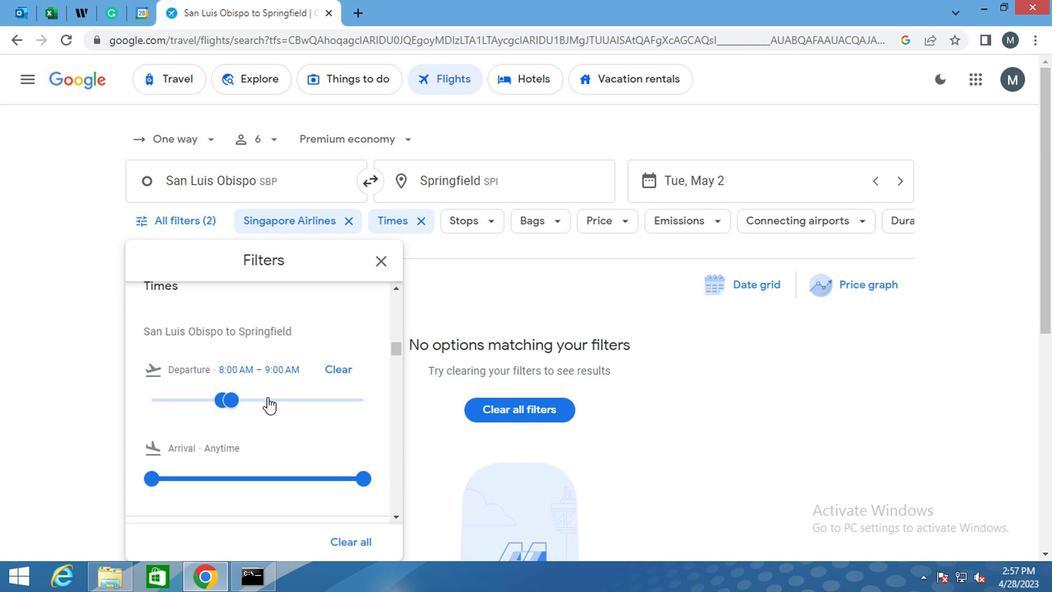 
Action: Mouse moved to (263, 401)
Screenshot: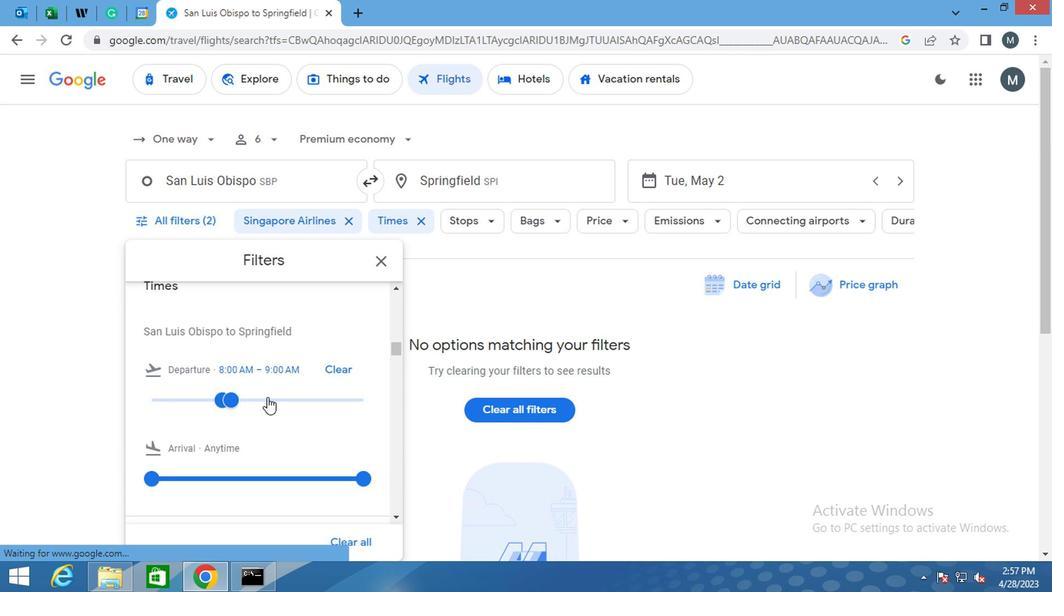 
Action: Mouse scrolled (263, 400) with delta (0, -1)
Screenshot: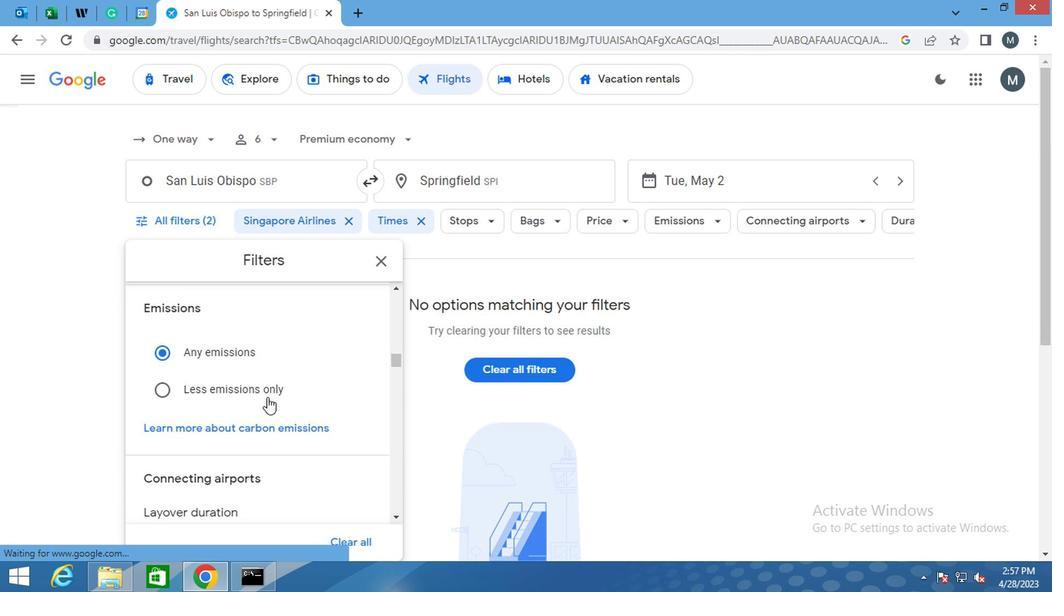 
Action: Mouse moved to (263, 402)
Screenshot: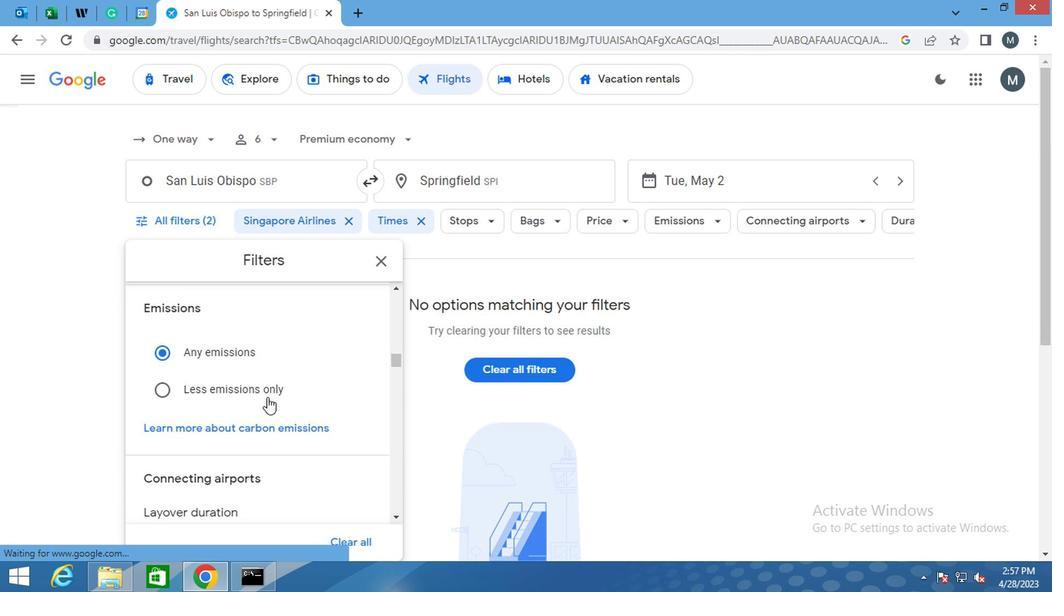 
Action: Mouse scrolled (263, 401) with delta (0, 0)
Screenshot: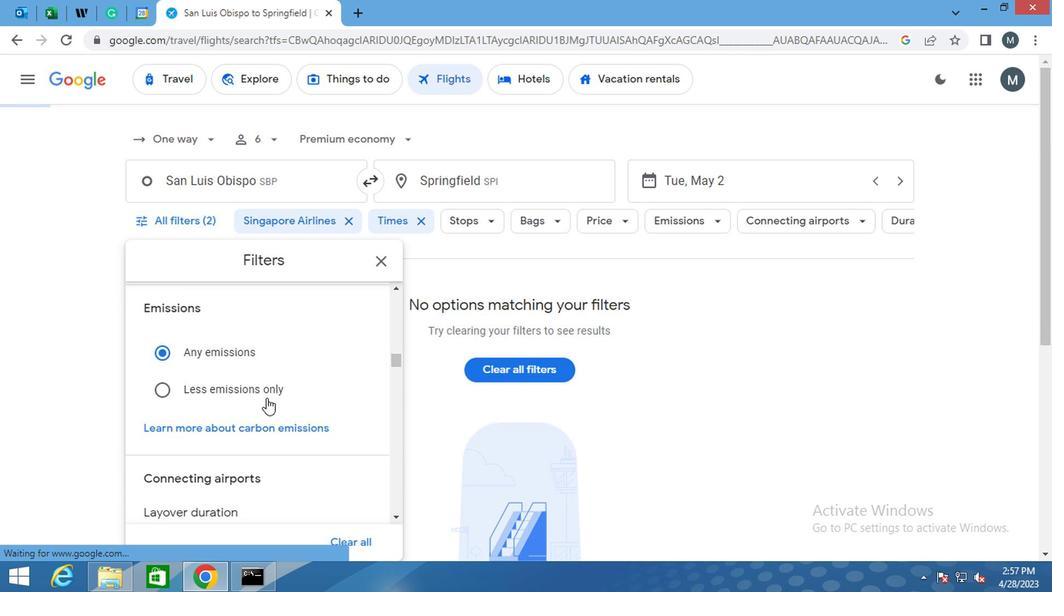
Action: Mouse scrolled (263, 401) with delta (0, 0)
Screenshot: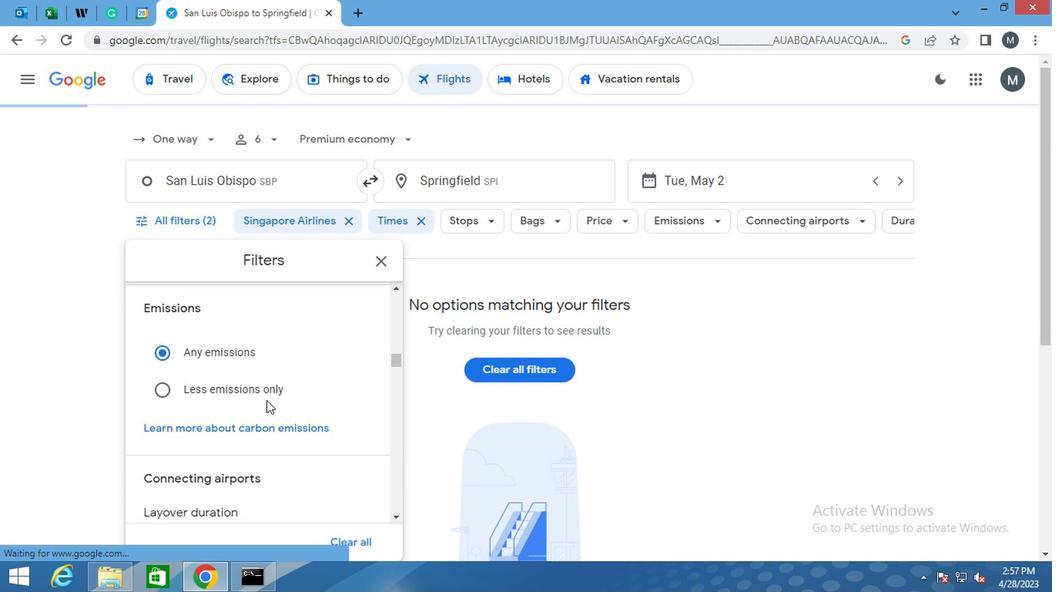 
Action: Mouse moved to (379, 264)
Screenshot: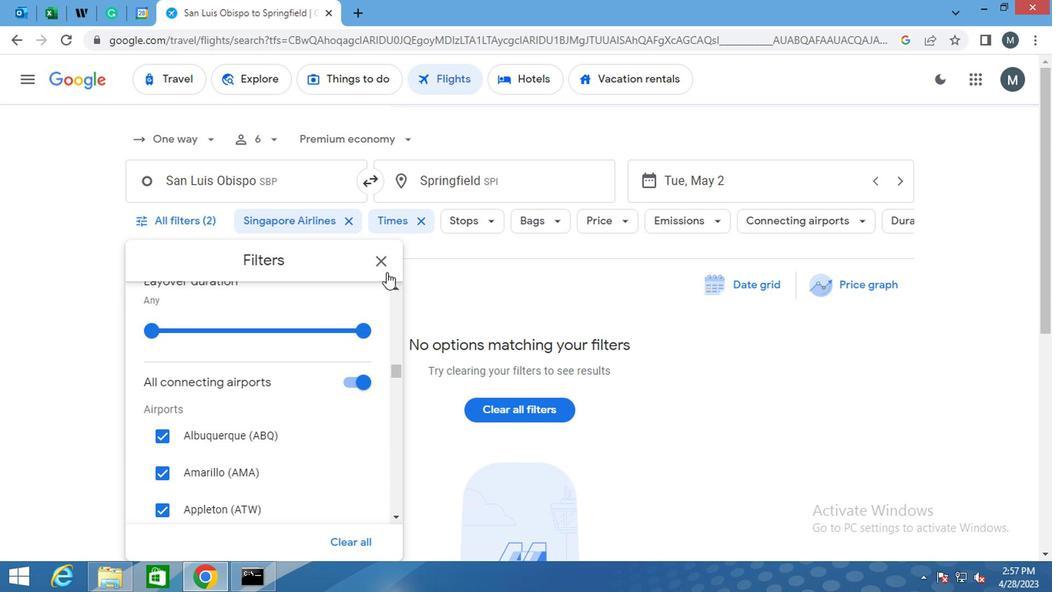 
Action: Mouse pressed left at (379, 264)
Screenshot: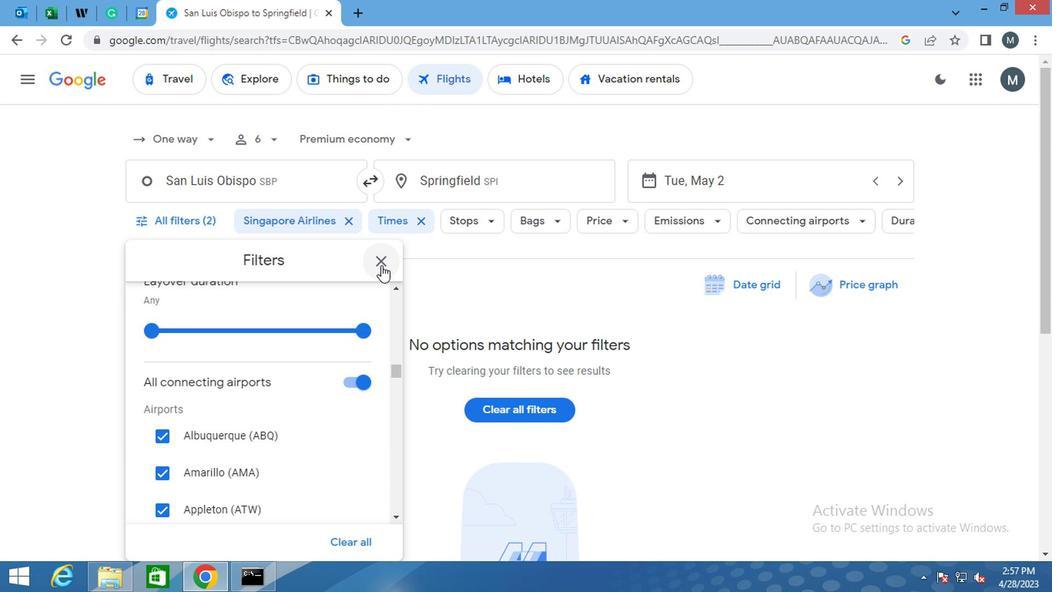 
